 Task: Search one way flight ticket for 1 adult, 6 children, 1 infant in seat and 1 infant on lap in business from Albuquerque: Albuquerque International Sunport to Gillette: Gillette Campbell County Airport on 5-1-2023. Choice of flights is Westjet. Number of bags: 2 checked bags. Price is upto 45000. Outbound departure time preference is 14:00.
Action: Mouse moved to (226, 263)
Screenshot: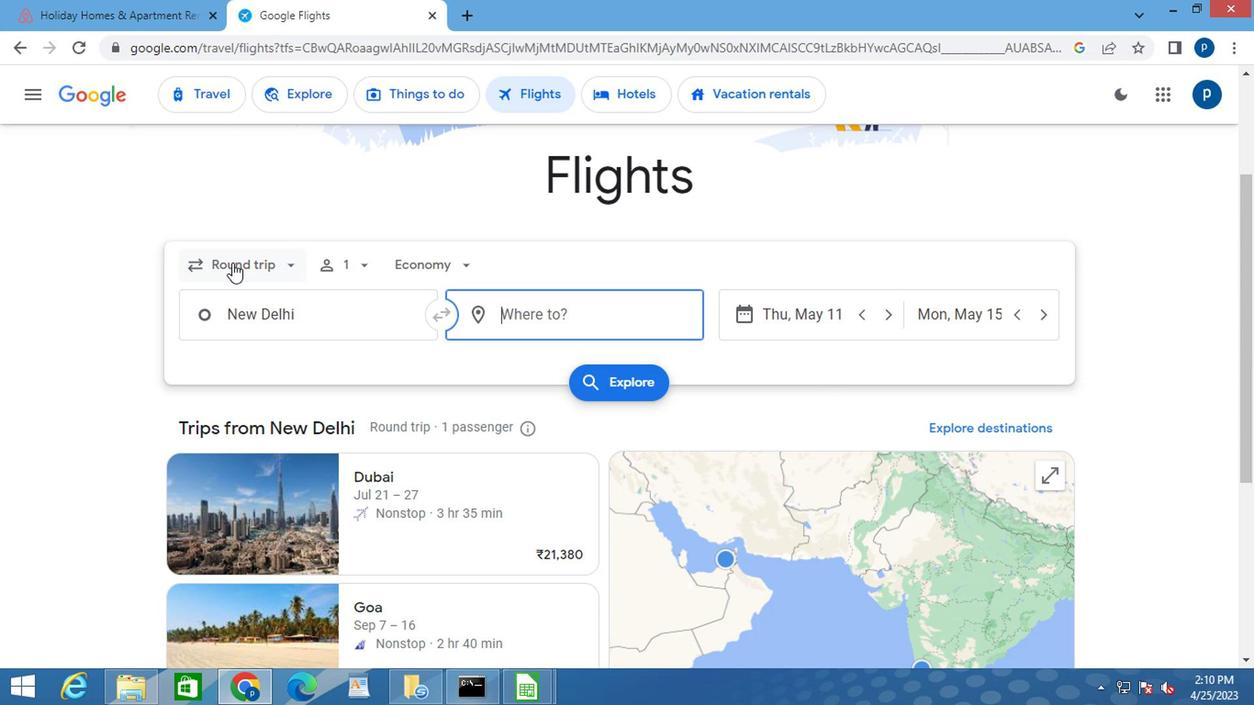 
Action: Mouse pressed left at (226, 263)
Screenshot: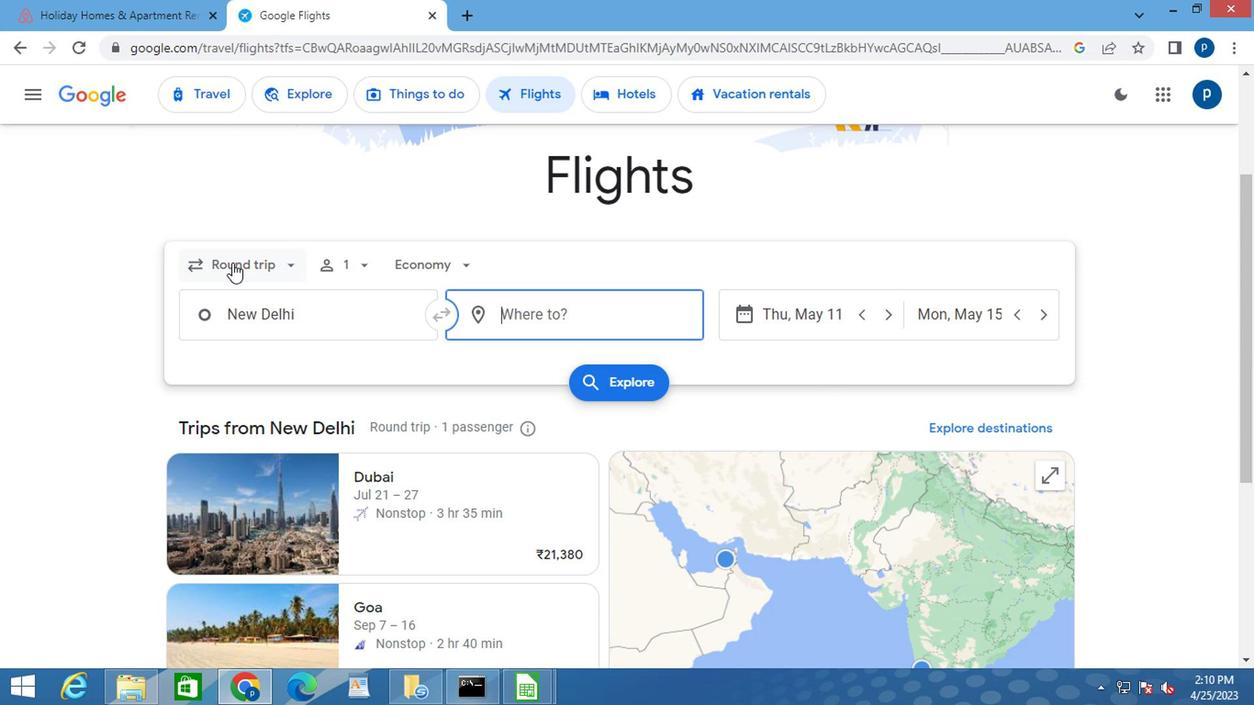 
Action: Mouse moved to (258, 344)
Screenshot: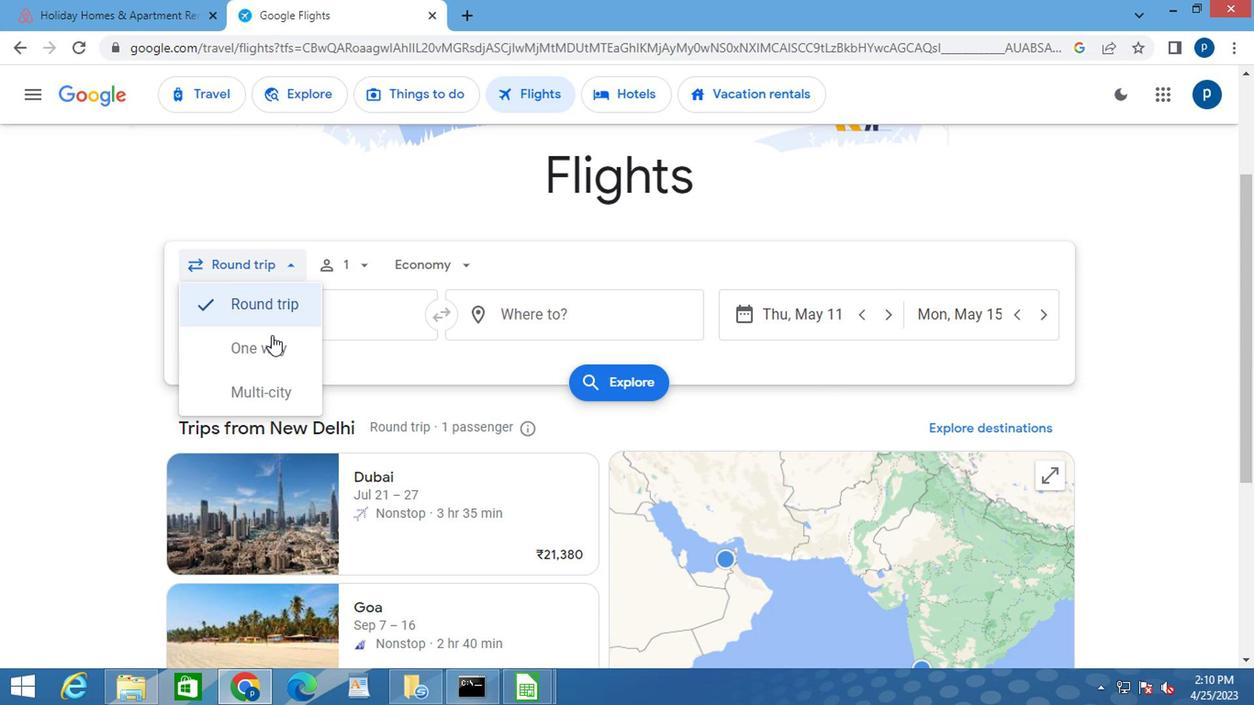 
Action: Mouse pressed left at (258, 344)
Screenshot: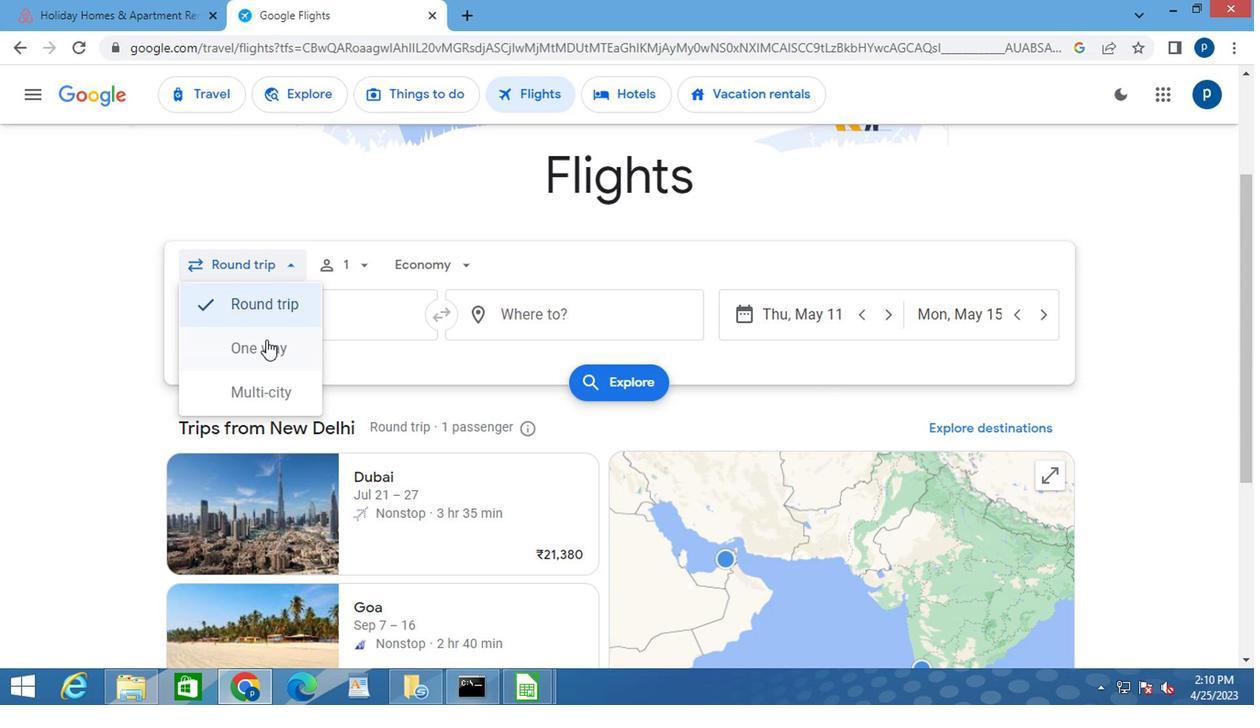 
Action: Mouse moved to (352, 269)
Screenshot: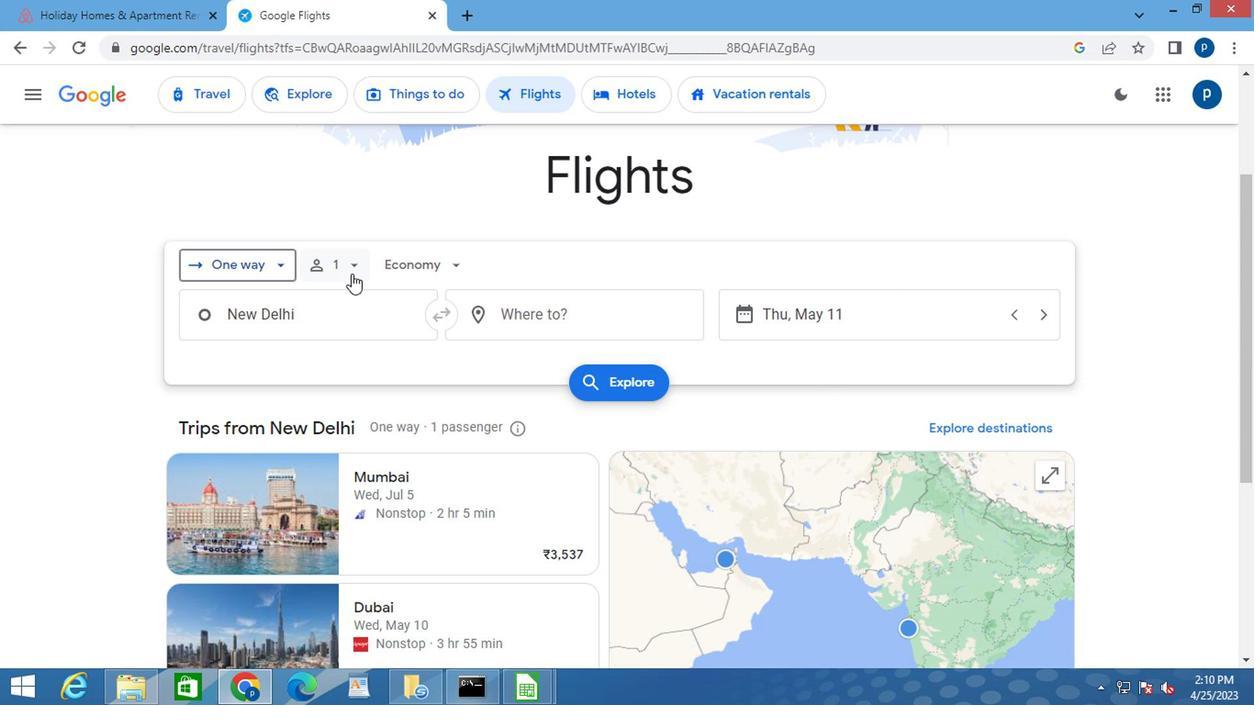
Action: Mouse pressed left at (352, 269)
Screenshot: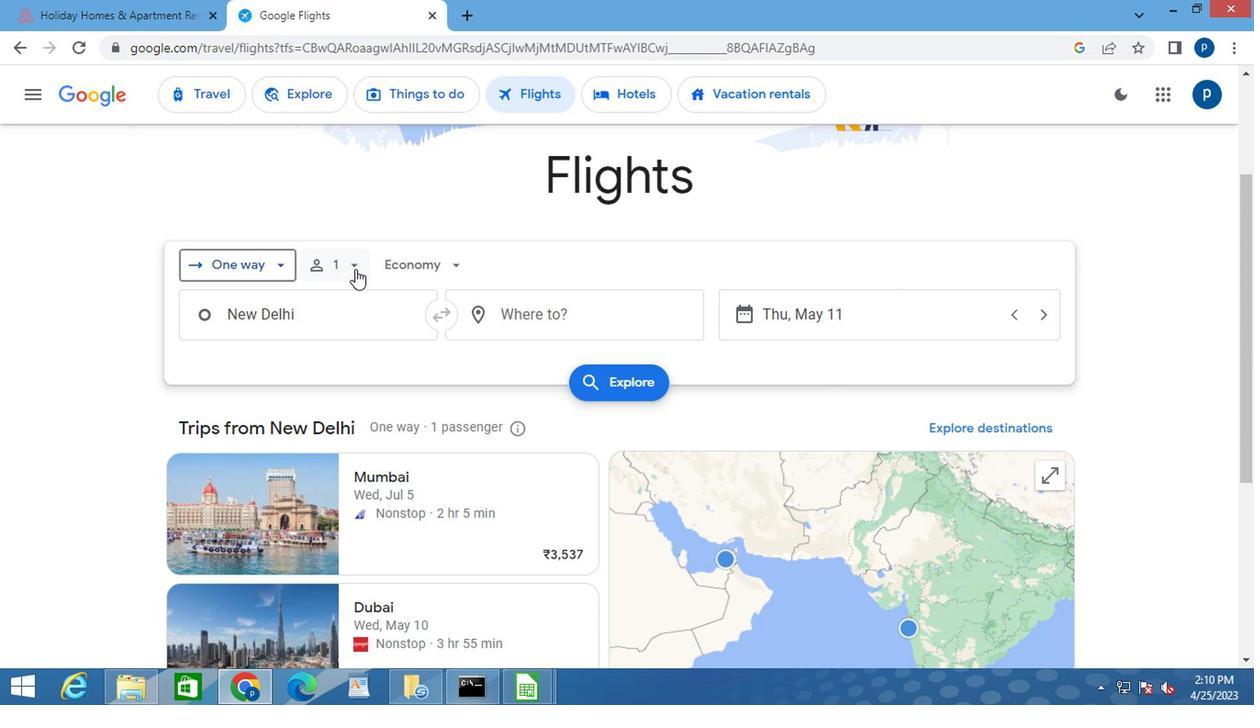 
Action: Mouse moved to (488, 361)
Screenshot: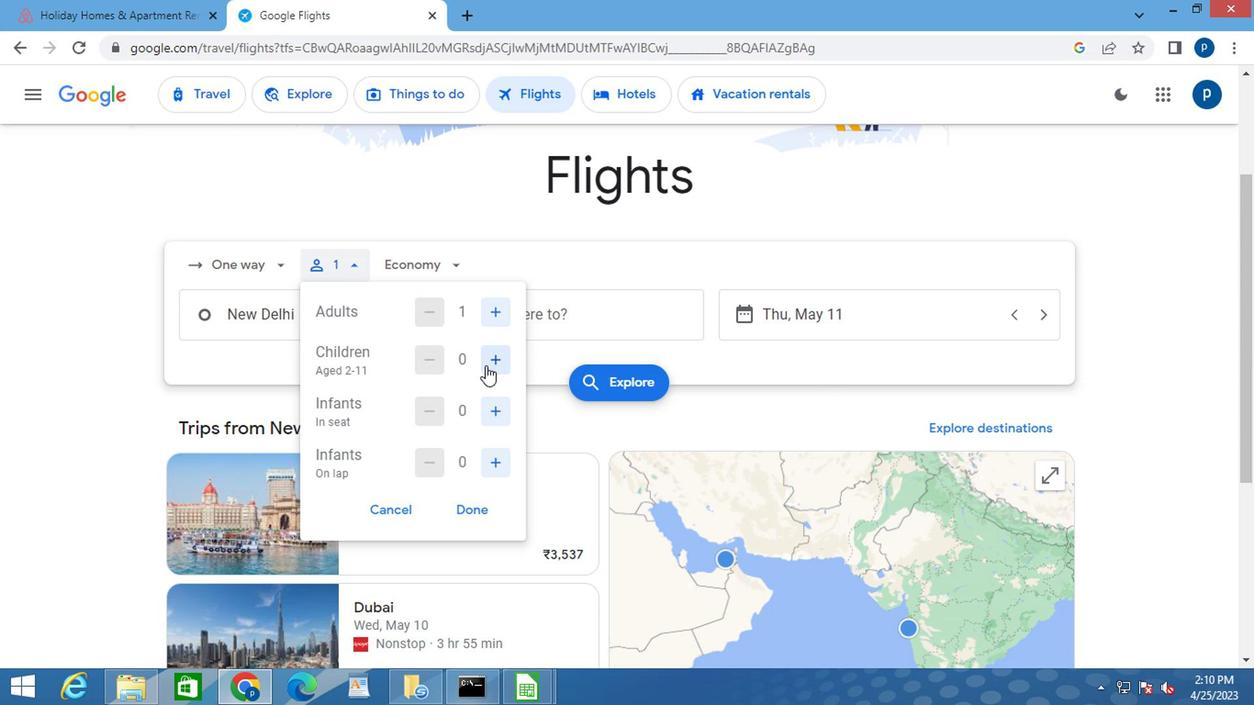 
Action: Mouse pressed left at (488, 361)
Screenshot: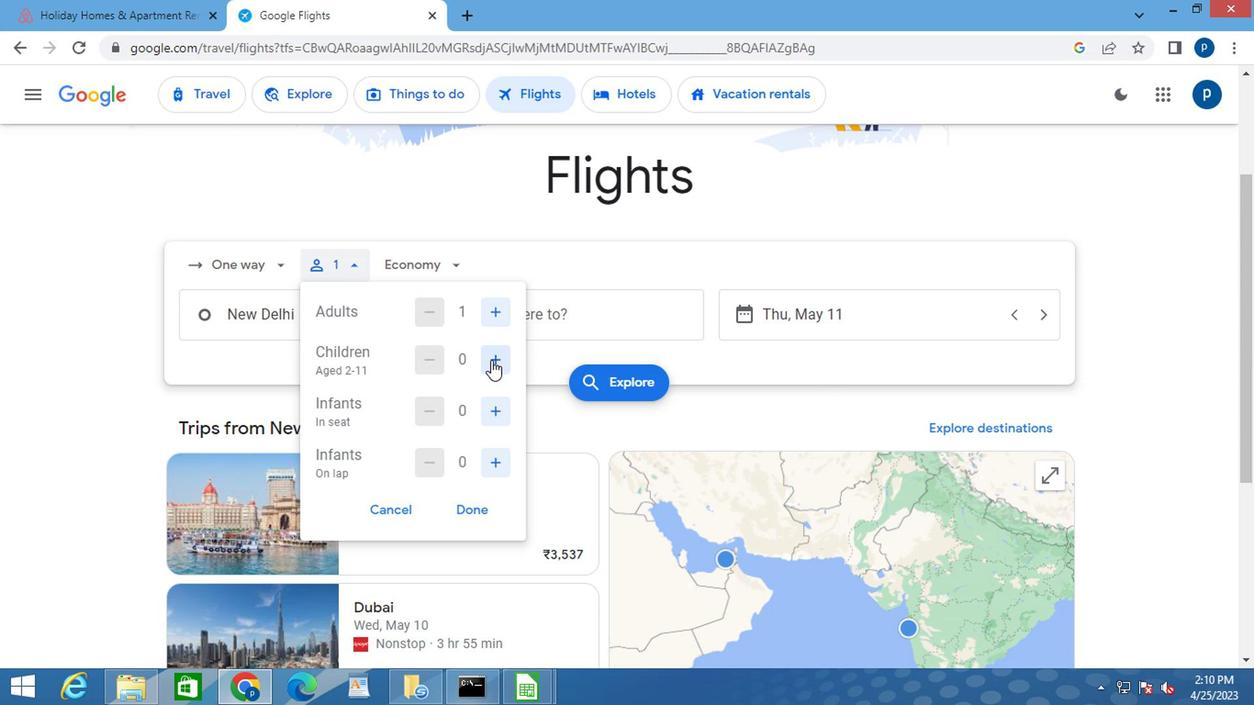 
Action: Mouse pressed left at (488, 361)
Screenshot: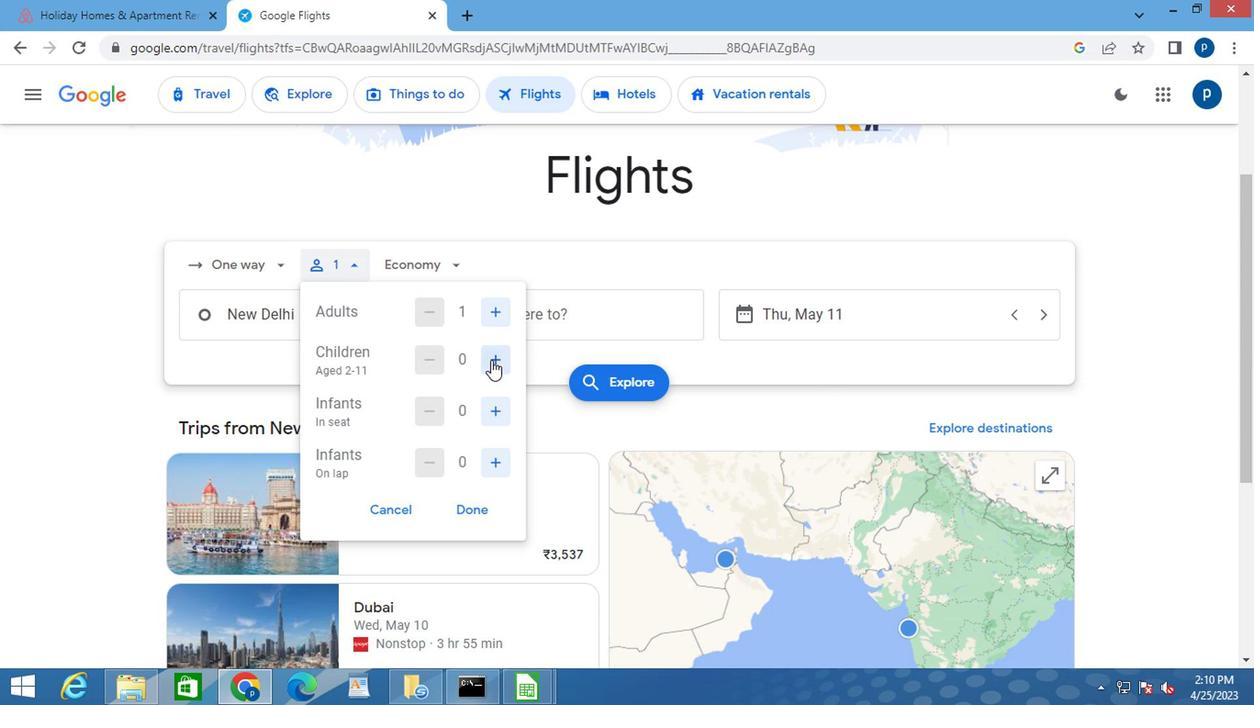 
Action: Mouse moved to (490, 361)
Screenshot: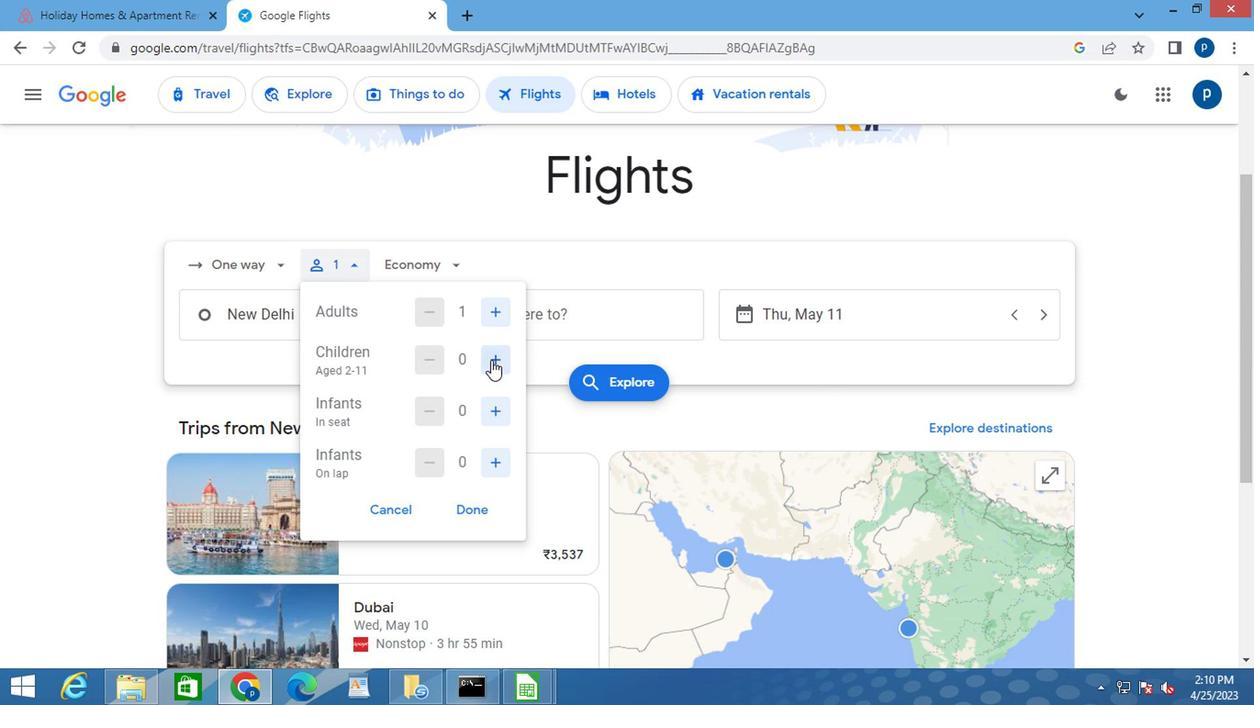 
Action: Mouse pressed left at (490, 361)
Screenshot: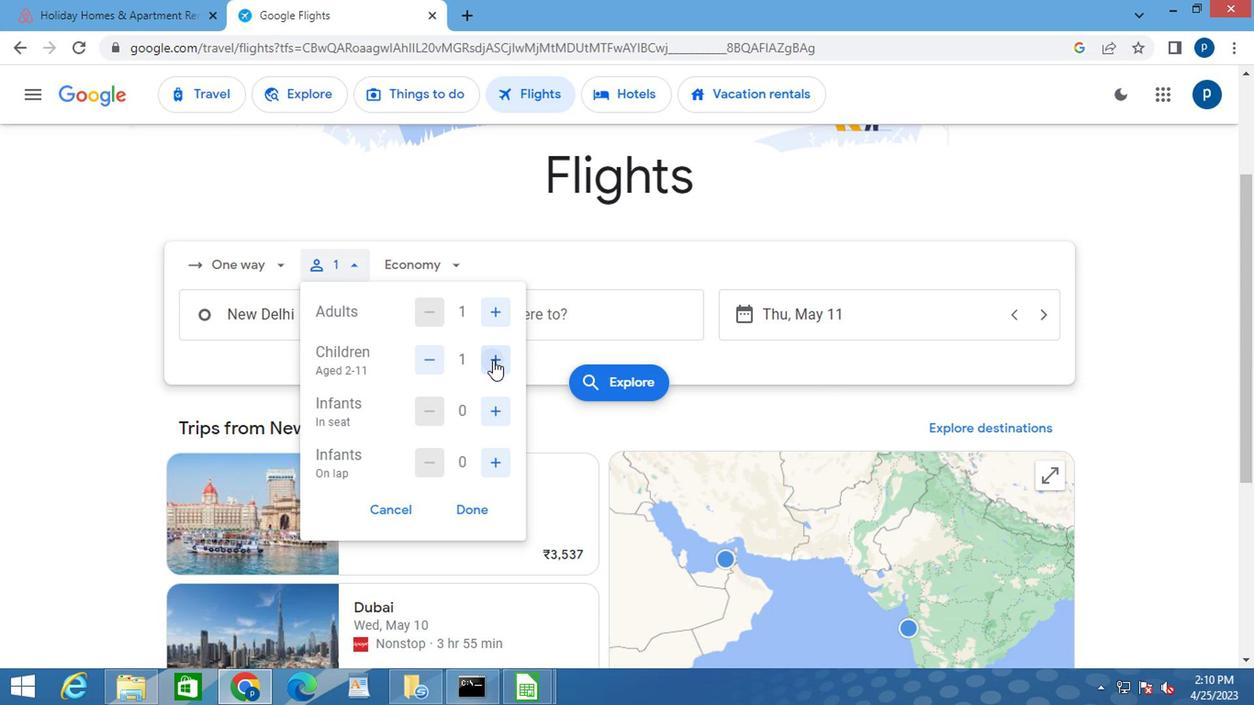
Action: Mouse pressed left at (490, 361)
Screenshot: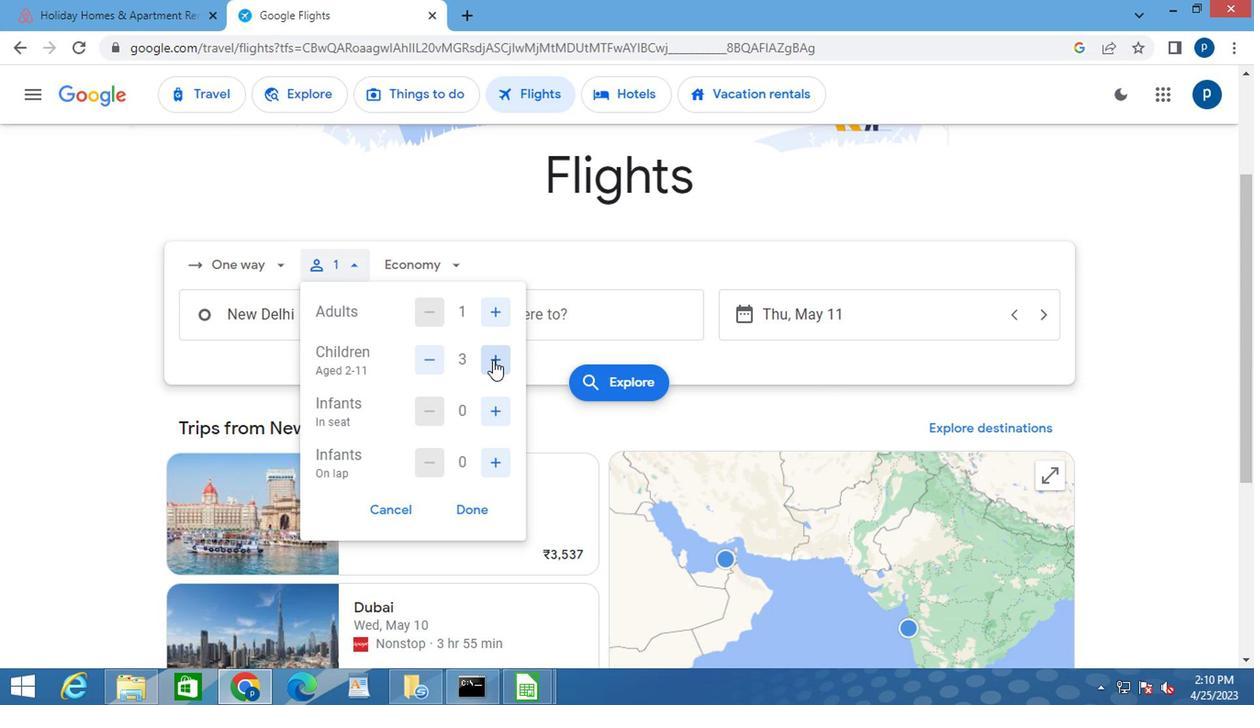 
Action: Mouse pressed left at (490, 361)
Screenshot: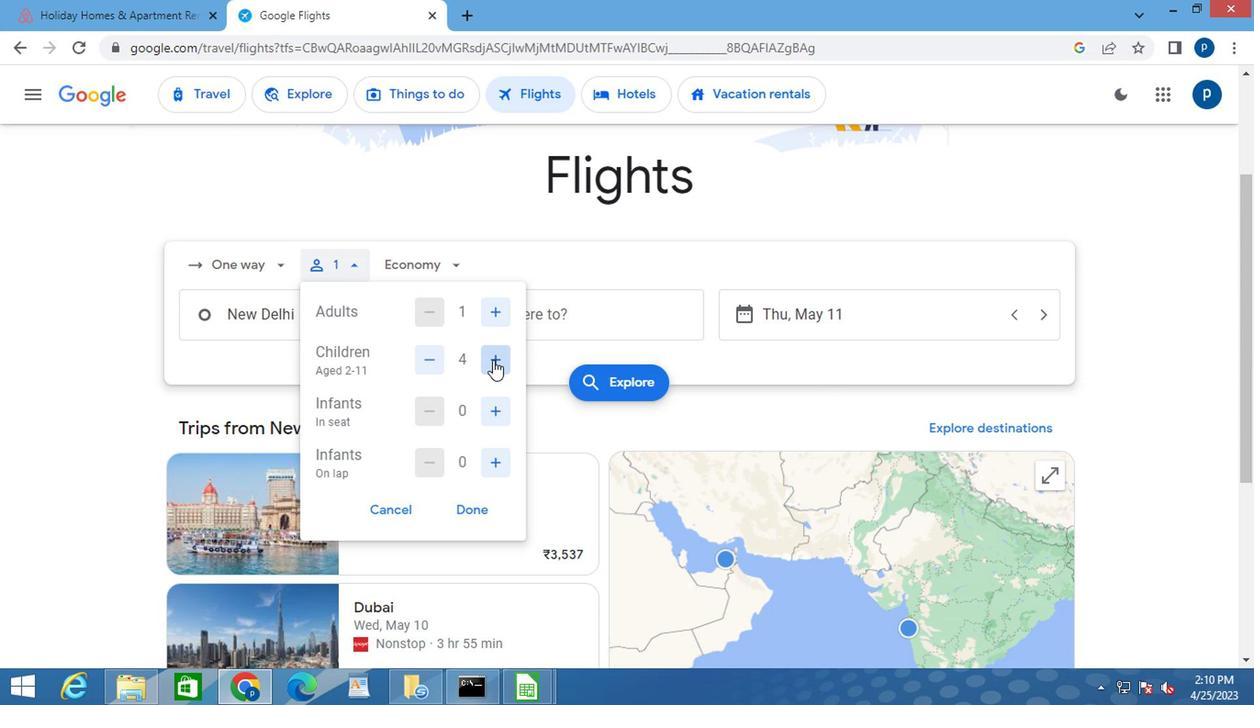 
Action: Mouse pressed left at (490, 361)
Screenshot: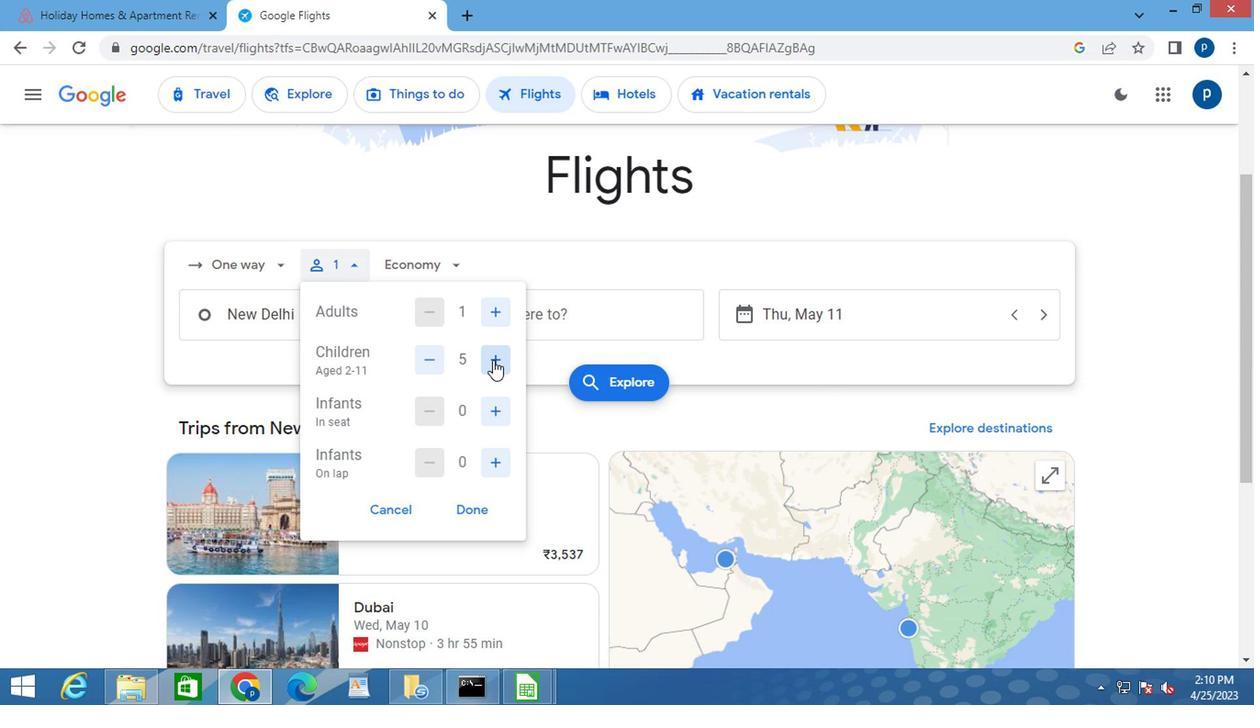 
Action: Mouse moved to (491, 410)
Screenshot: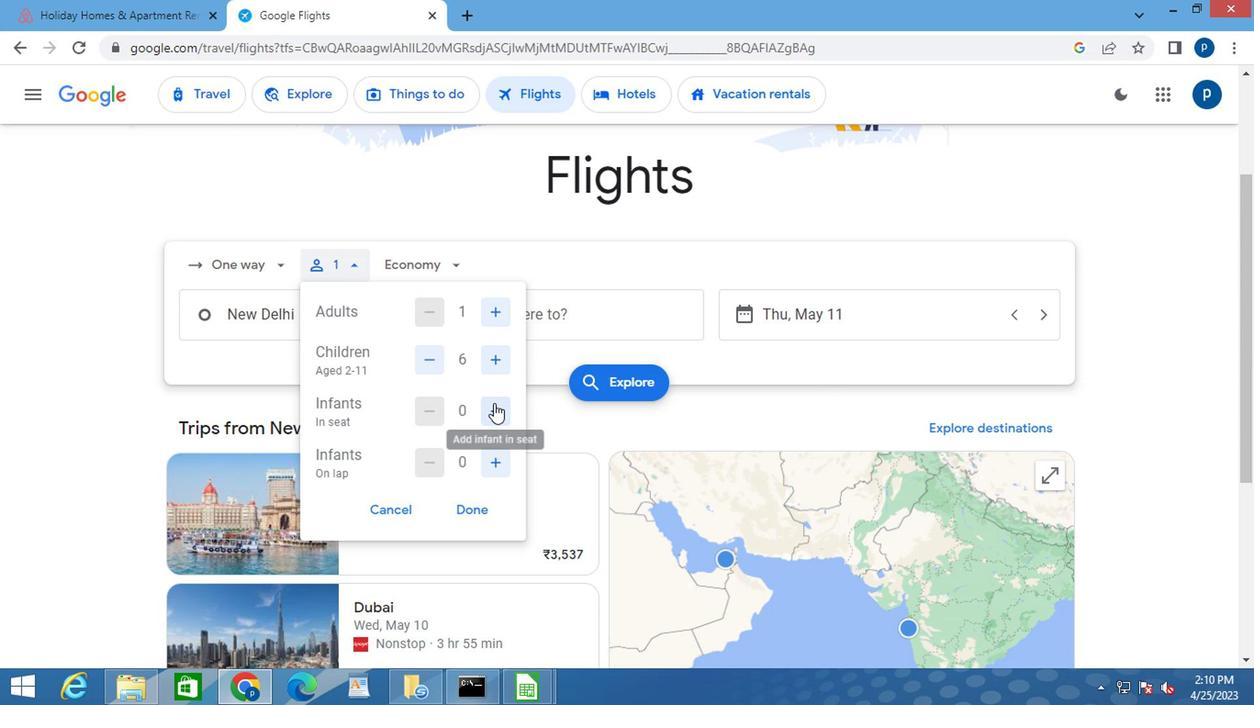 
Action: Mouse pressed left at (491, 410)
Screenshot: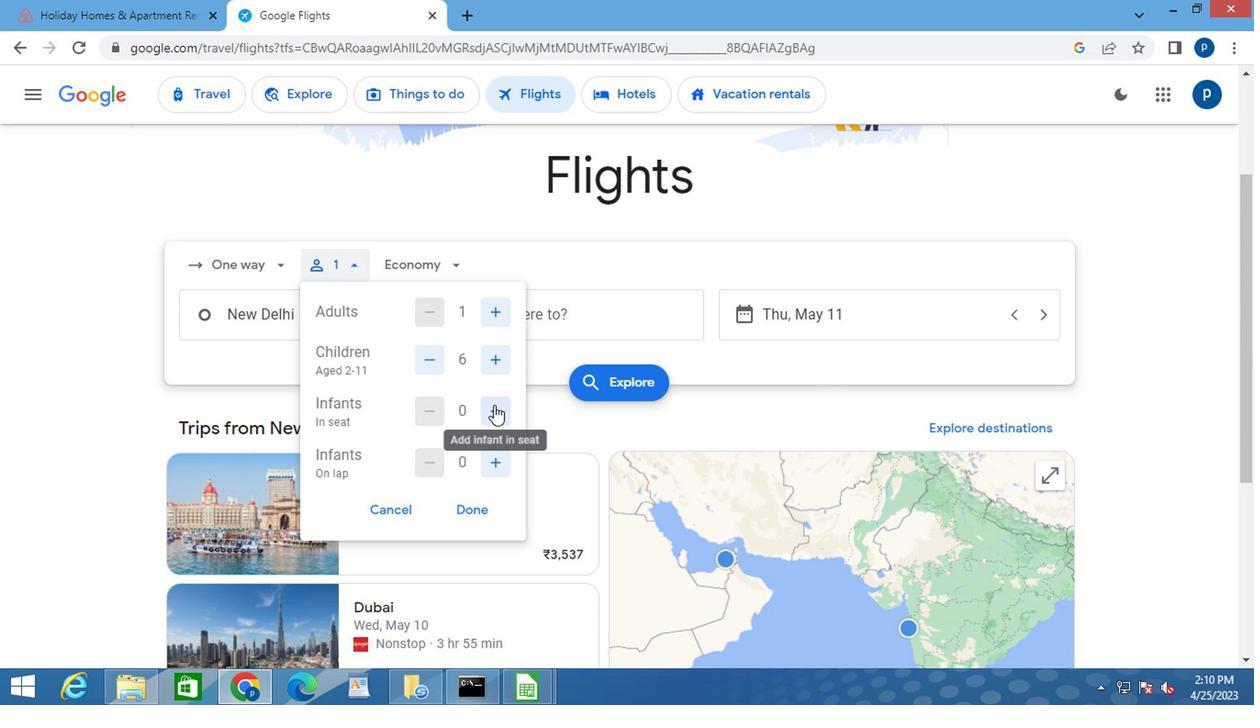
Action: Mouse moved to (491, 464)
Screenshot: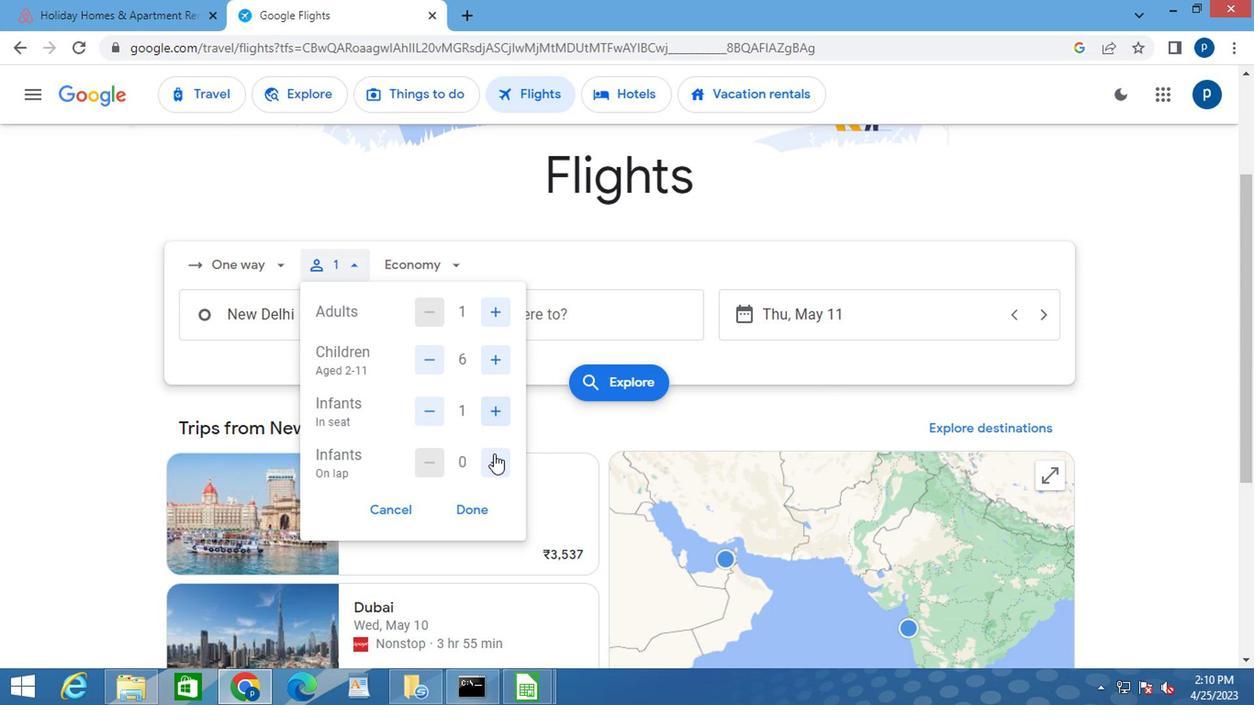 
Action: Mouse pressed left at (491, 464)
Screenshot: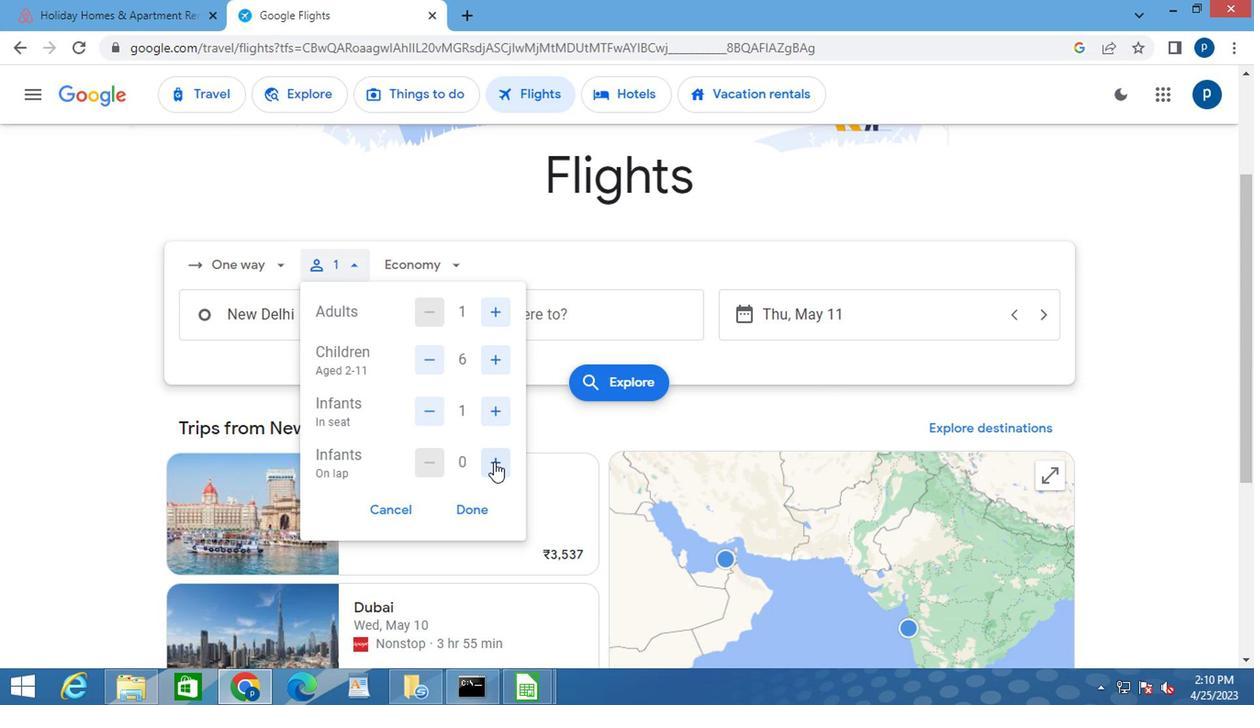 
Action: Mouse moved to (471, 508)
Screenshot: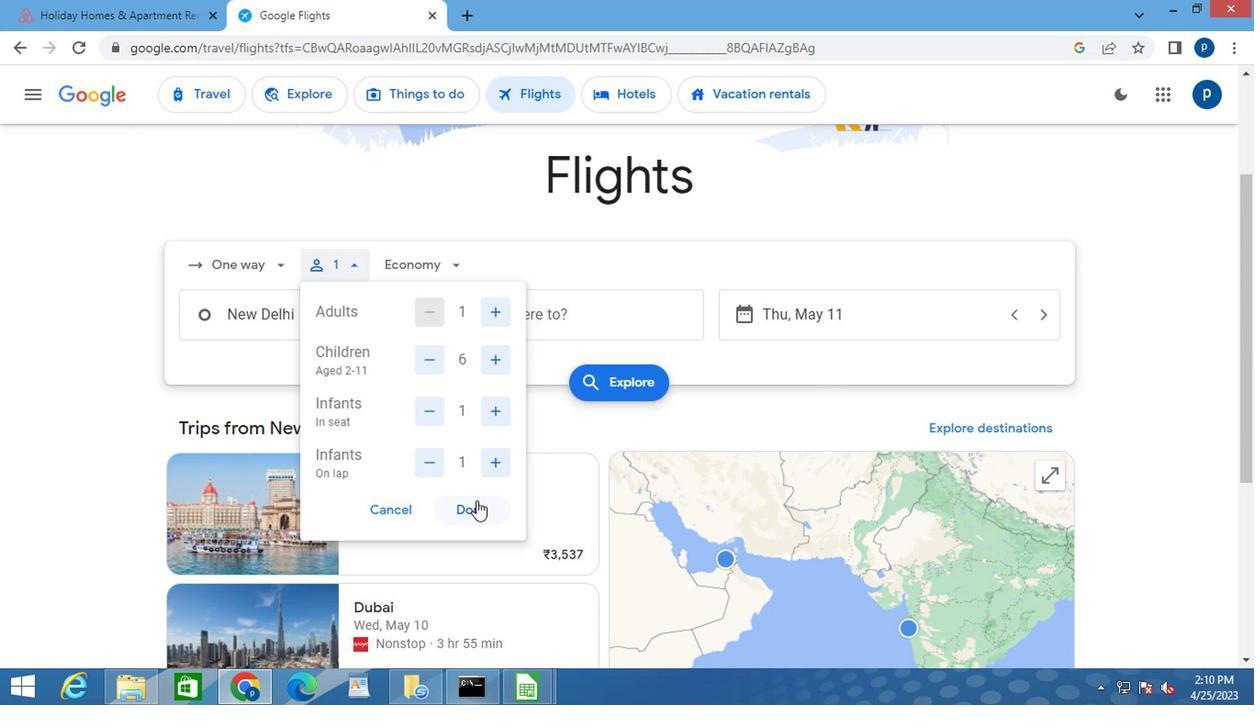 
Action: Mouse pressed left at (471, 508)
Screenshot: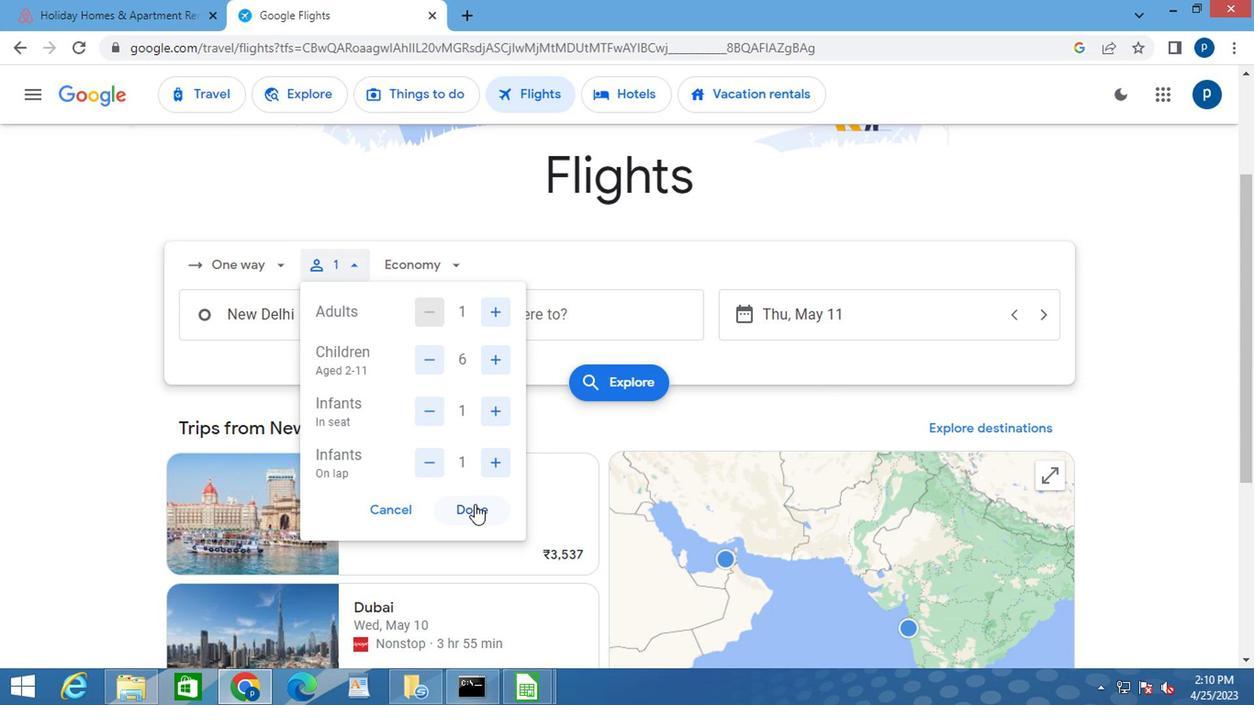 
Action: Mouse moved to (428, 265)
Screenshot: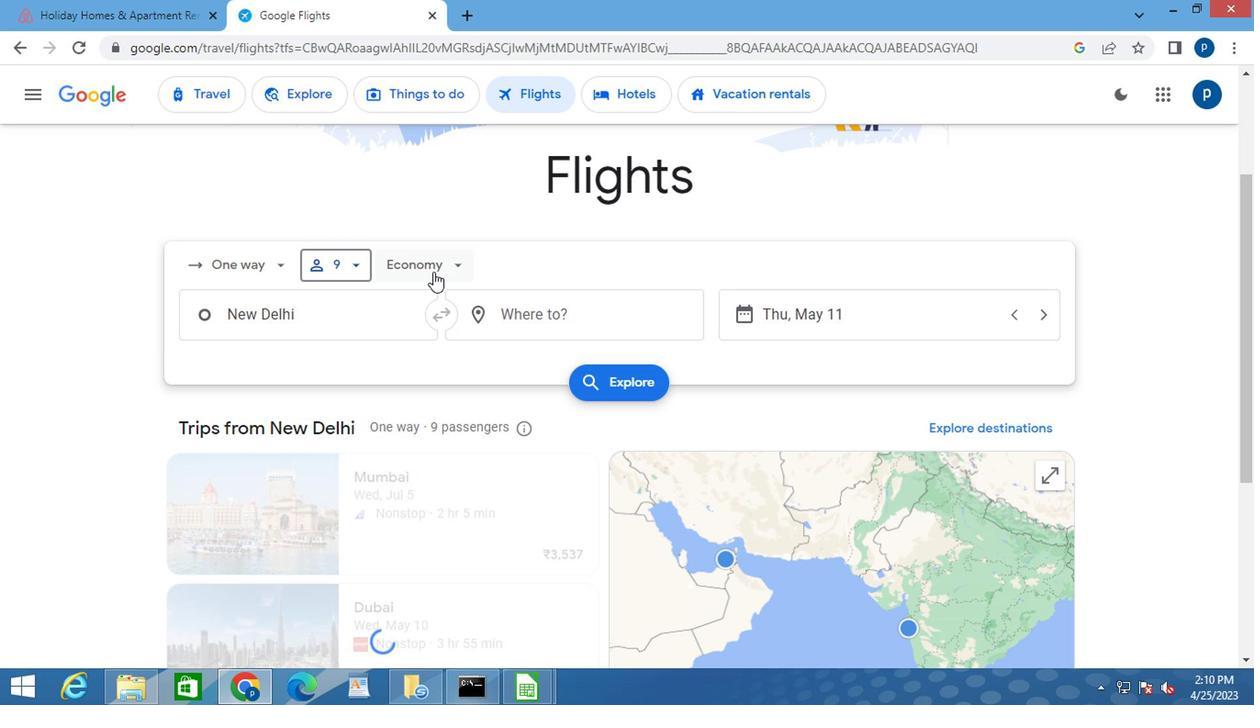 
Action: Mouse pressed left at (428, 265)
Screenshot: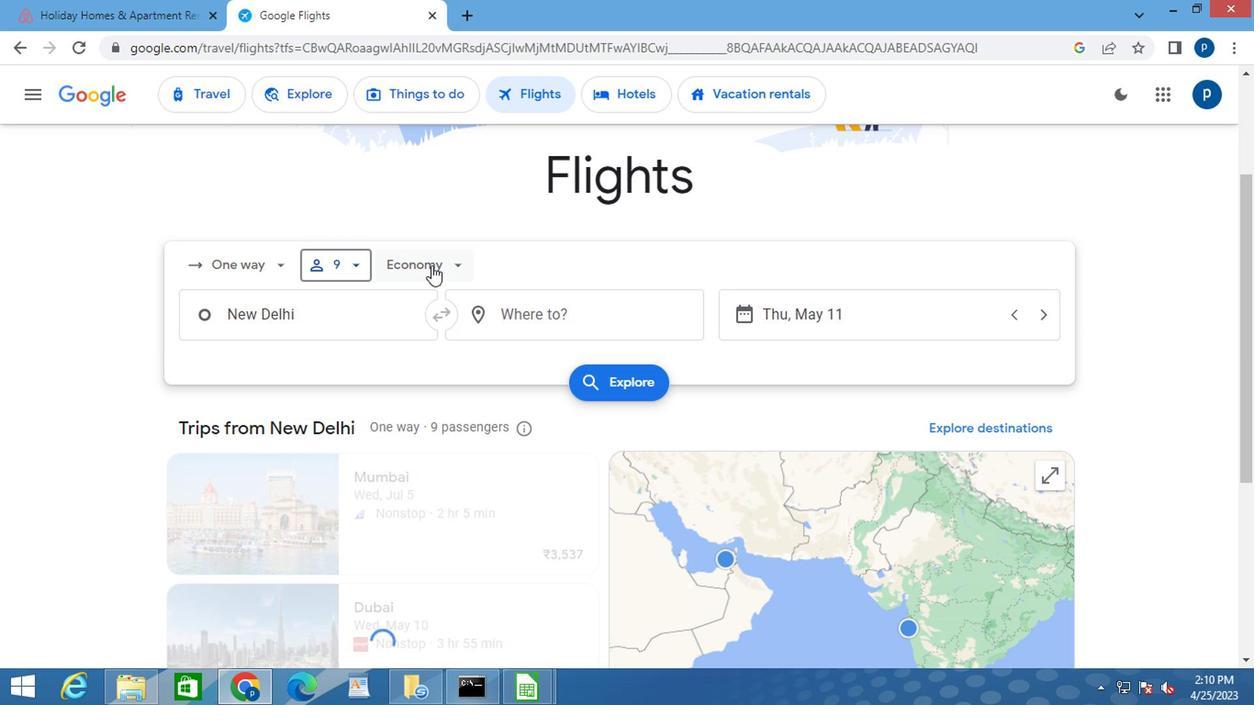 
Action: Mouse moved to (469, 392)
Screenshot: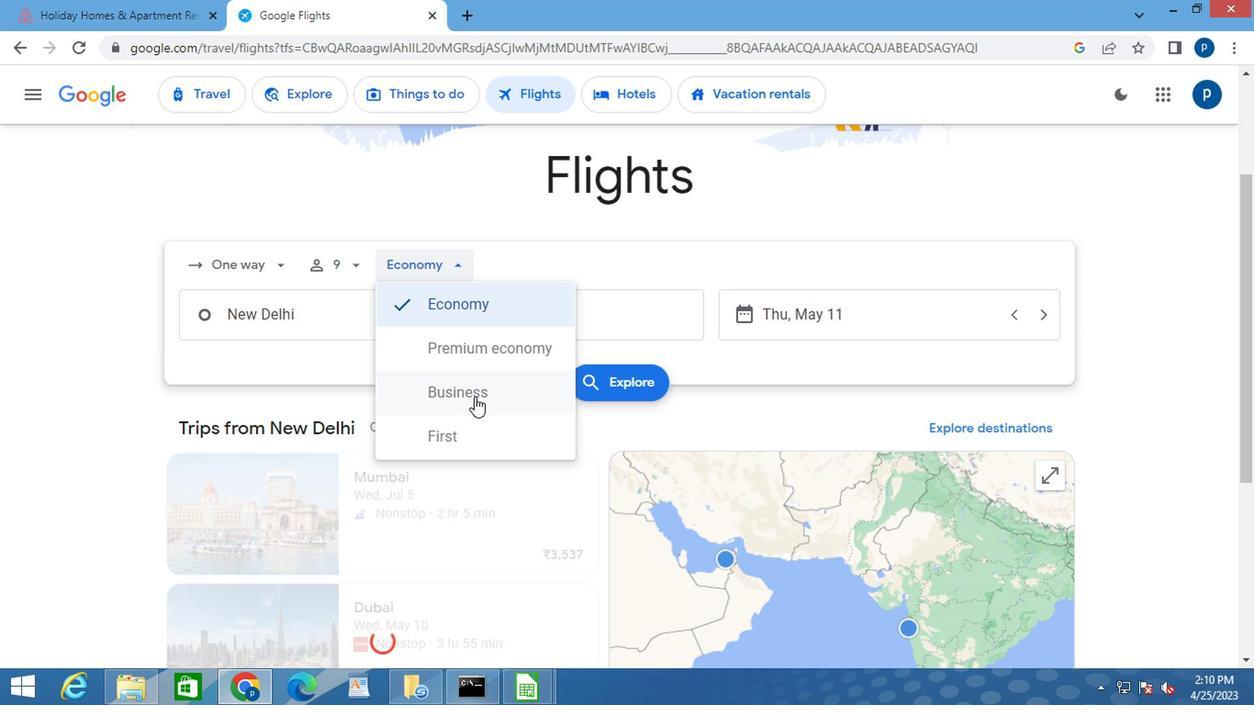 
Action: Mouse pressed left at (469, 392)
Screenshot: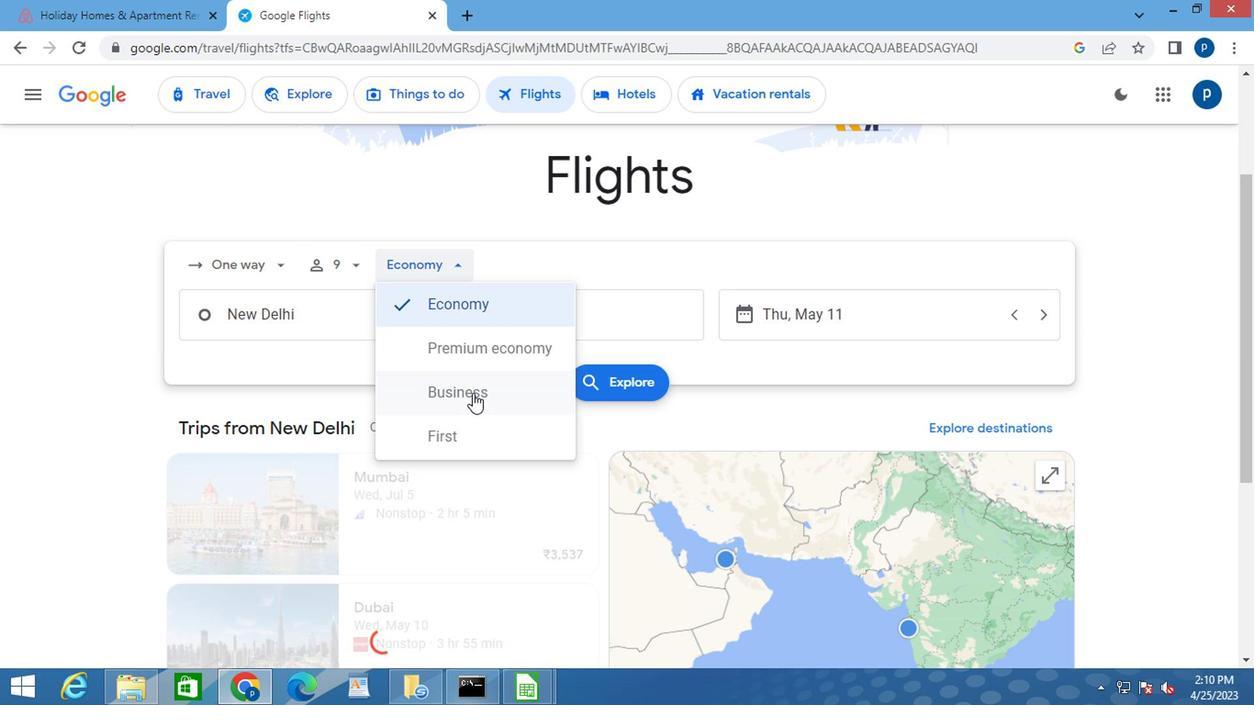 
Action: Mouse moved to (278, 316)
Screenshot: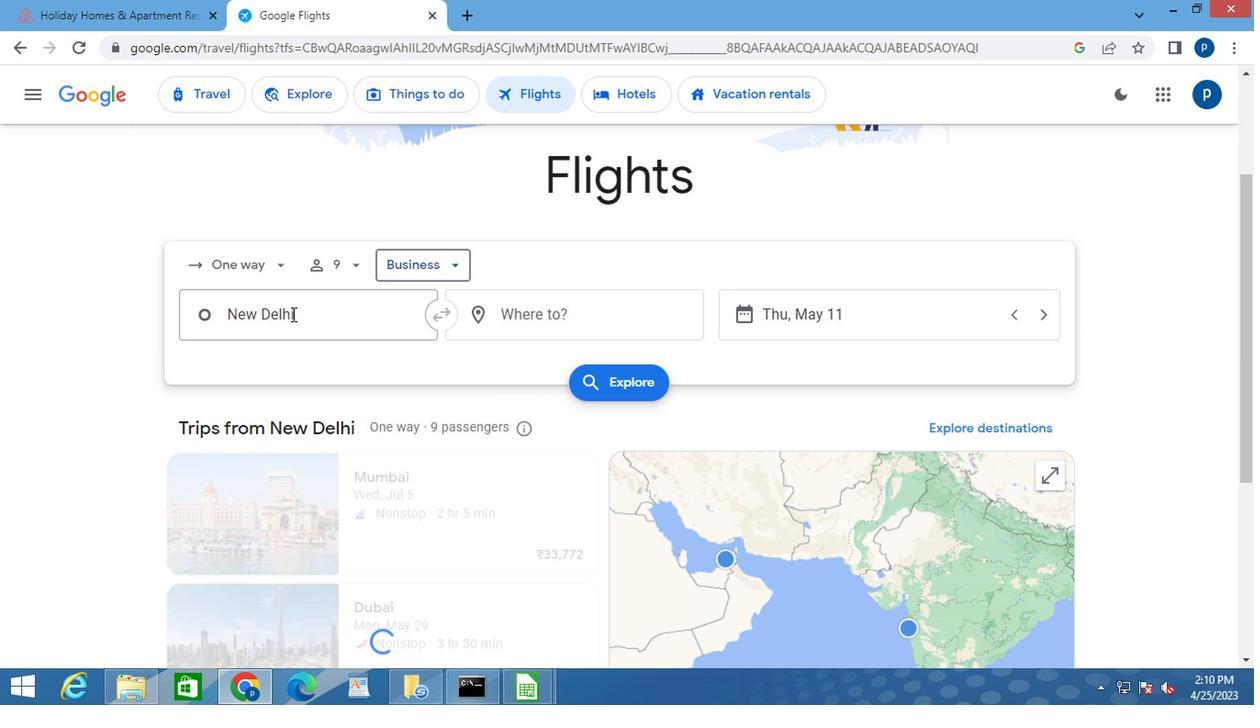 
Action: Mouse pressed left at (278, 316)
Screenshot: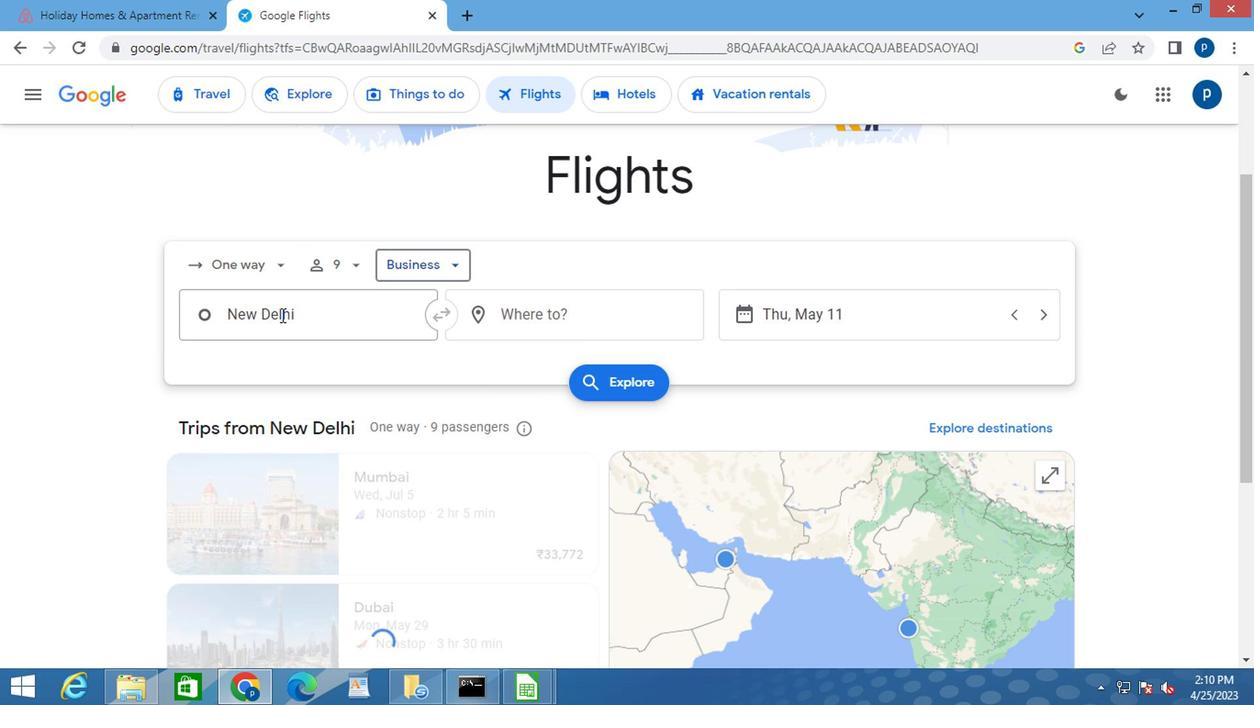 
Action: Mouse pressed left at (278, 316)
Screenshot: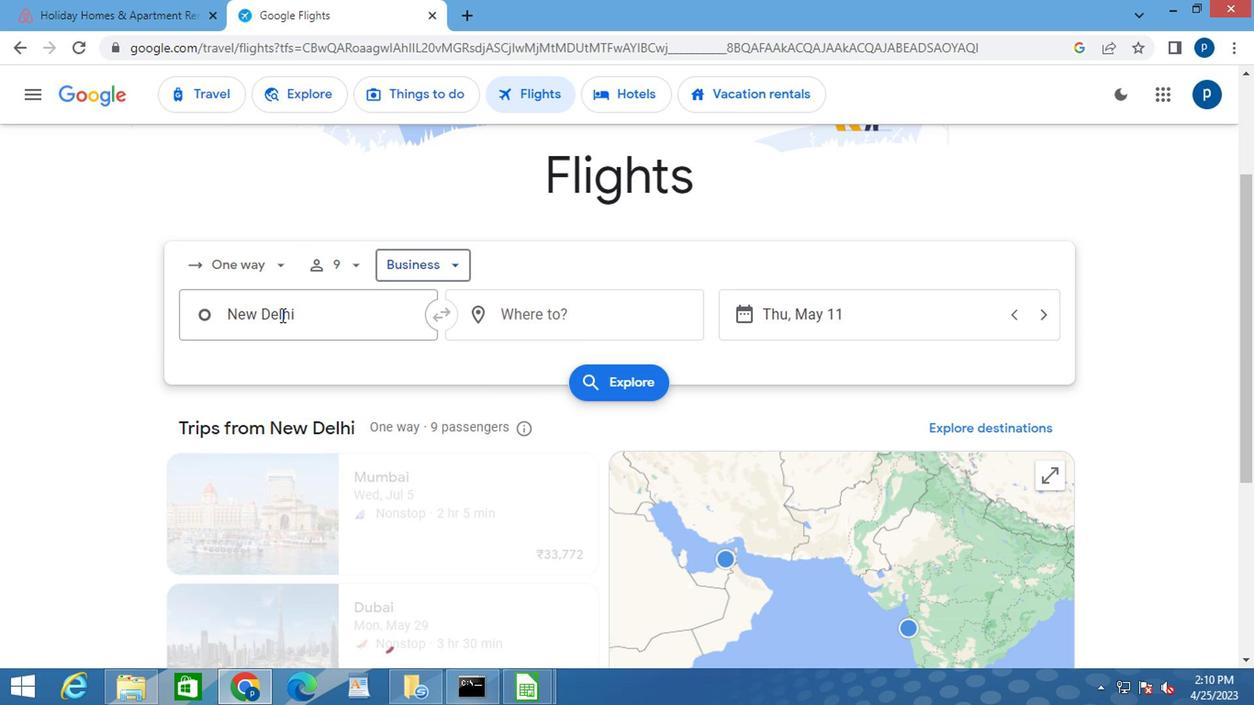 
Action: Key pressed <Key.delete>a<Key.caps_lock>lbuquerque
Screenshot: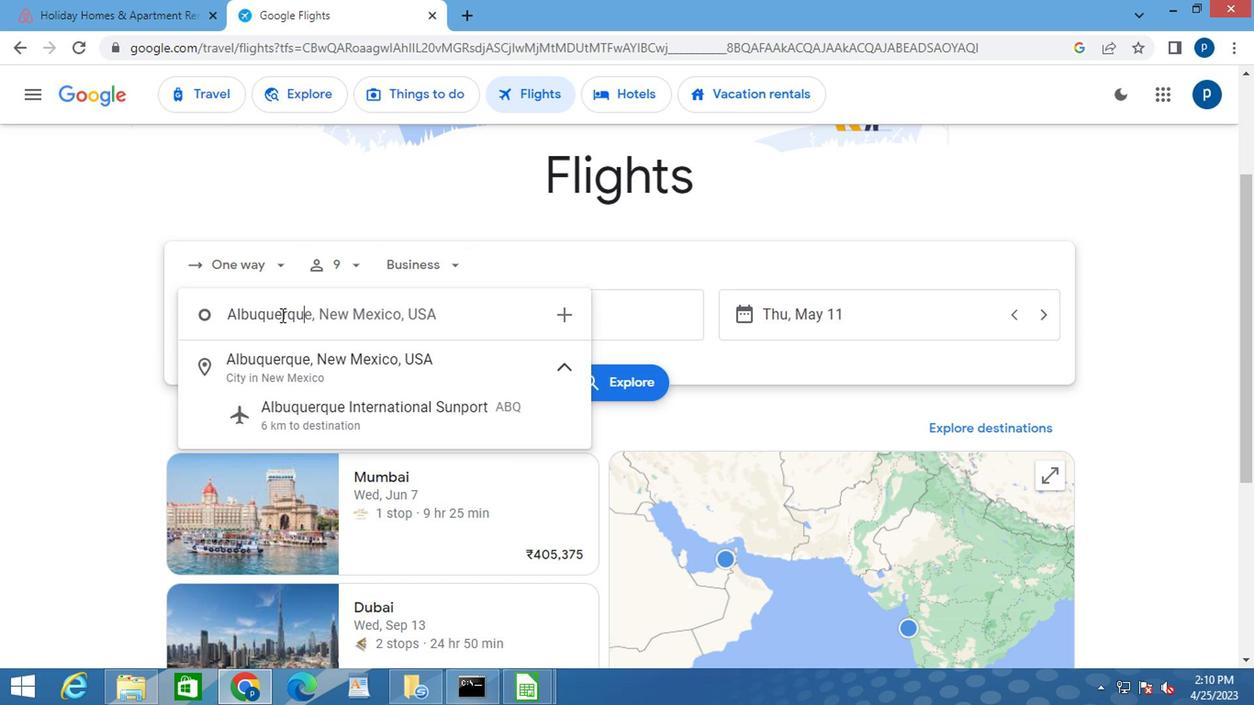 
Action: Mouse moved to (318, 413)
Screenshot: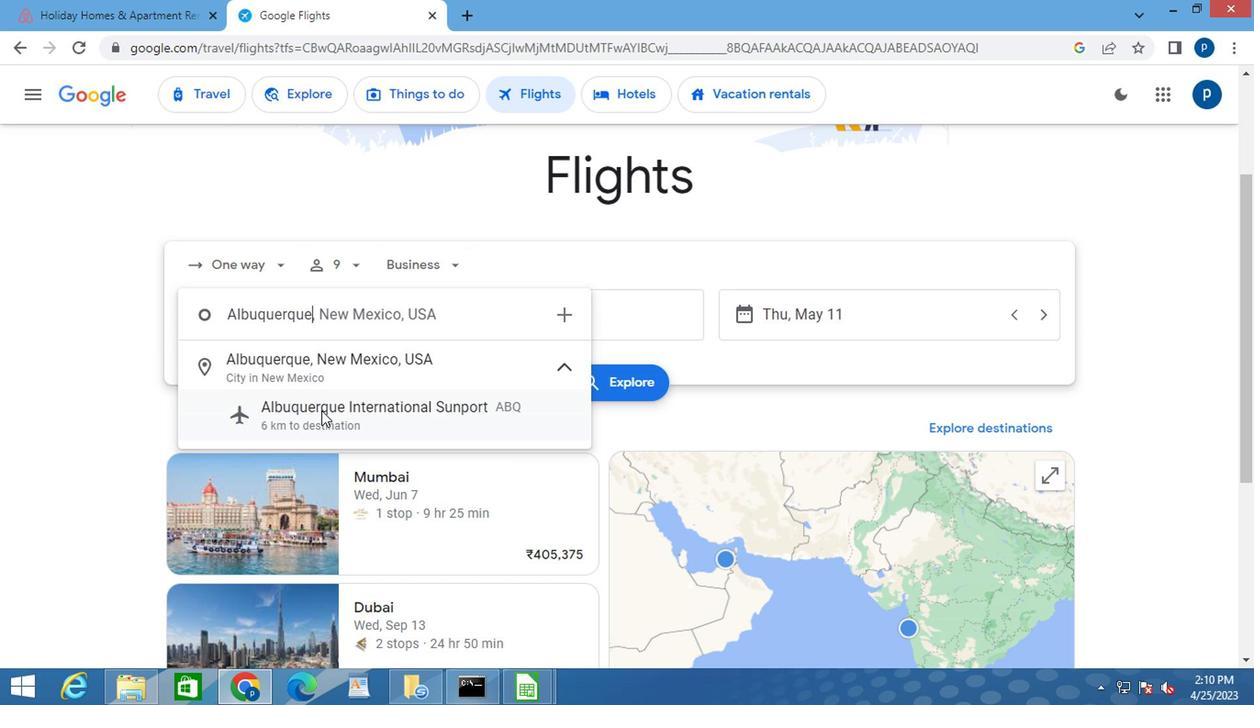 
Action: Mouse pressed left at (318, 413)
Screenshot: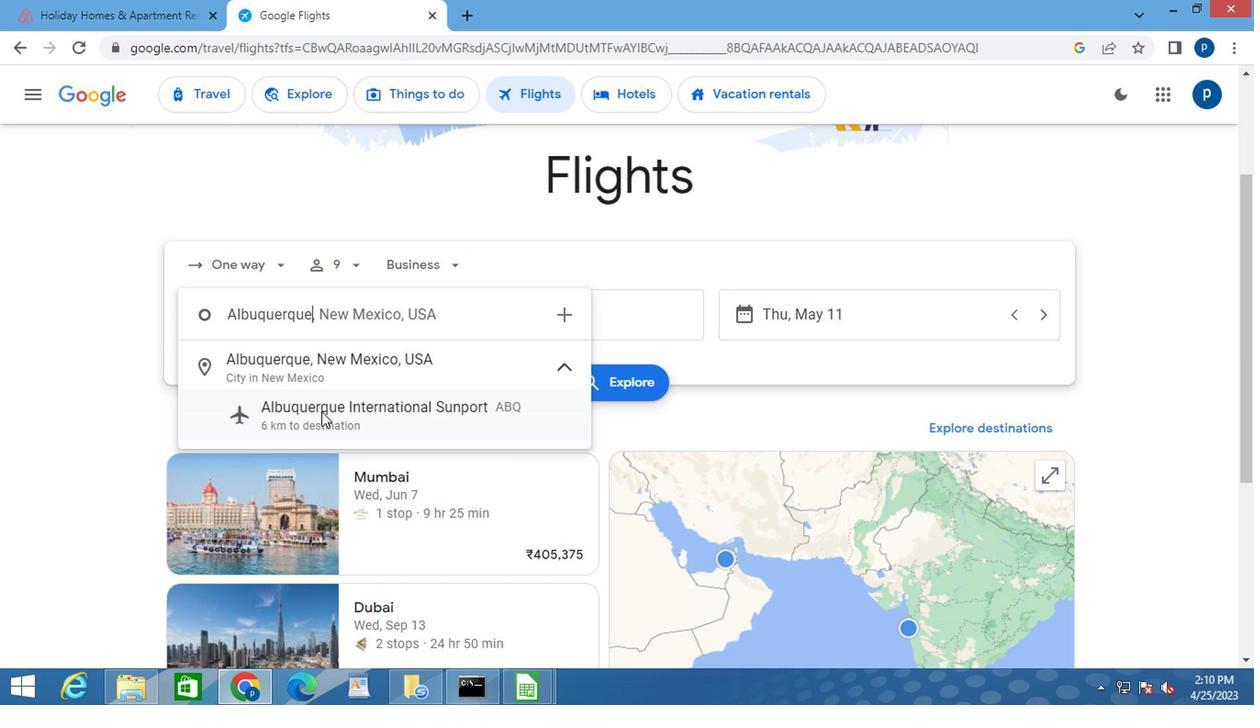 
Action: Mouse moved to (480, 298)
Screenshot: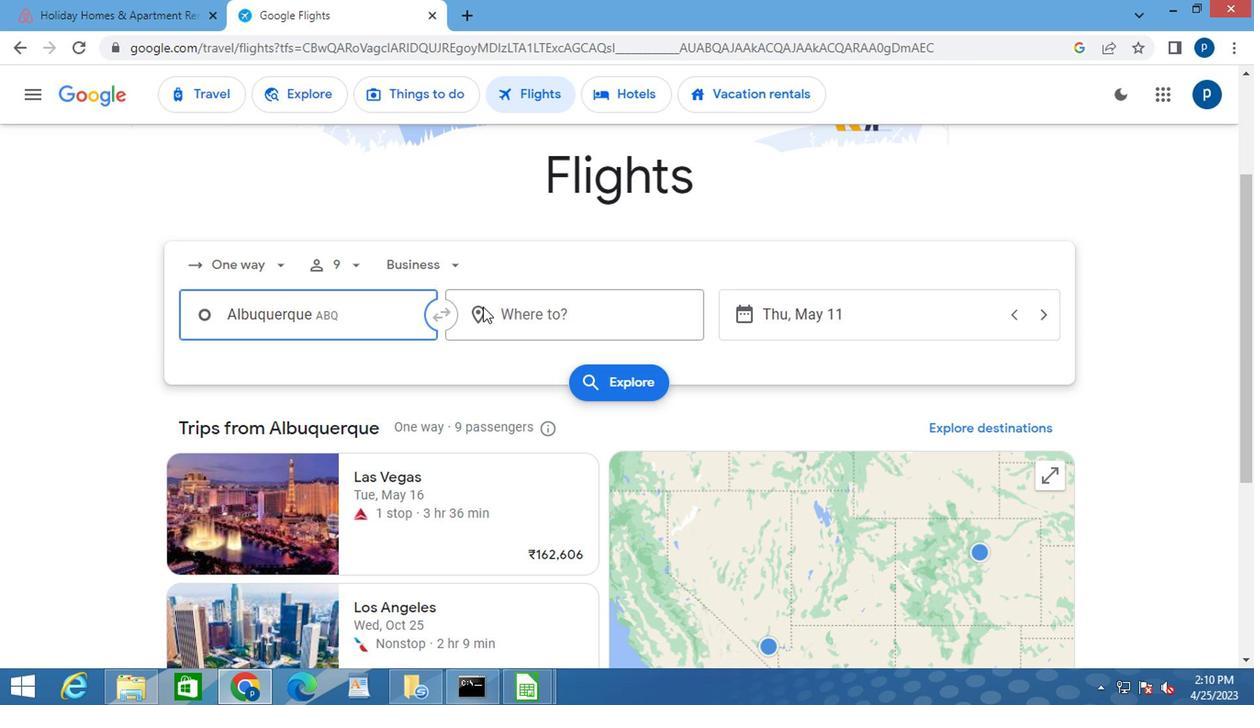 
Action: Mouse pressed left at (480, 298)
Screenshot: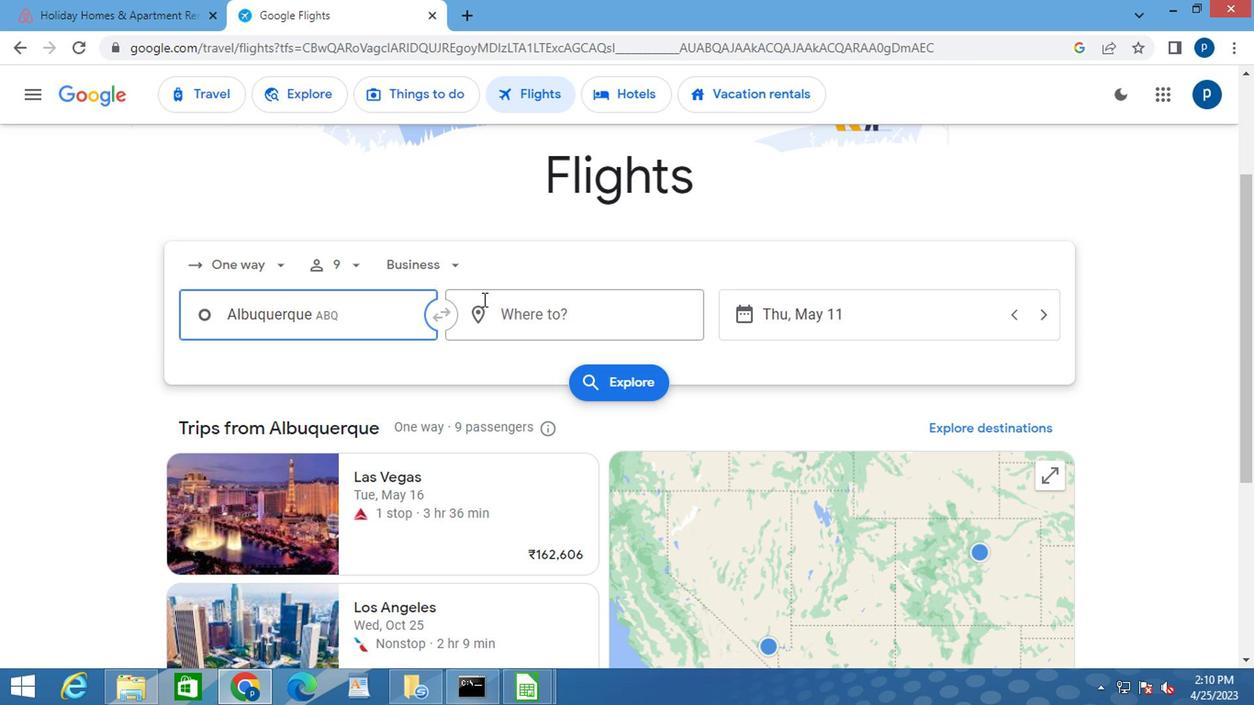 
Action: Mouse moved to (487, 298)
Screenshot: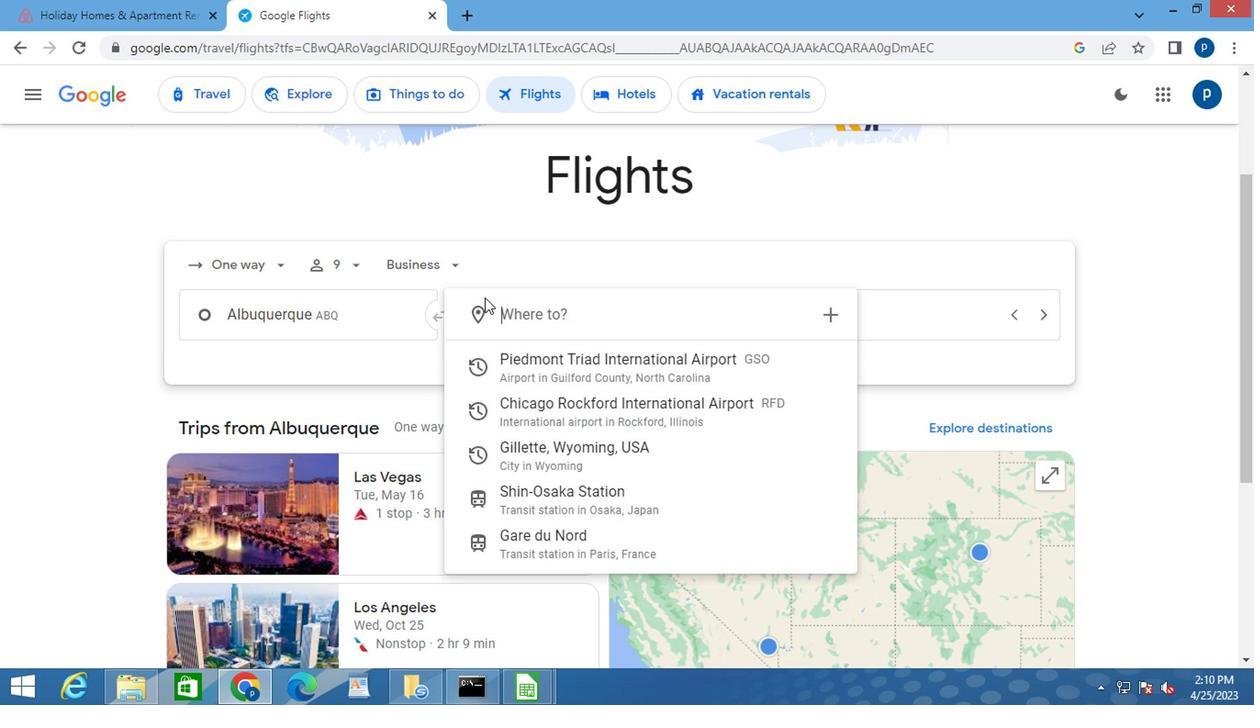 
Action: Key pressed <Key.caps_lock>g<Key.caps_lock>illette
Screenshot: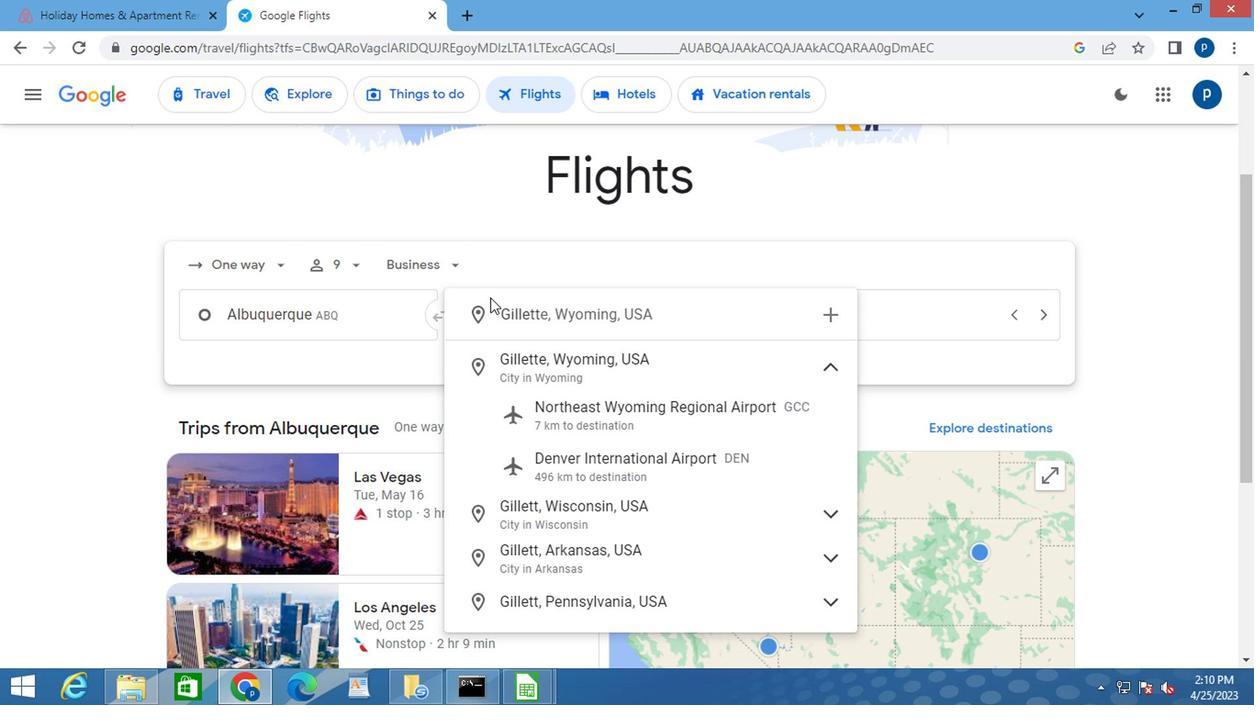 
Action: Mouse moved to (579, 371)
Screenshot: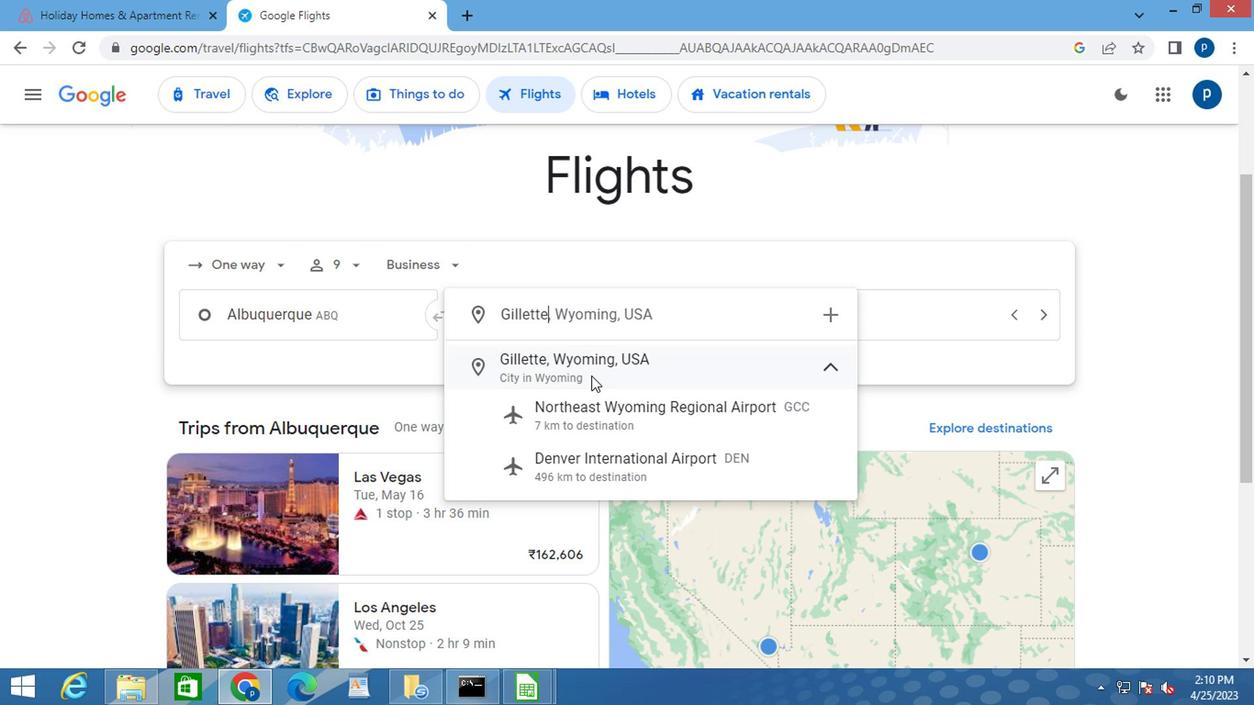 
Action: Mouse pressed left at (579, 371)
Screenshot: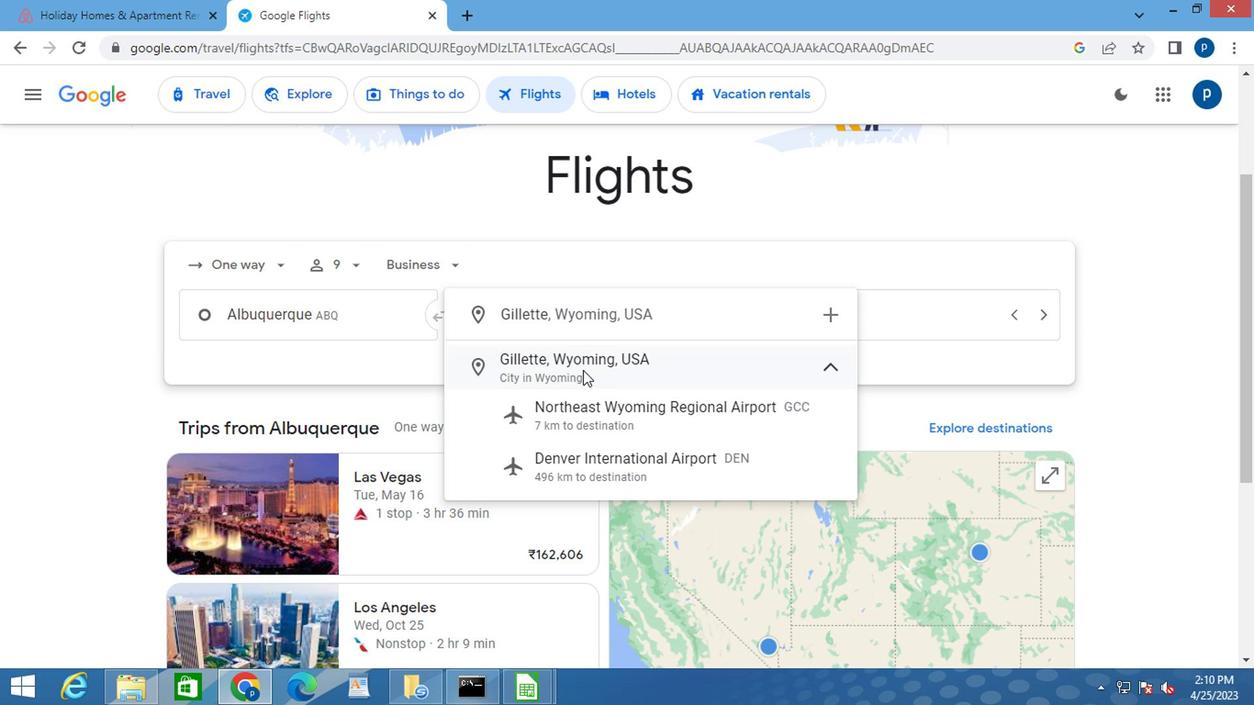 
Action: Mouse moved to (740, 321)
Screenshot: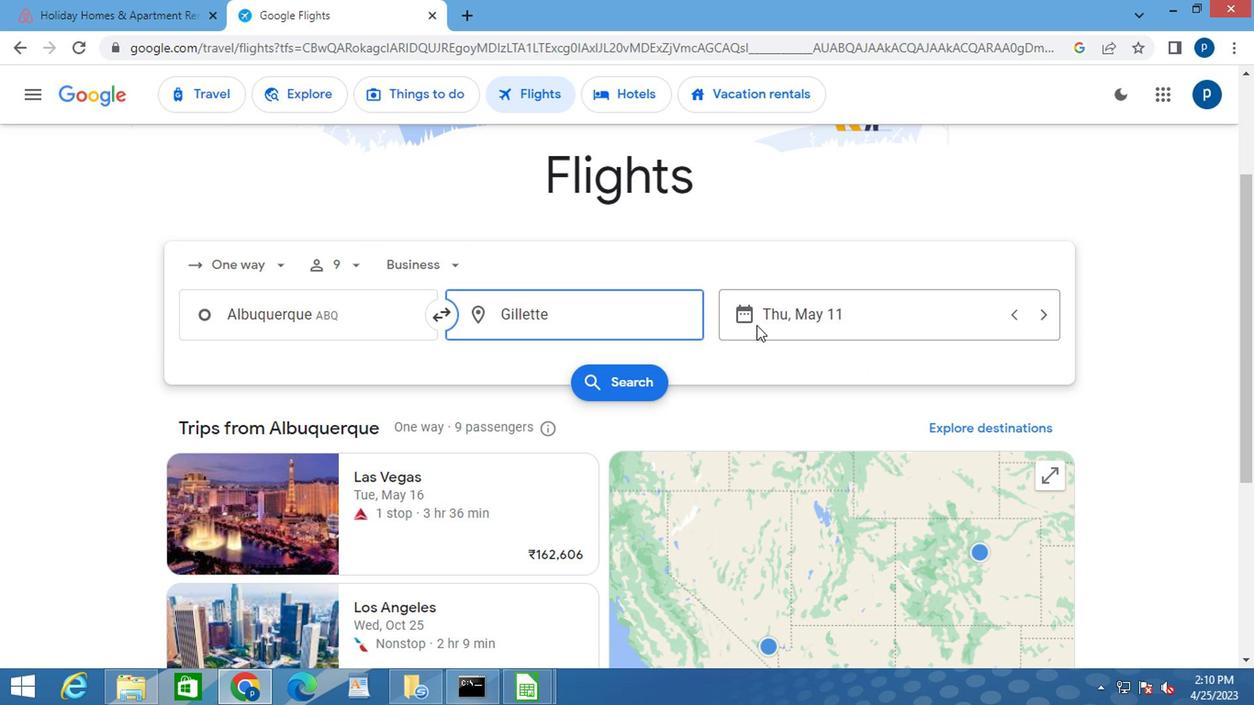 
Action: Mouse pressed left at (740, 321)
Screenshot: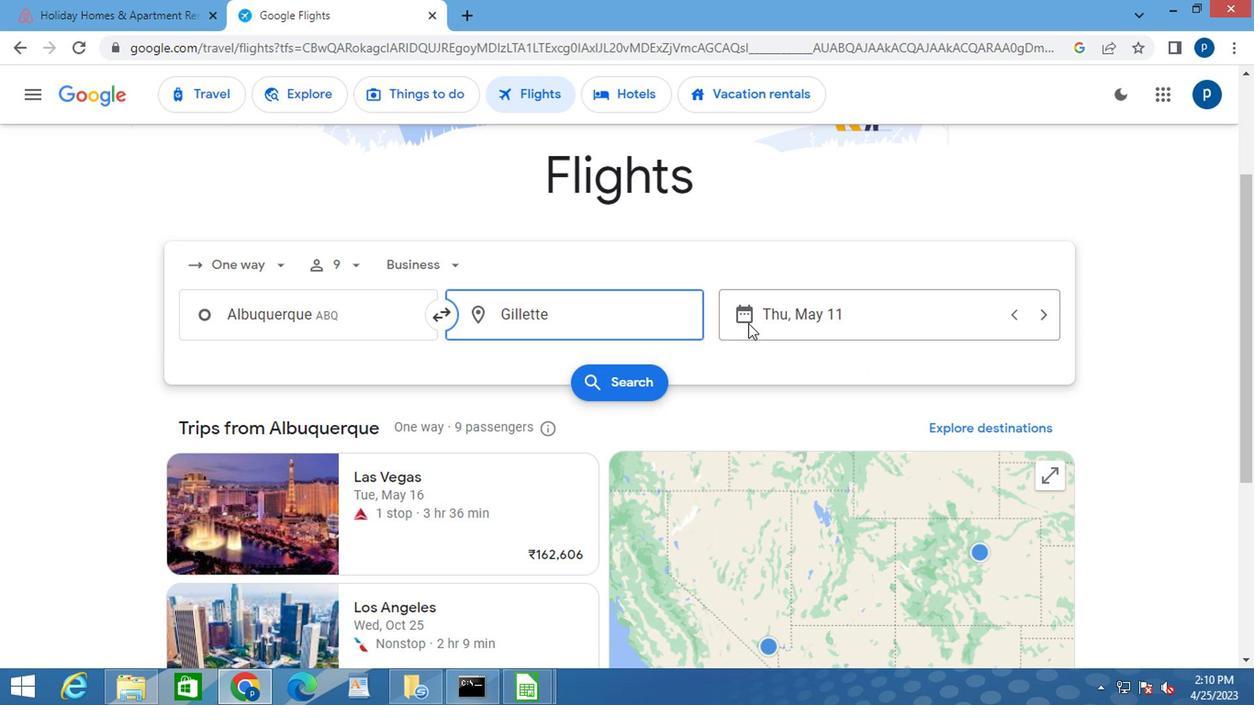 
Action: Mouse moved to (802, 336)
Screenshot: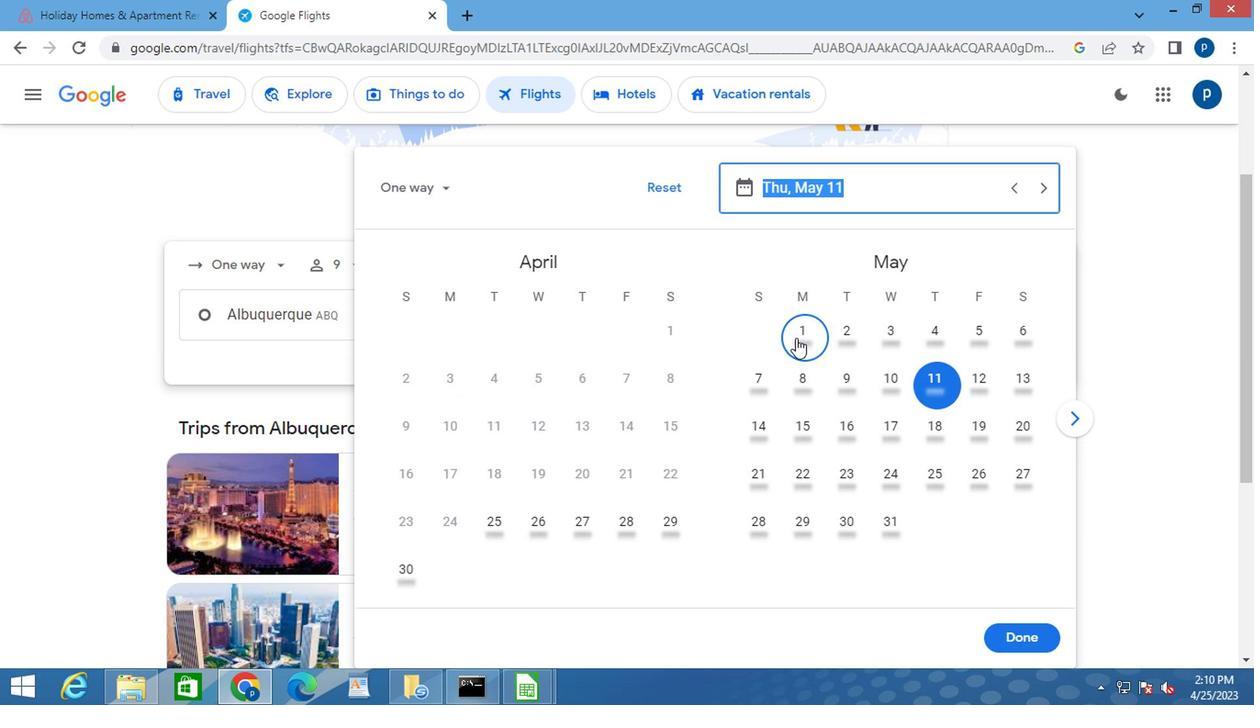 
Action: Mouse pressed left at (802, 336)
Screenshot: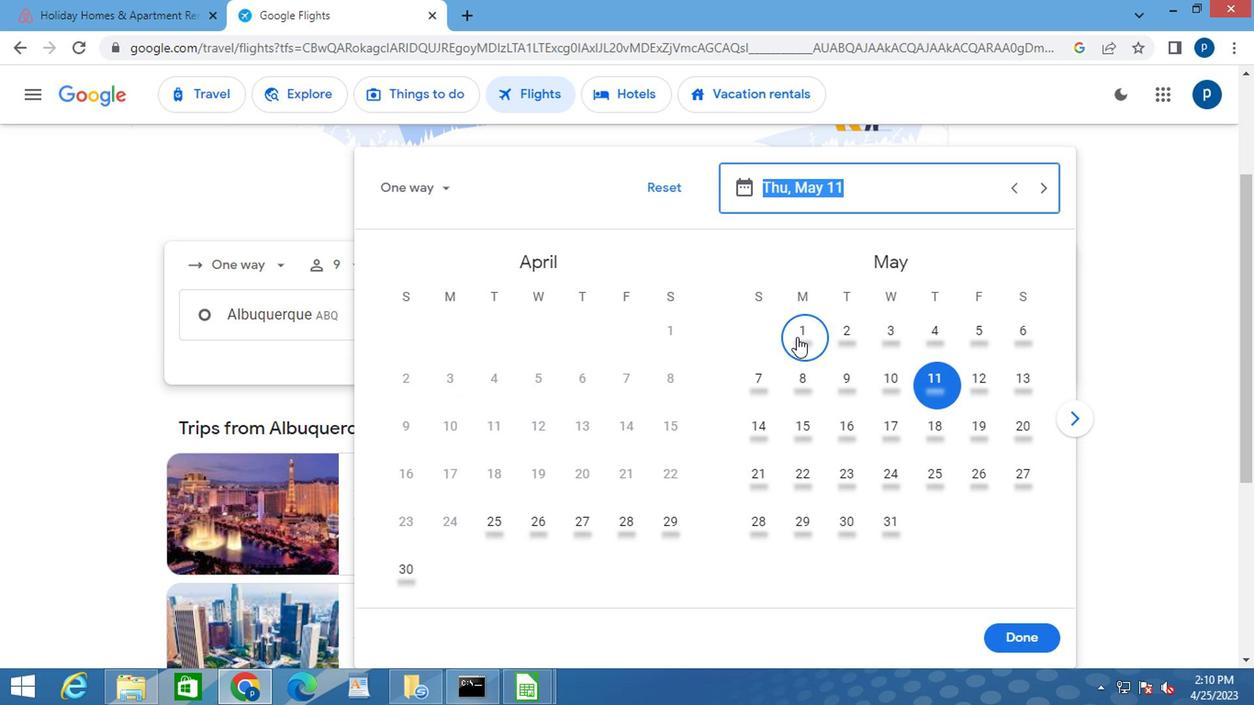 
Action: Mouse moved to (1020, 634)
Screenshot: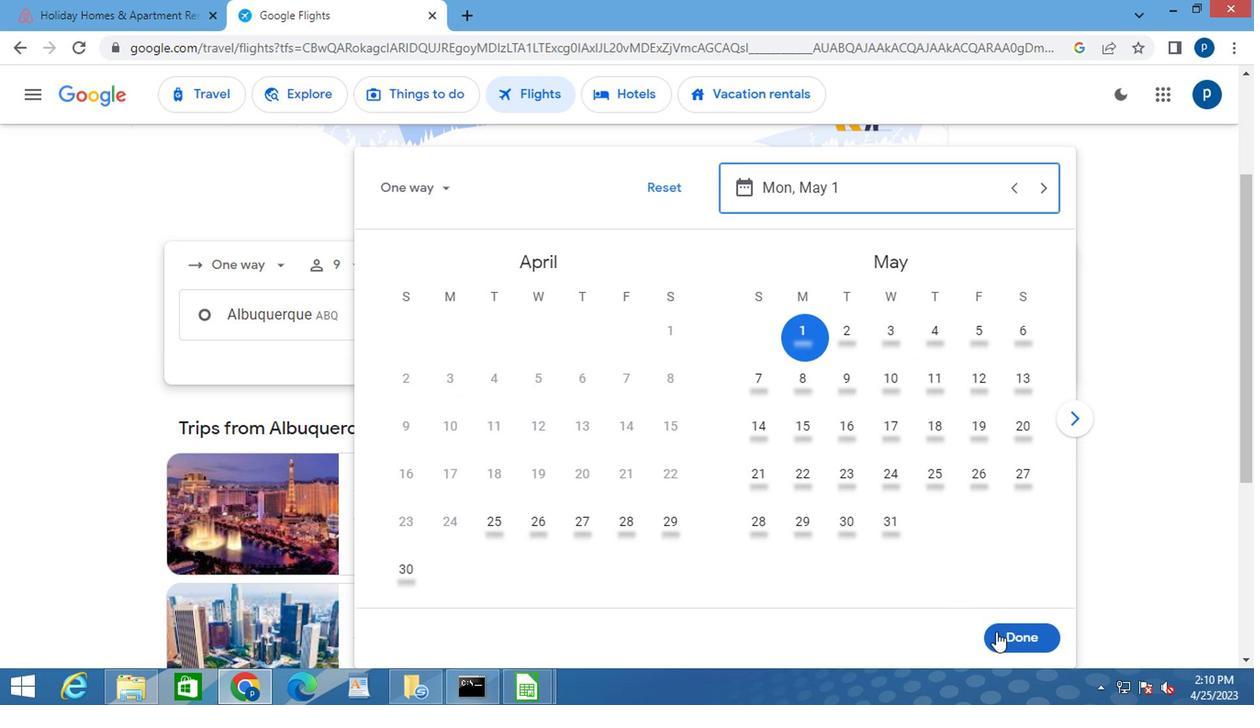 
Action: Mouse pressed left at (1020, 634)
Screenshot: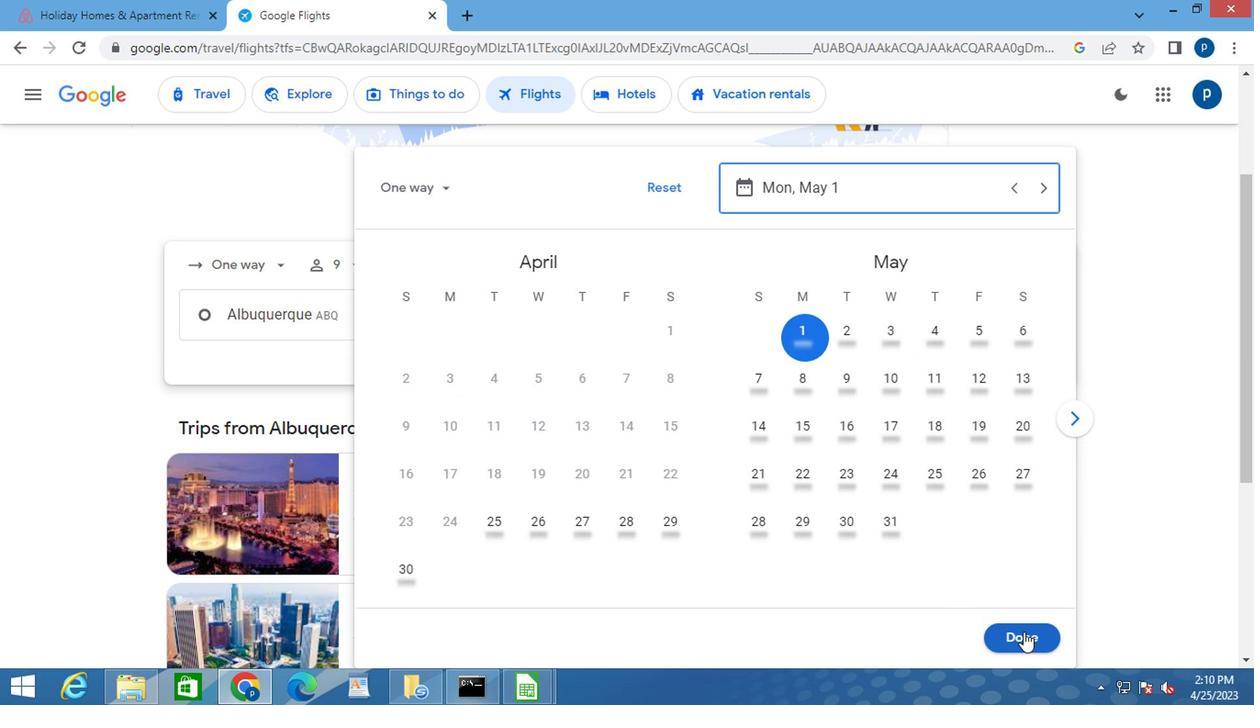 
Action: Mouse moved to (612, 375)
Screenshot: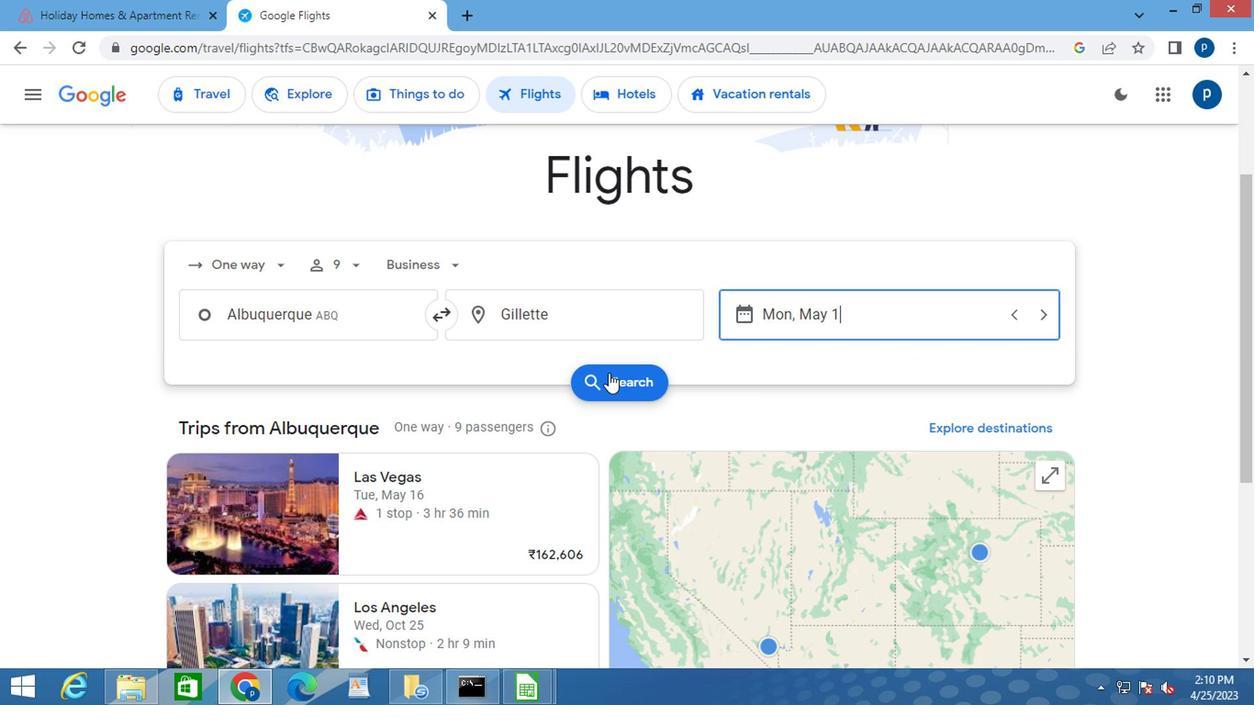 
Action: Mouse pressed left at (612, 375)
Screenshot: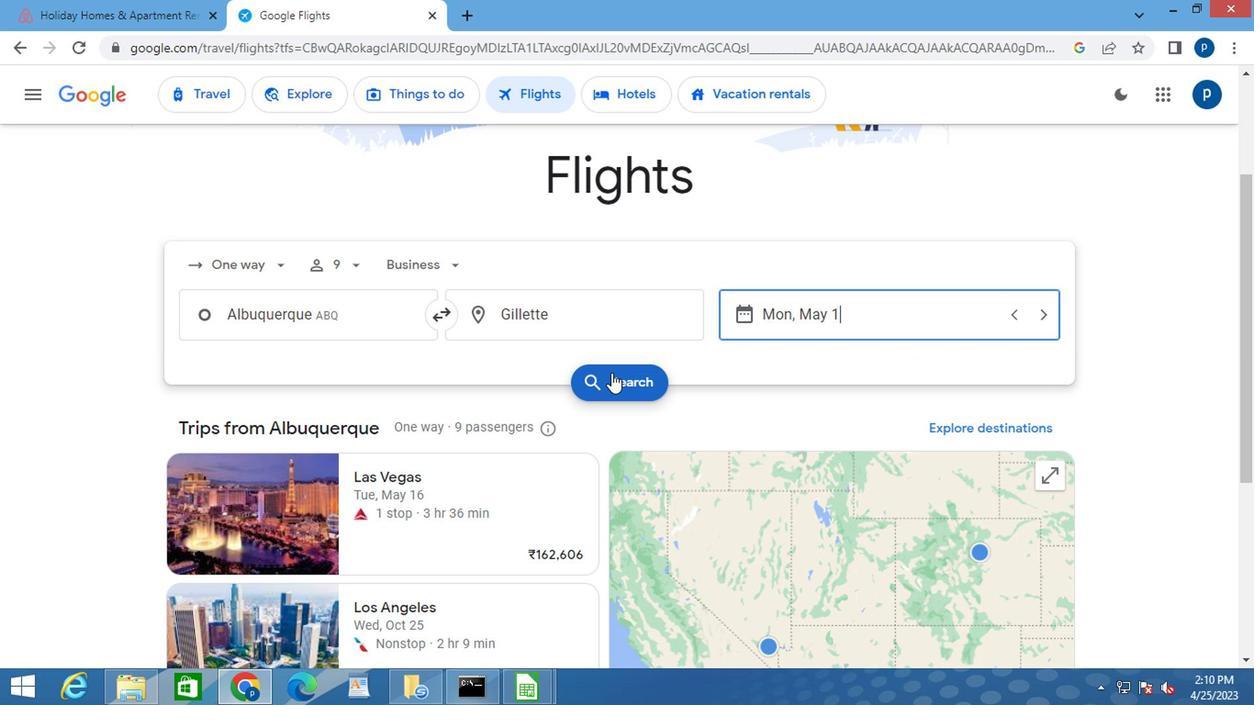 
Action: Mouse moved to (188, 263)
Screenshot: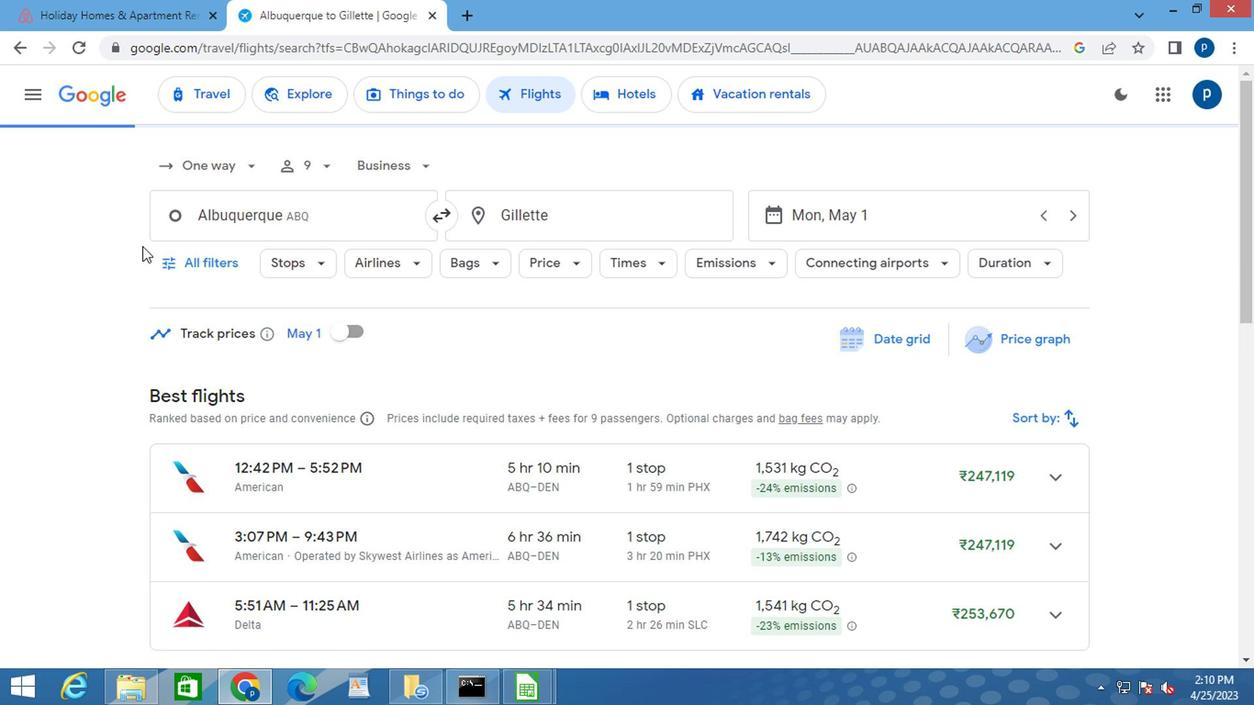 
Action: Mouse pressed left at (188, 263)
Screenshot: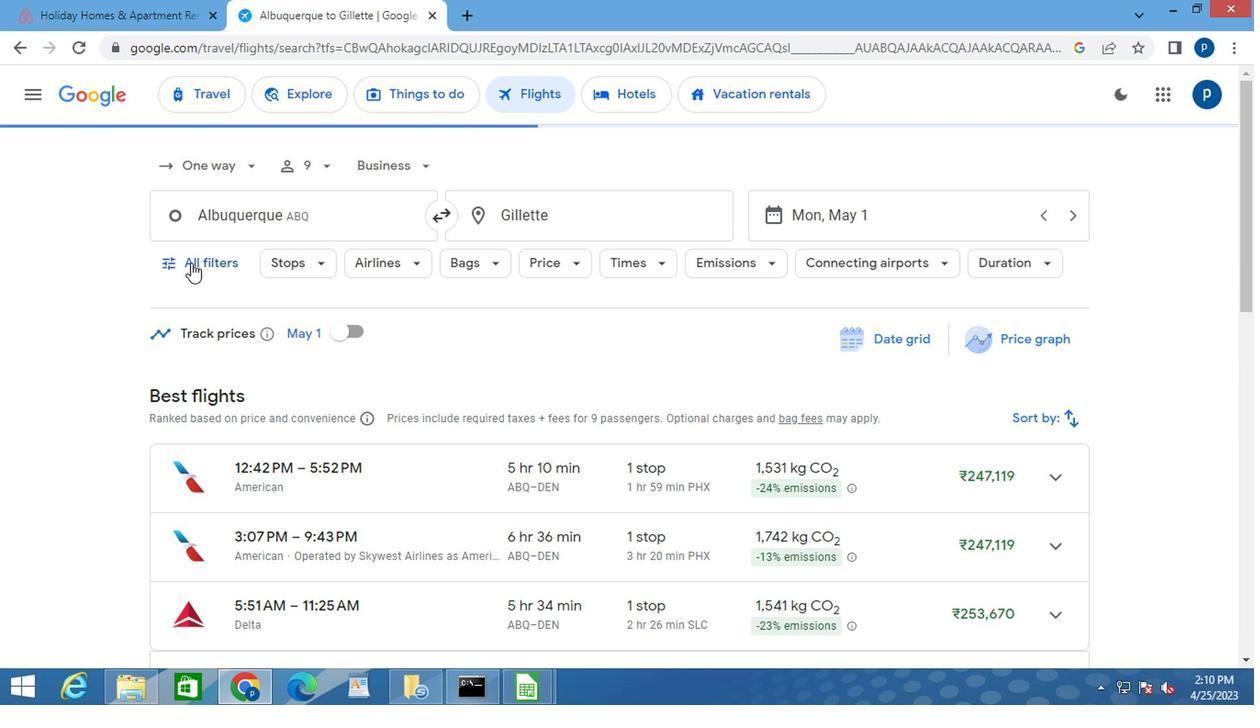 
Action: Mouse moved to (233, 350)
Screenshot: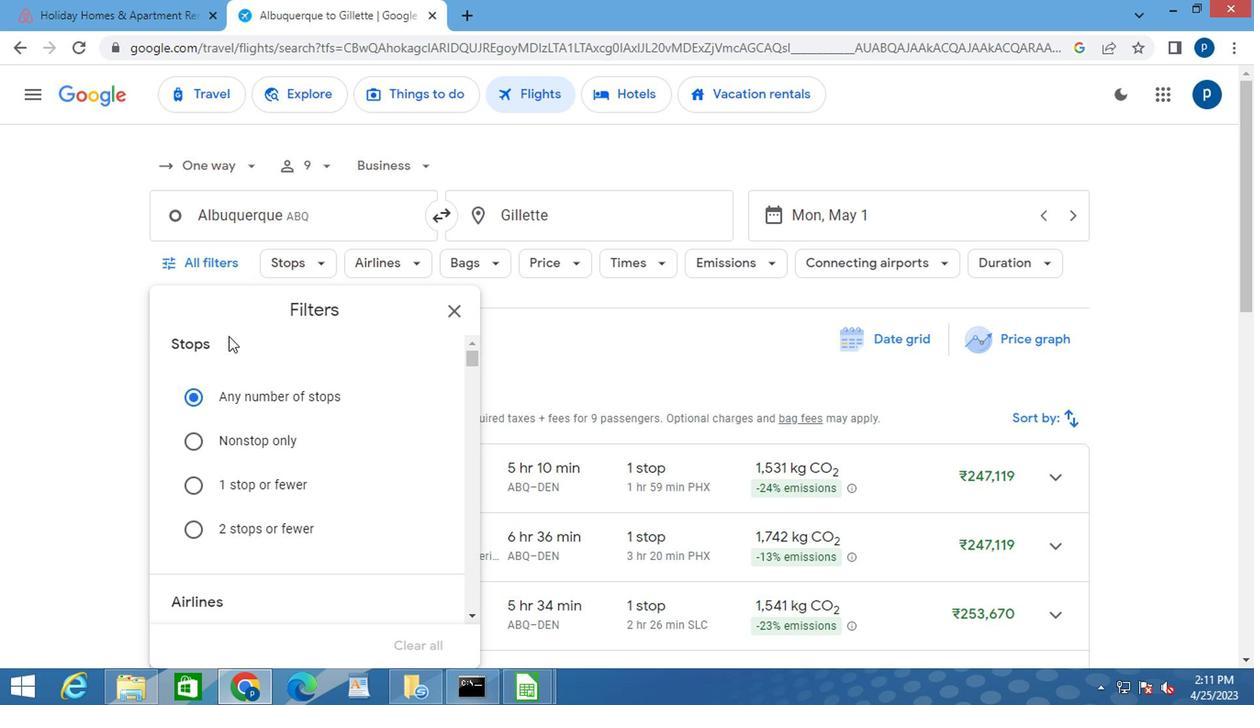 
Action: Mouse scrolled (233, 350) with delta (0, 0)
Screenshot: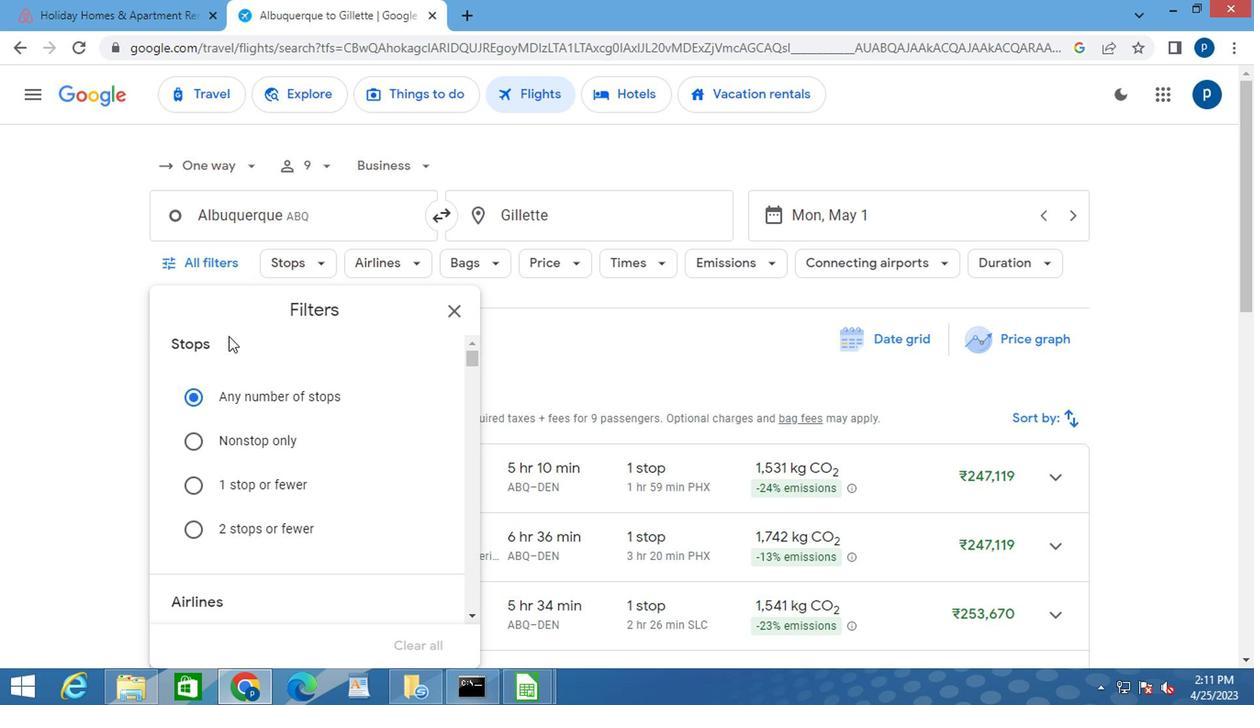 
Action: Mouse moved to (233, 352)
Screenshot: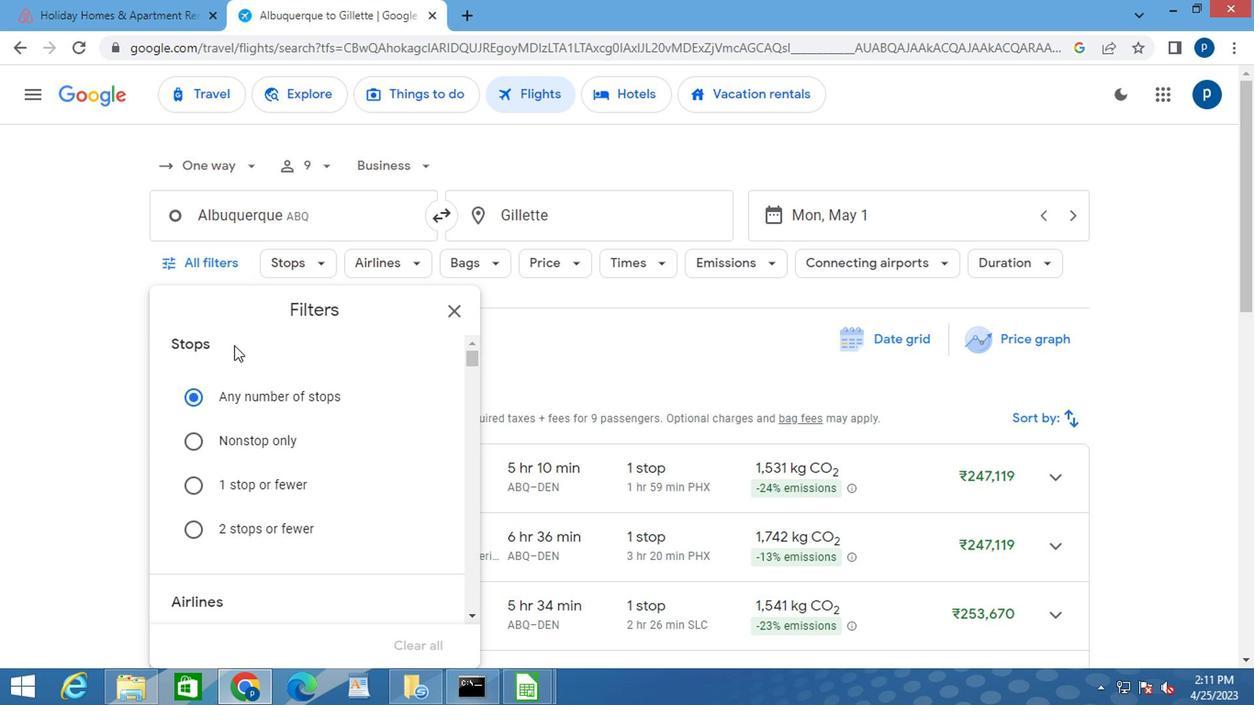
Action: Mouse scrolled (233, 352) with delta (0, 0)
Screenshot: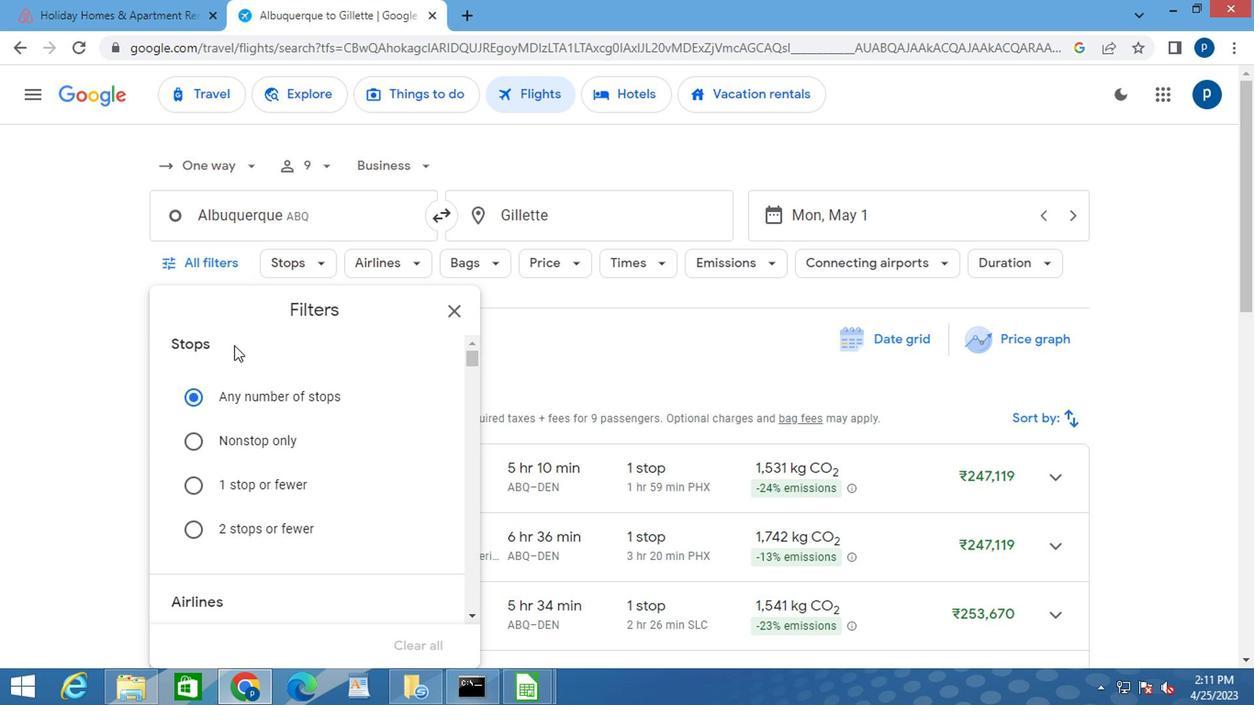 
Action: Mouse moved to (340, 448)
Screenshot: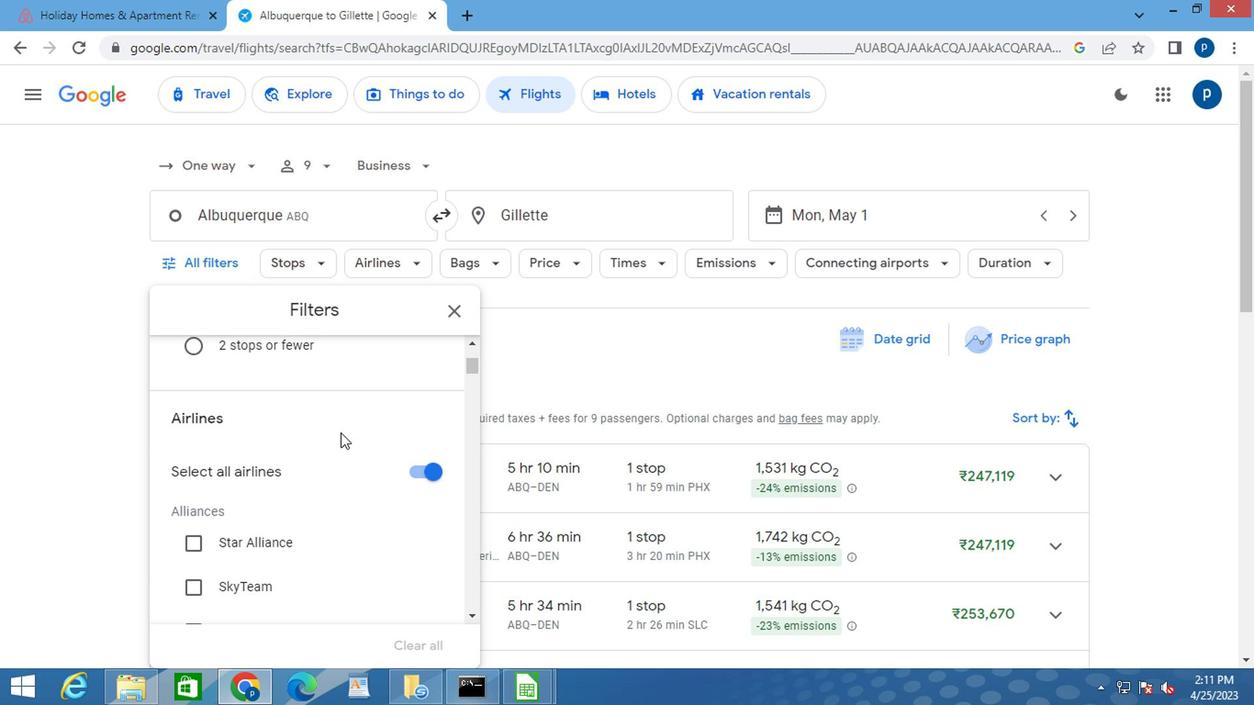 
Action: Mouse scrolled (340, 448) with delta (0, 0)
Screenshot: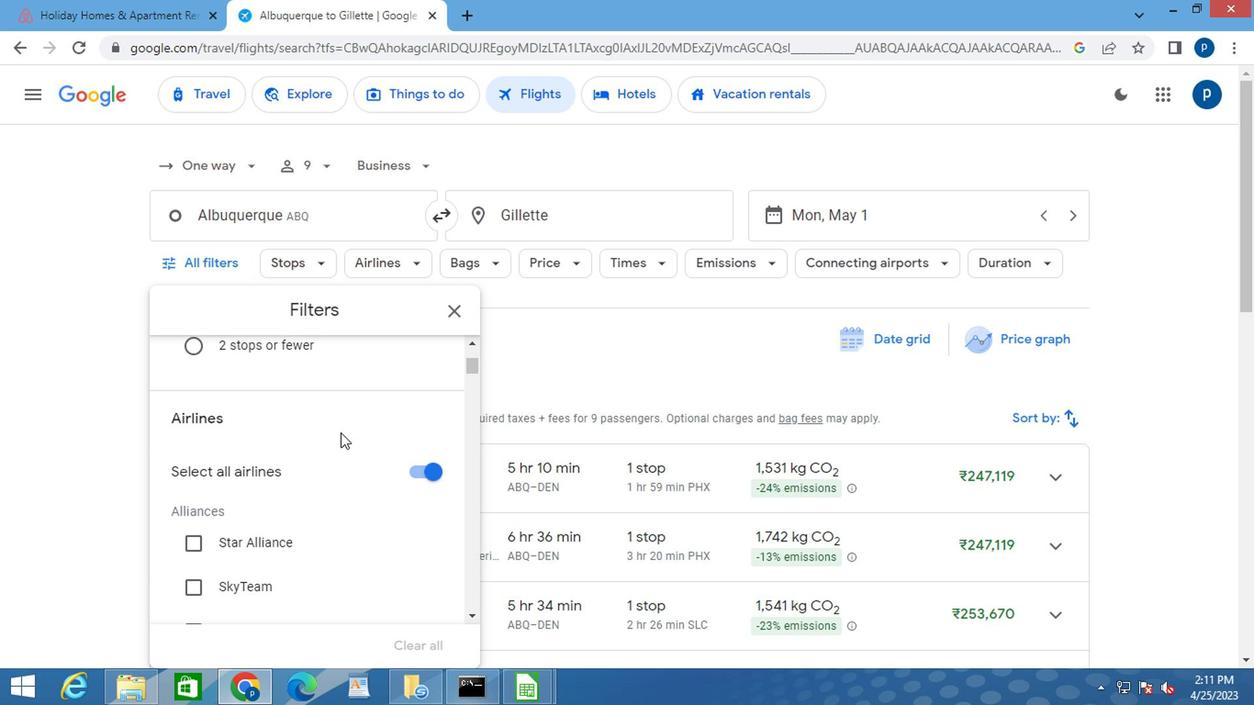 
Action: Mouse moved to (340, 450)
Screenshot: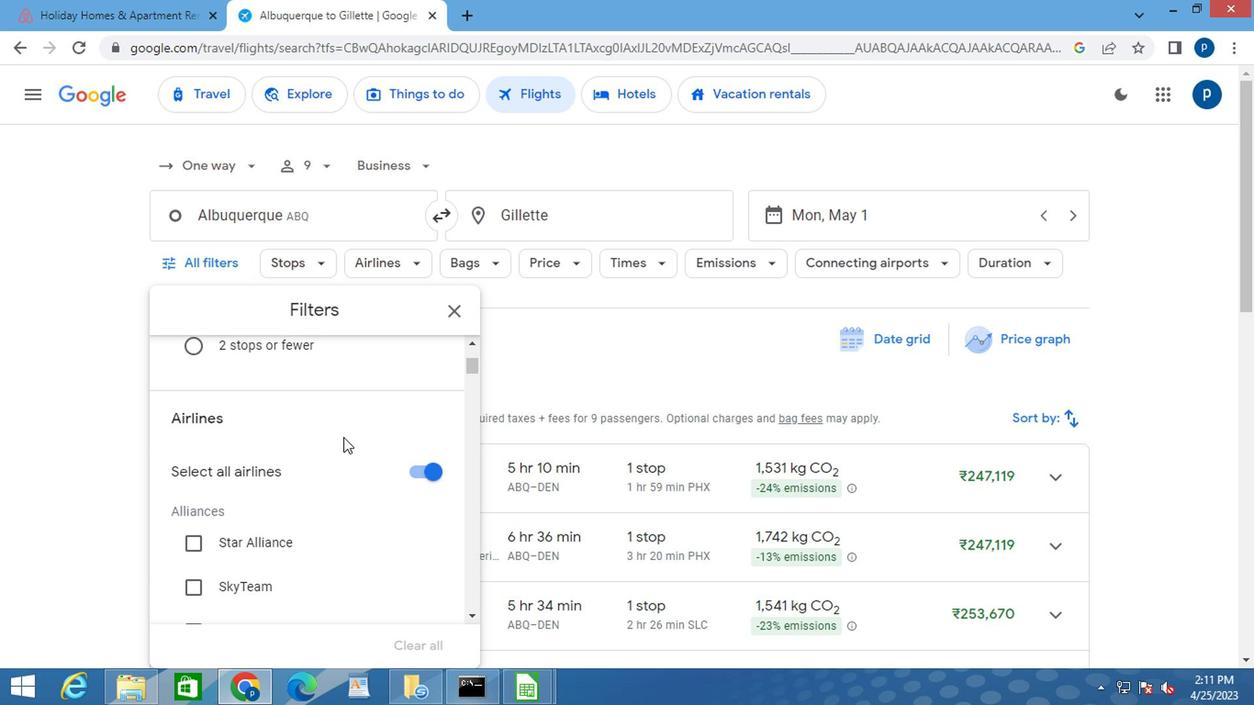 
Action: Mouse scrolled (340, 448) with delta (0, -1)
Screenshot: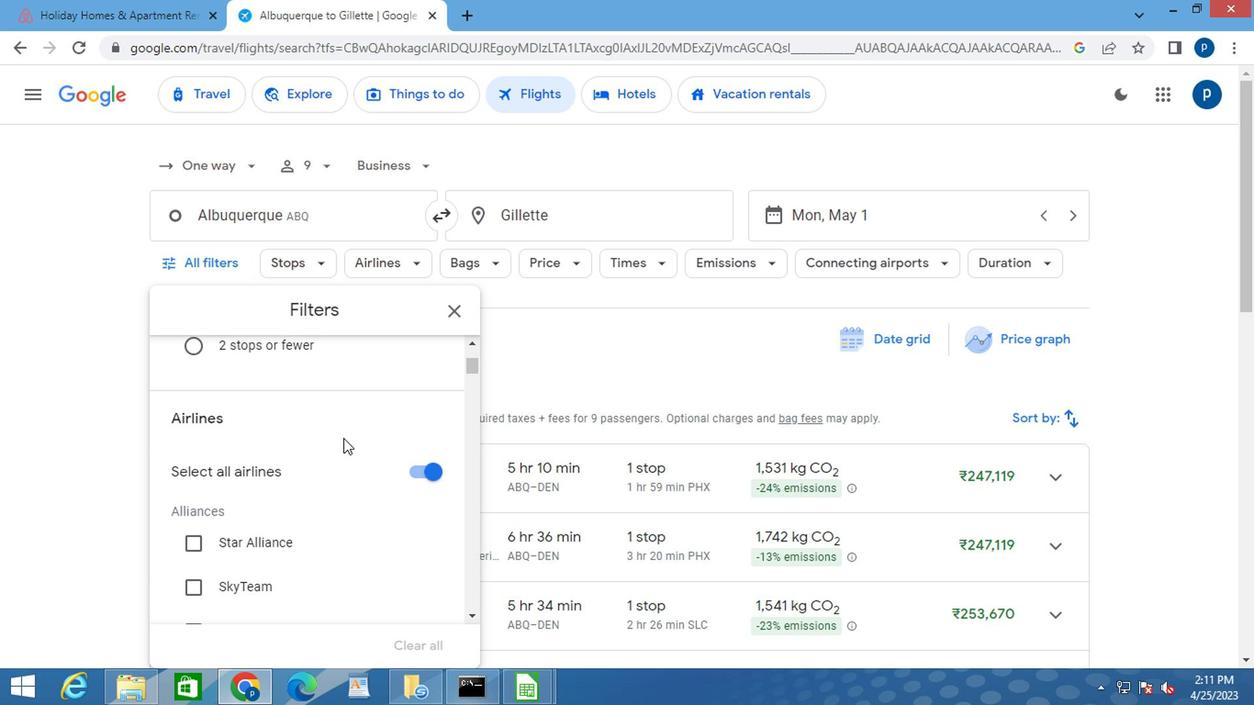 
Action: Mouse moved to (342, 451)
Screenshot: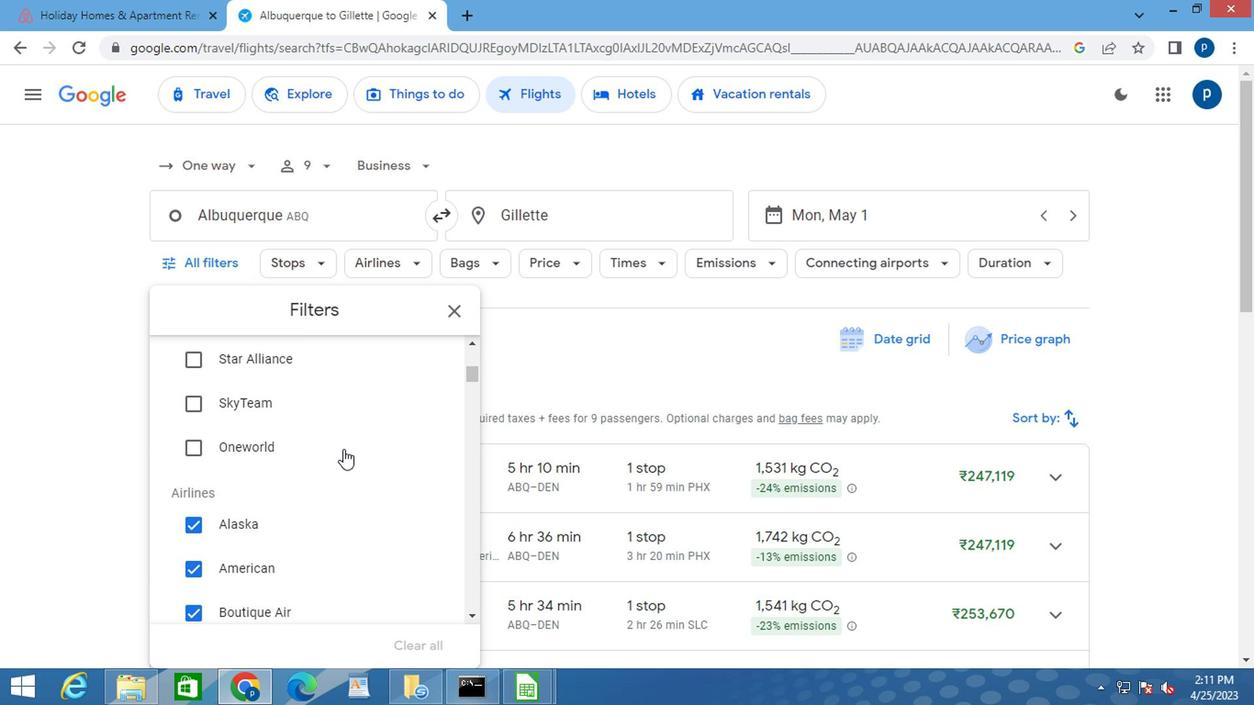 
Action: Mouse scrolled (342, 450) with delta (0, 0)
Screenshot: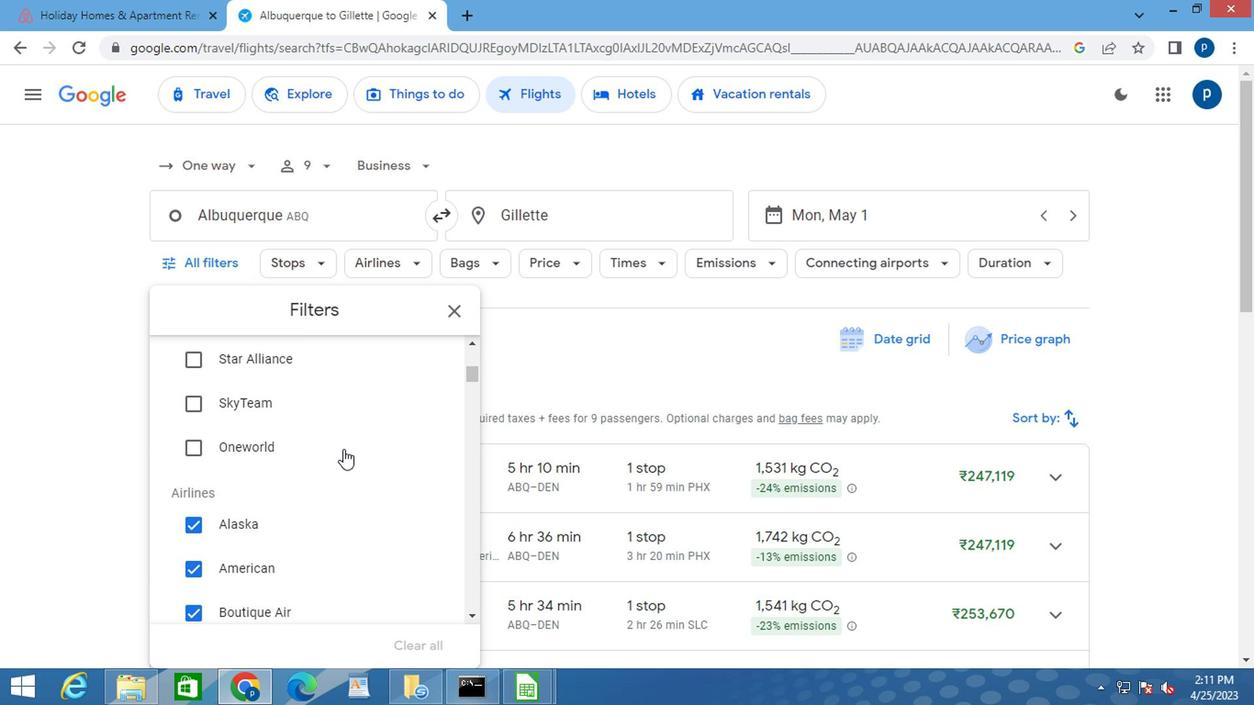 
Action: Mouse moved to (343, 452)
Screenshot: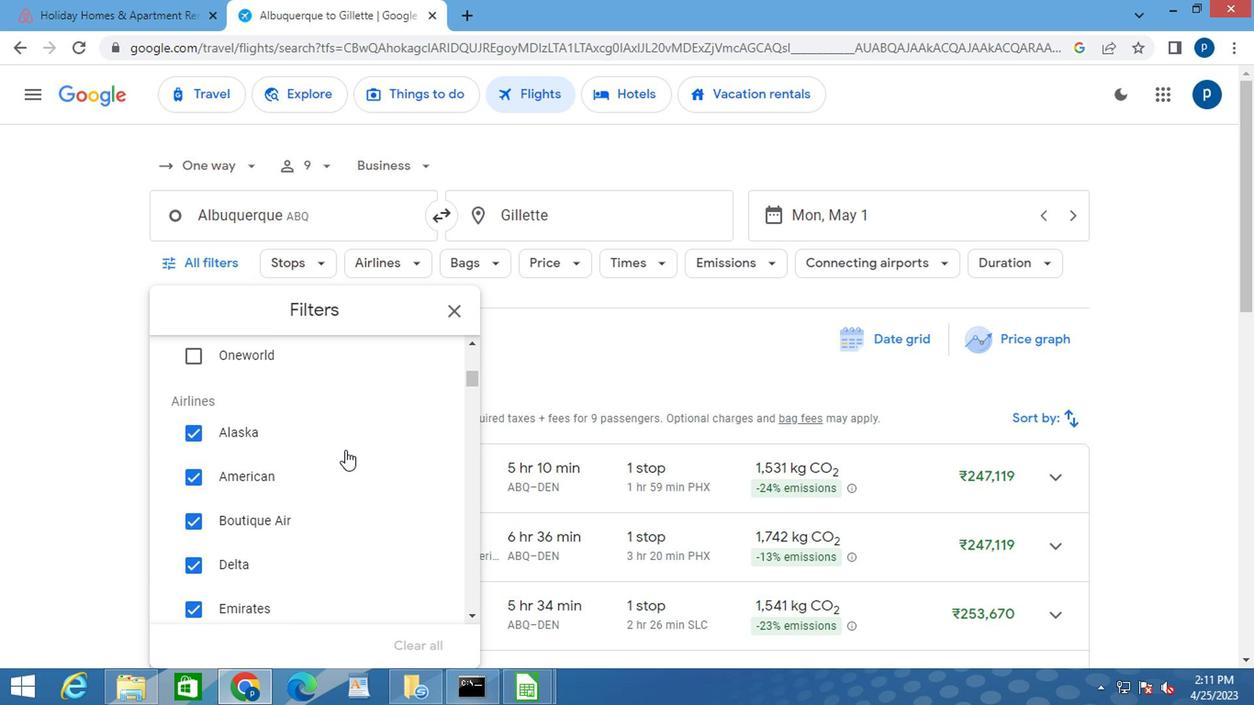 
Action: Mouse scrolled (343, 451) with delta (0, -1)
Screenshot: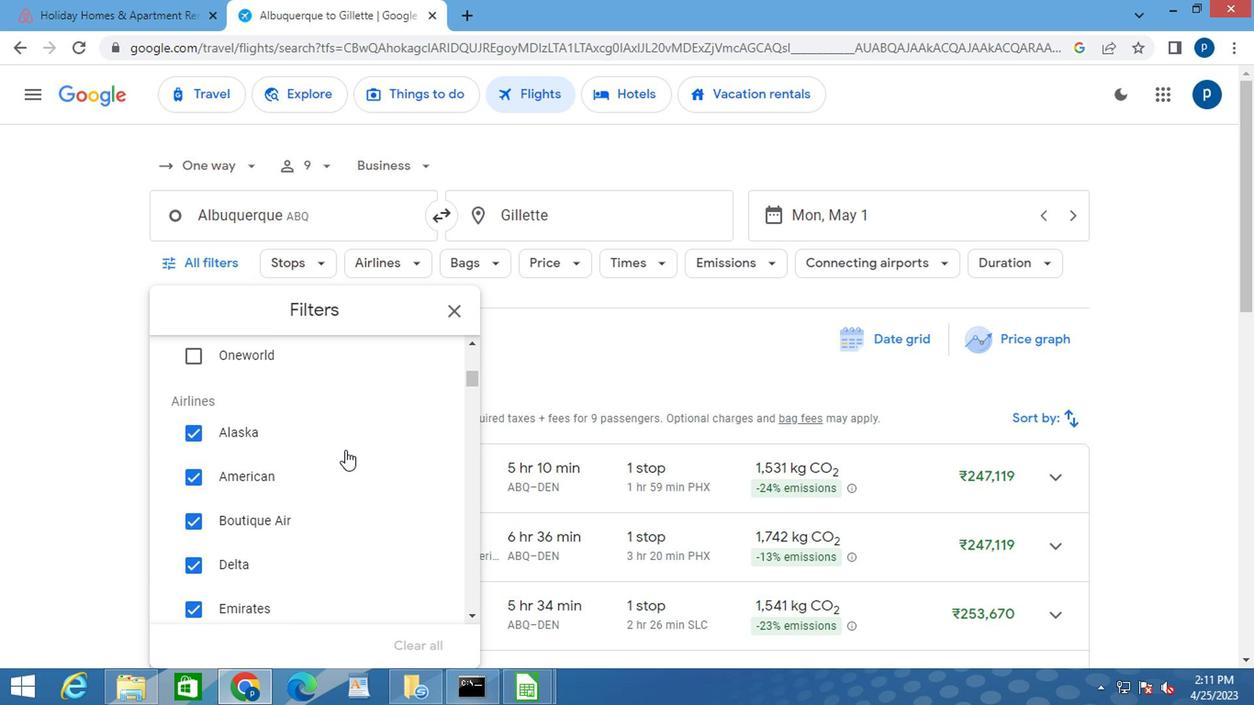 
Action: Mouse moved to (400, 559)
Screenshot: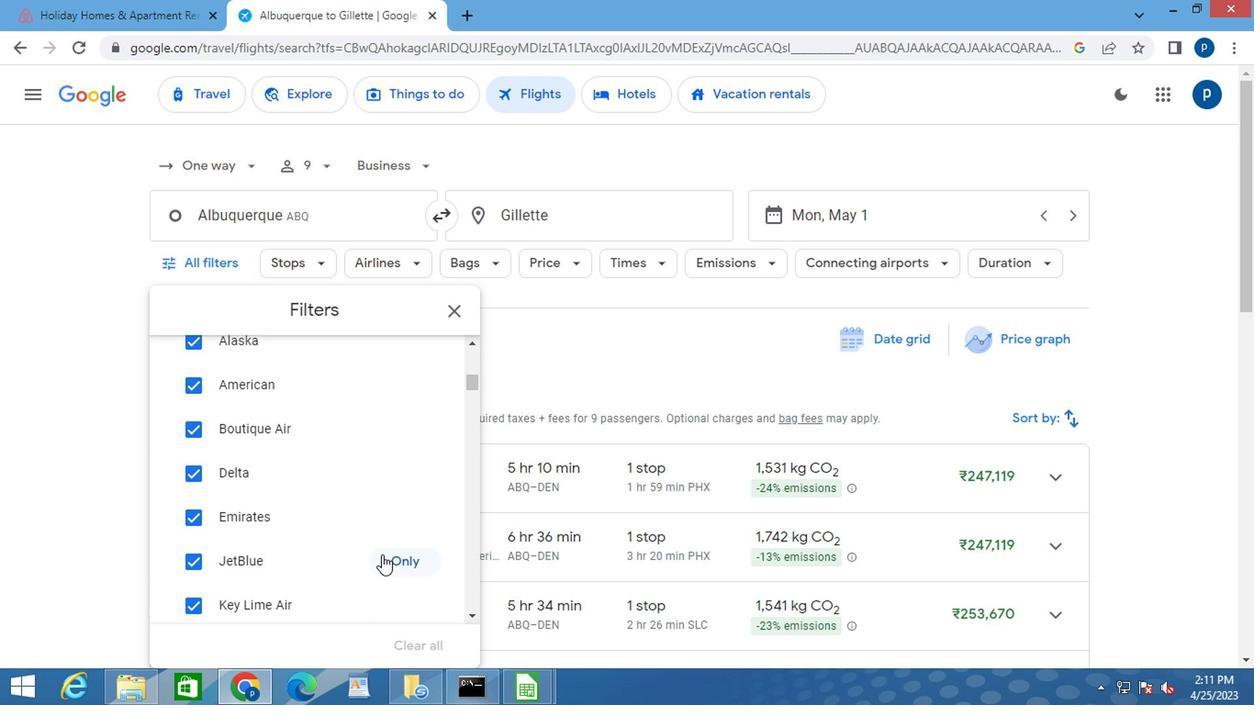 
Action: Mouse pressed left at (400, 559)
Screenshot: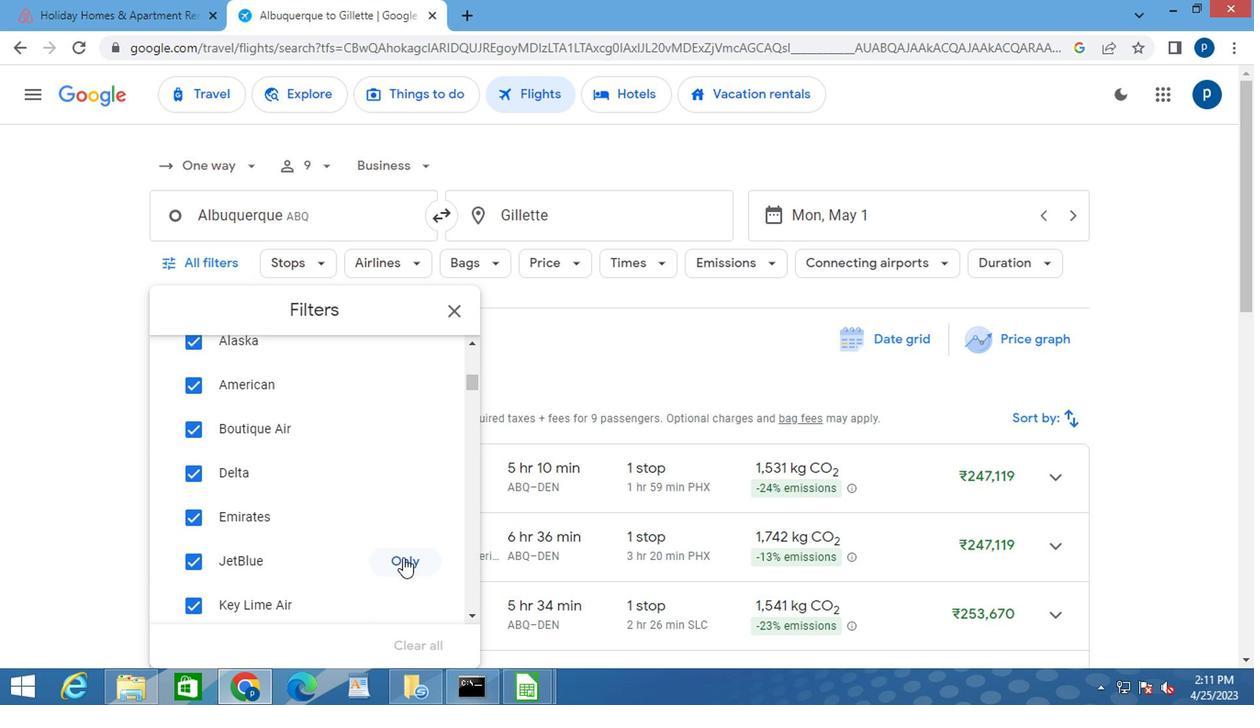 
Action: Mouse moved to (339, 547)
Screenshot: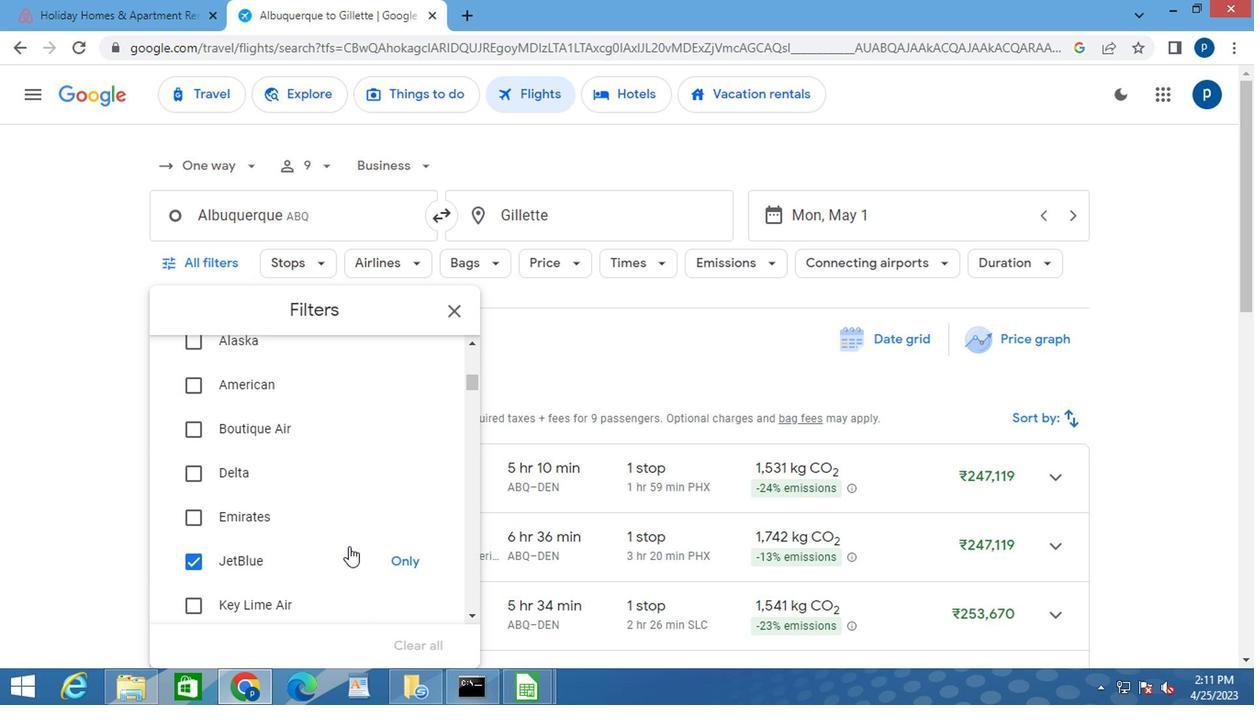 
Action: Mouse scrolled (339, 546) with delta (0, 0)
Screenshot: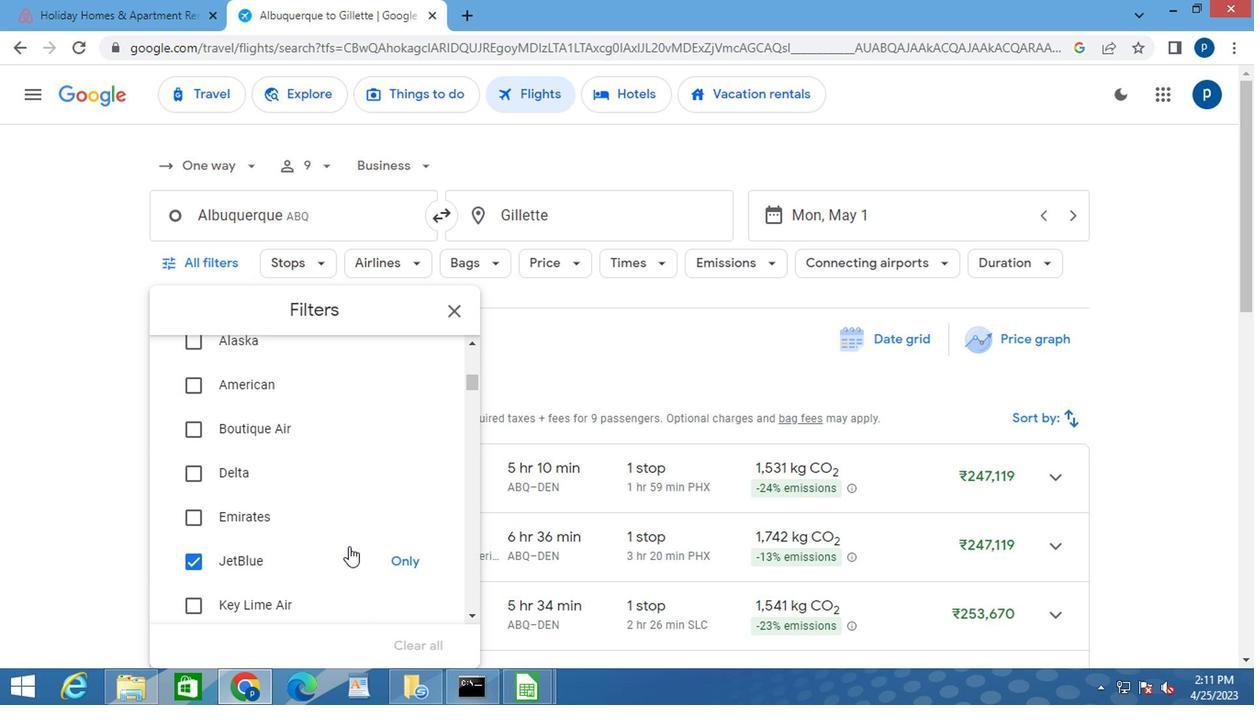 
Action: Mouse moved to (339, 547)
Screenshot: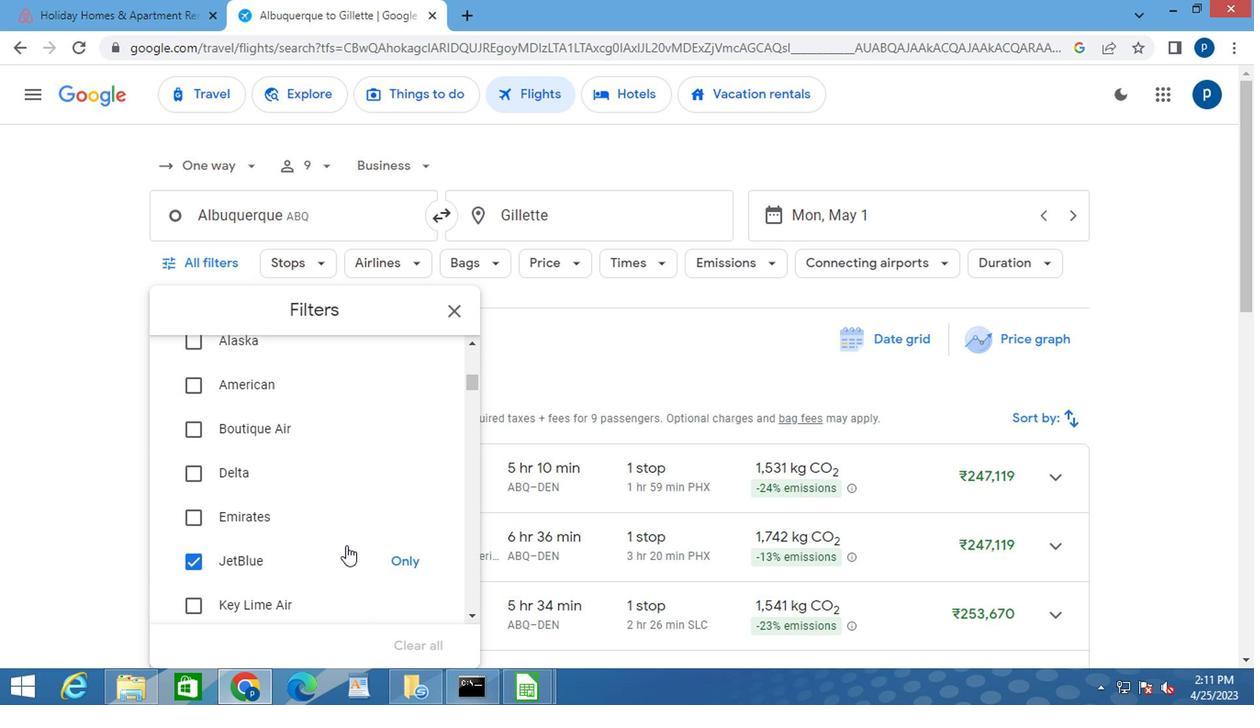 
Action: Mouse scrolled (339, 546) with delta (0, 0)
Screenshot: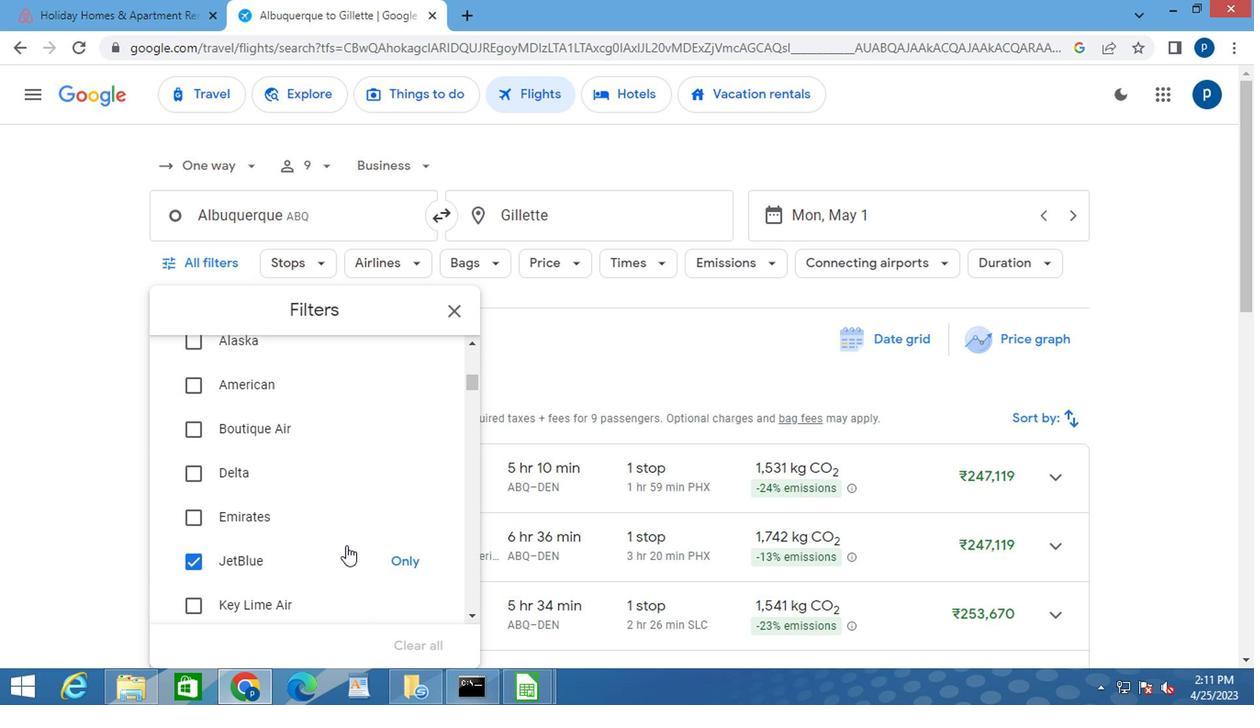 
Action: Mouse moved to (312, 520)
Screenshot: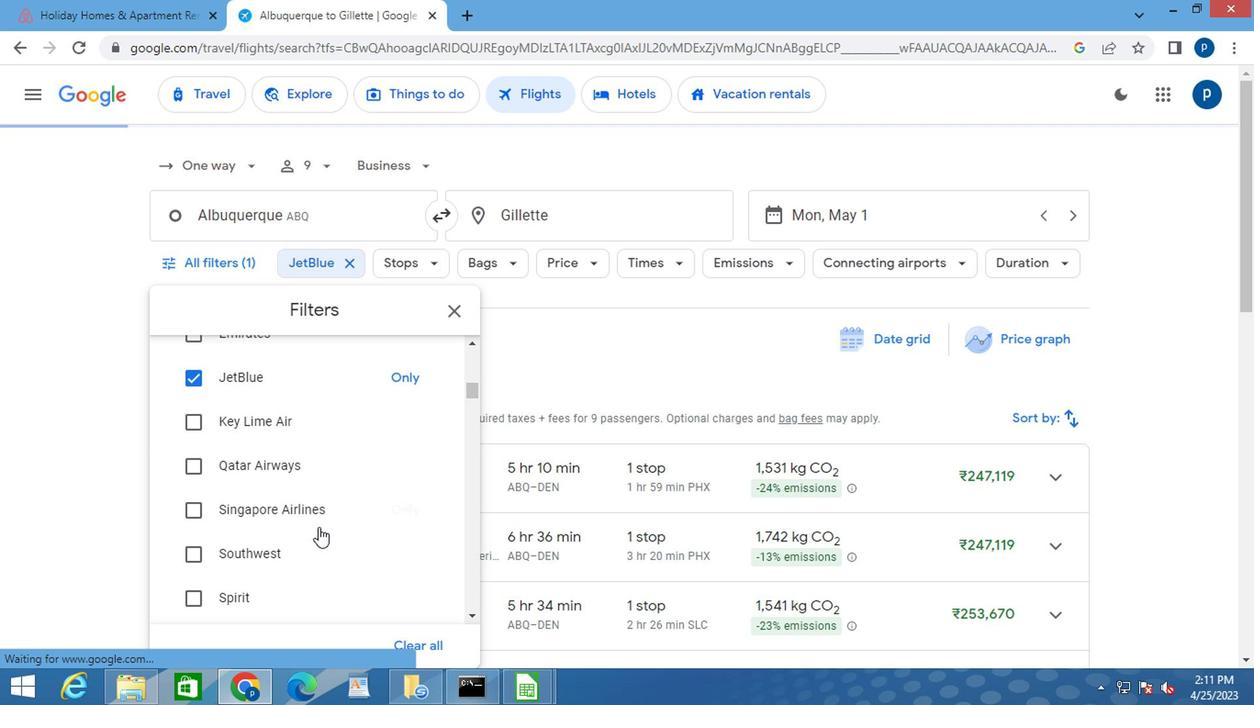 
Action: Mouse scrolled (312, 520) with delta (0, 0)
Screenshot: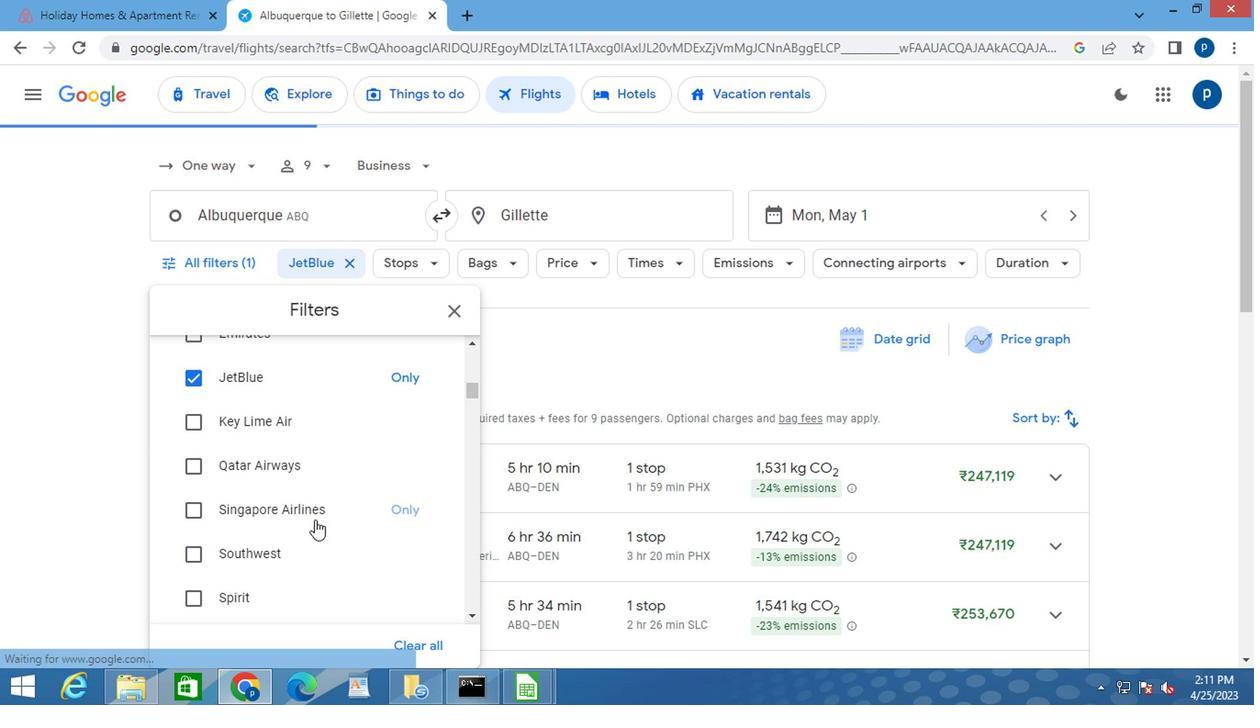 
Action: Mouse moved to (312, 518)
Screenshot: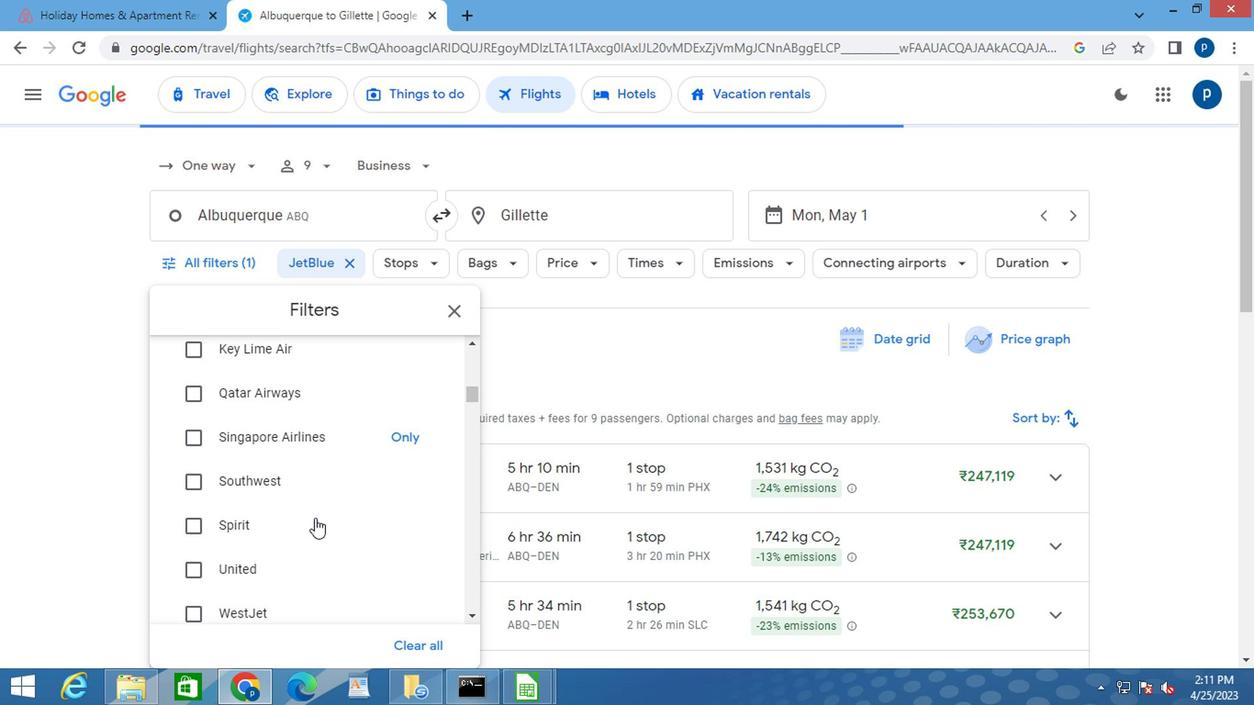 
Action: Mouse scrolled (312, 517) with delta (0, 0)
Screenshot: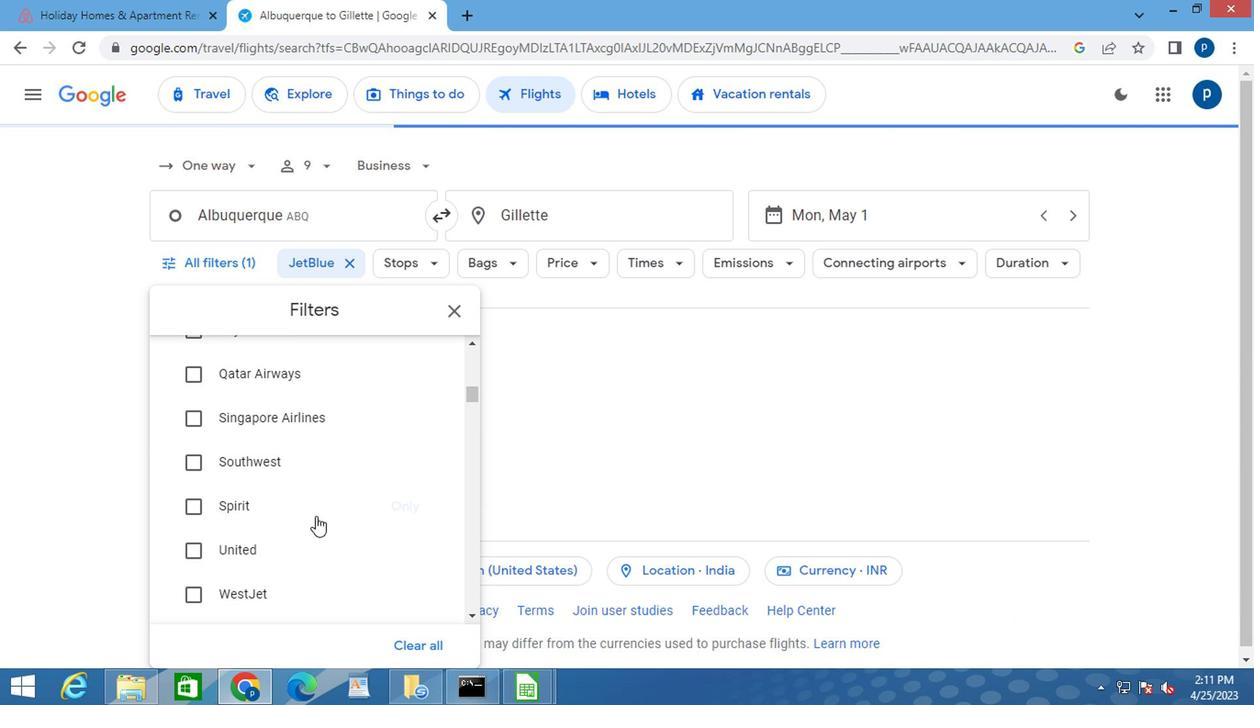 
Action: Mouse moved to (312, 517)
Screenshot: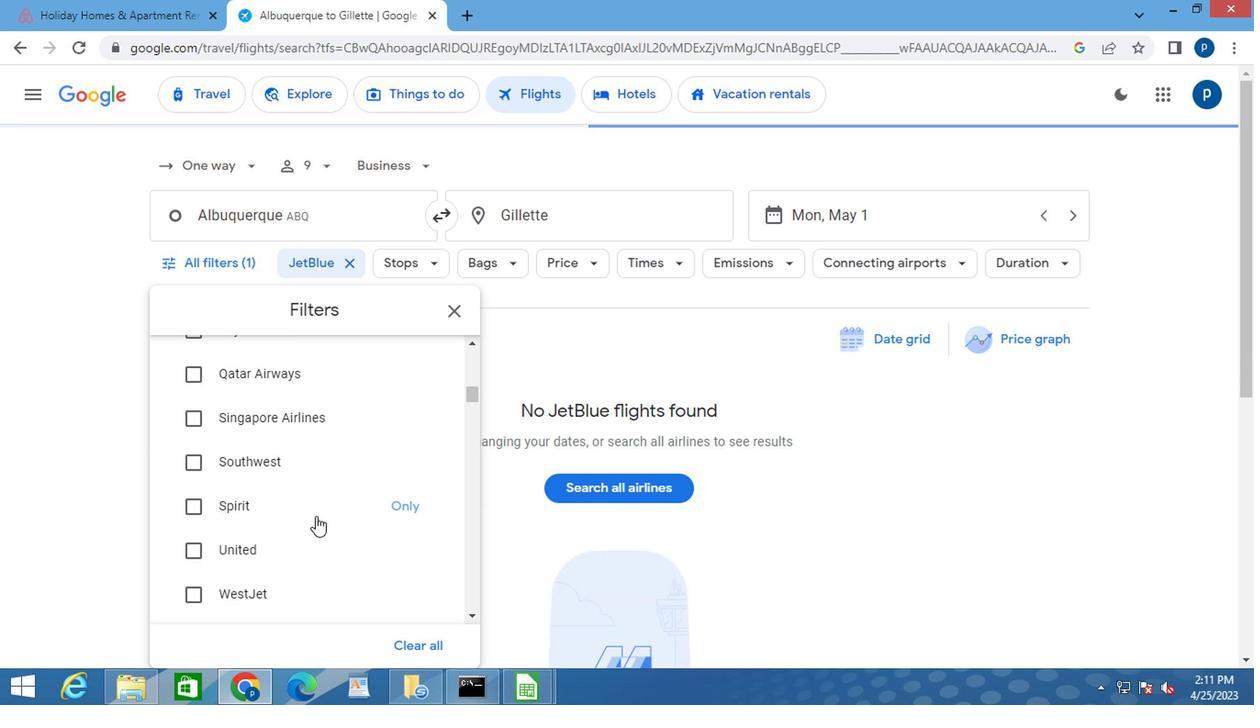 
Action: Mouse scrolled (312, 516) with delta (0, -1)
Screenshot: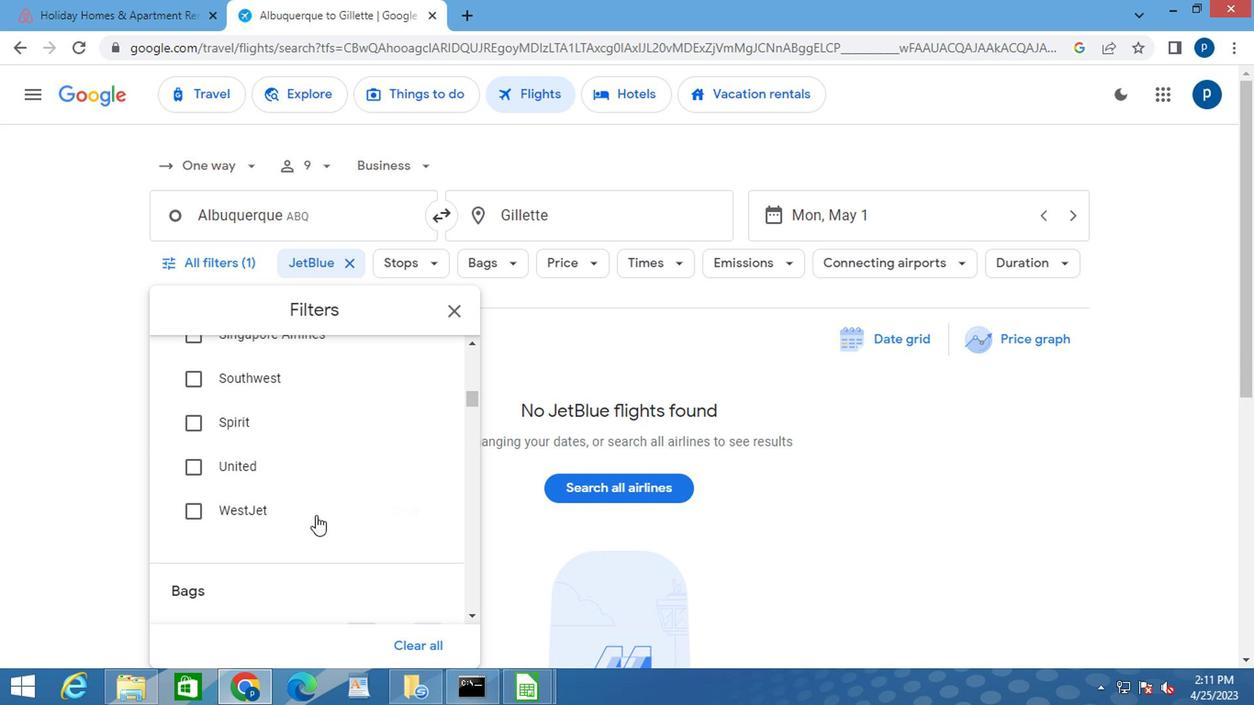 
Action: Mouse scrolled (312, 516) with delta (0, -1)
Screenshot: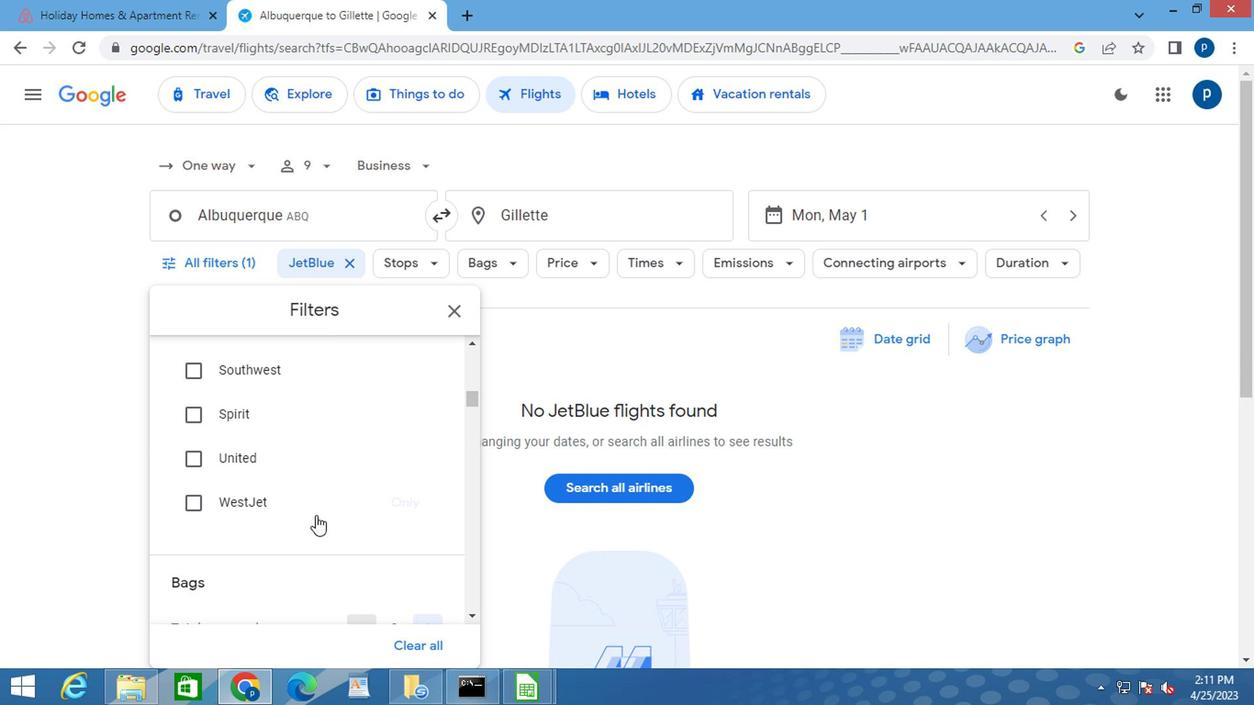 
Action: Mouse moved to (420, 493)
Screenshot: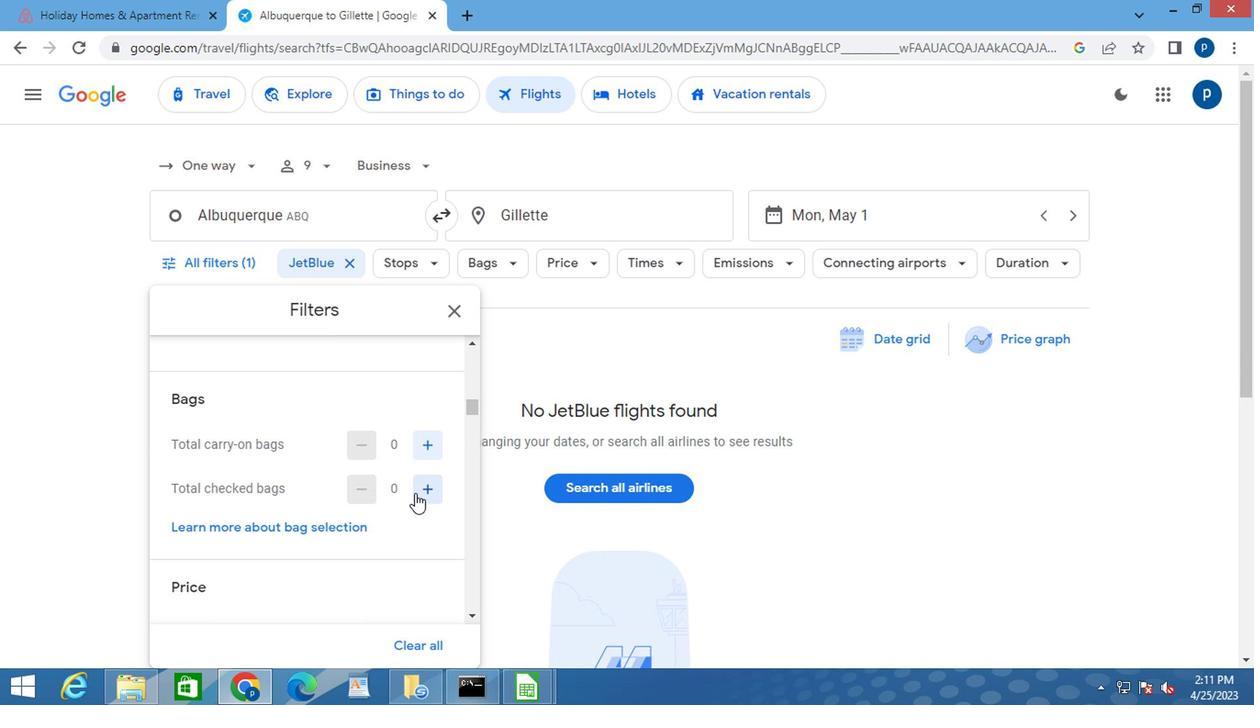 
Action: Mouse pressed left at (420, 493)
Screenshot: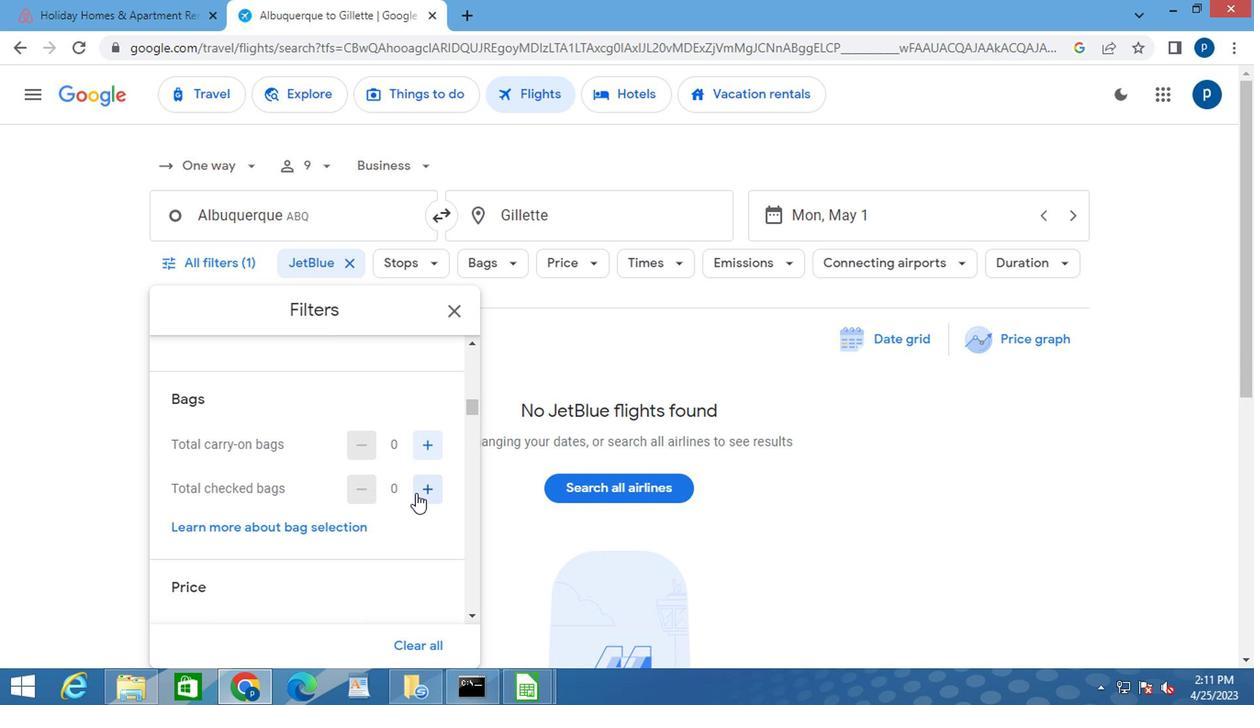 
Action: Mouse pressed left at (420, 493)
Screenshot: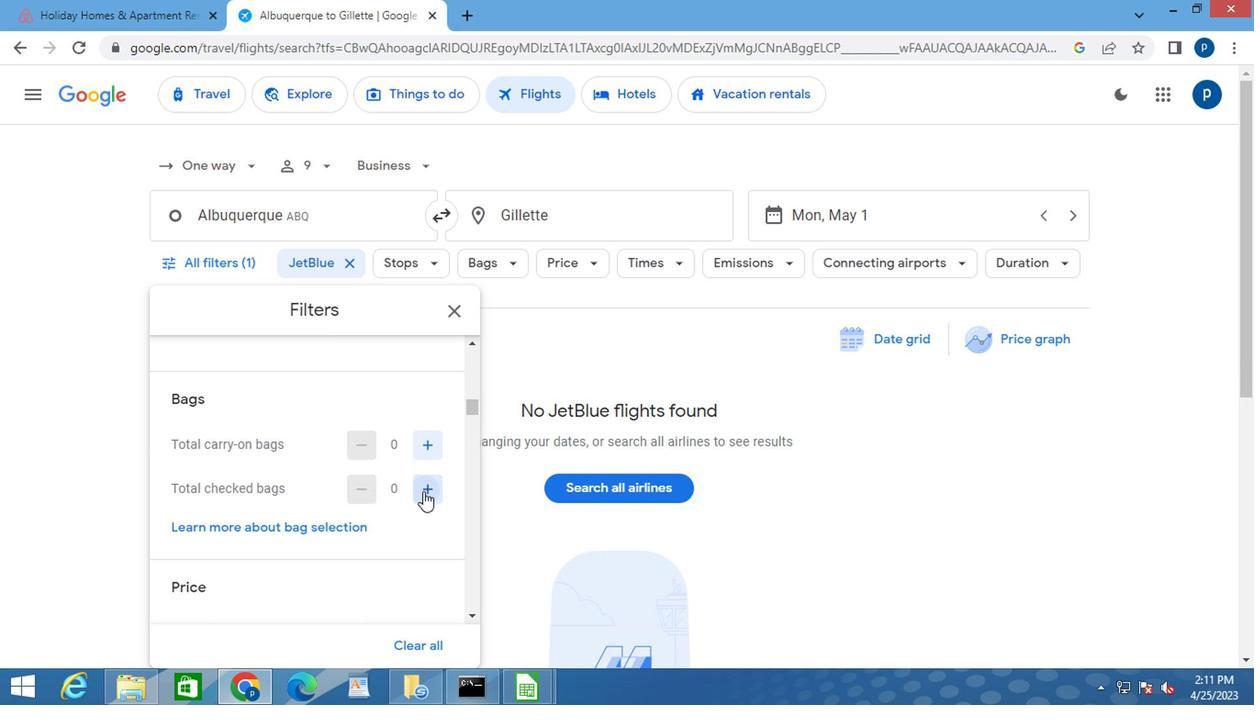 
Action: Mouse moved to (362, 515)
Screenshot: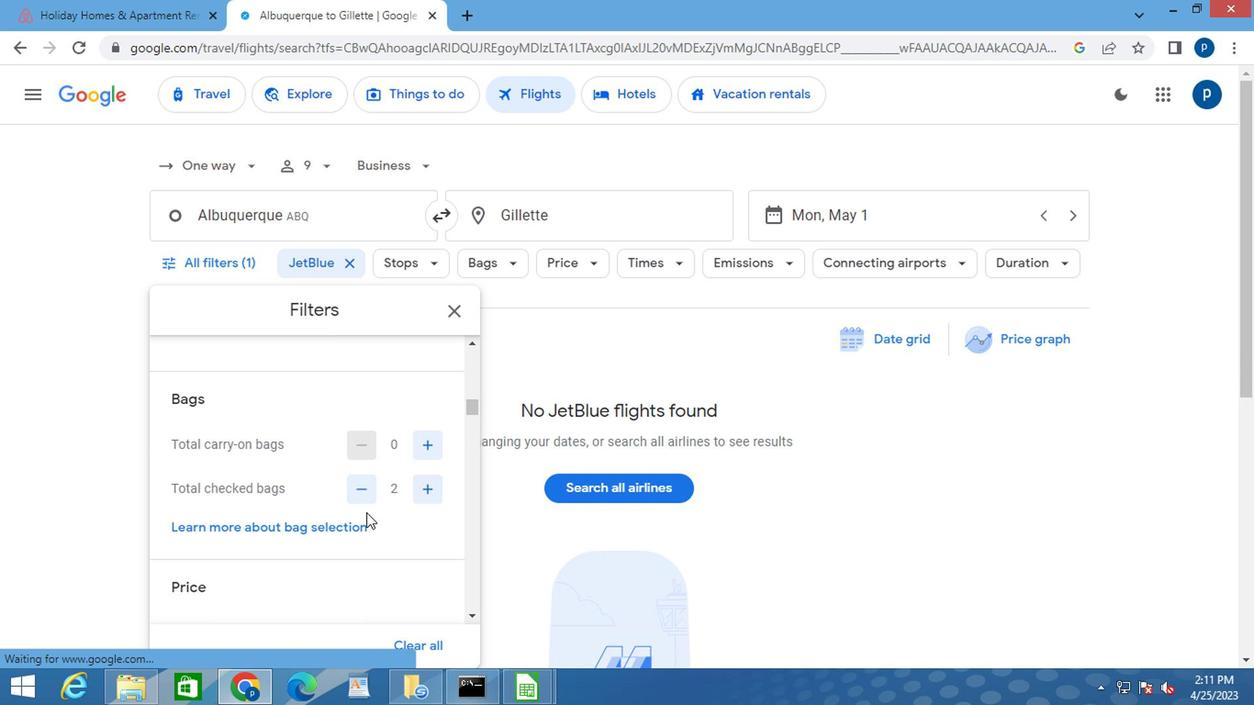 
Action: Mouse scrolled (362, 514) with delta (0, 0)
Screenshot: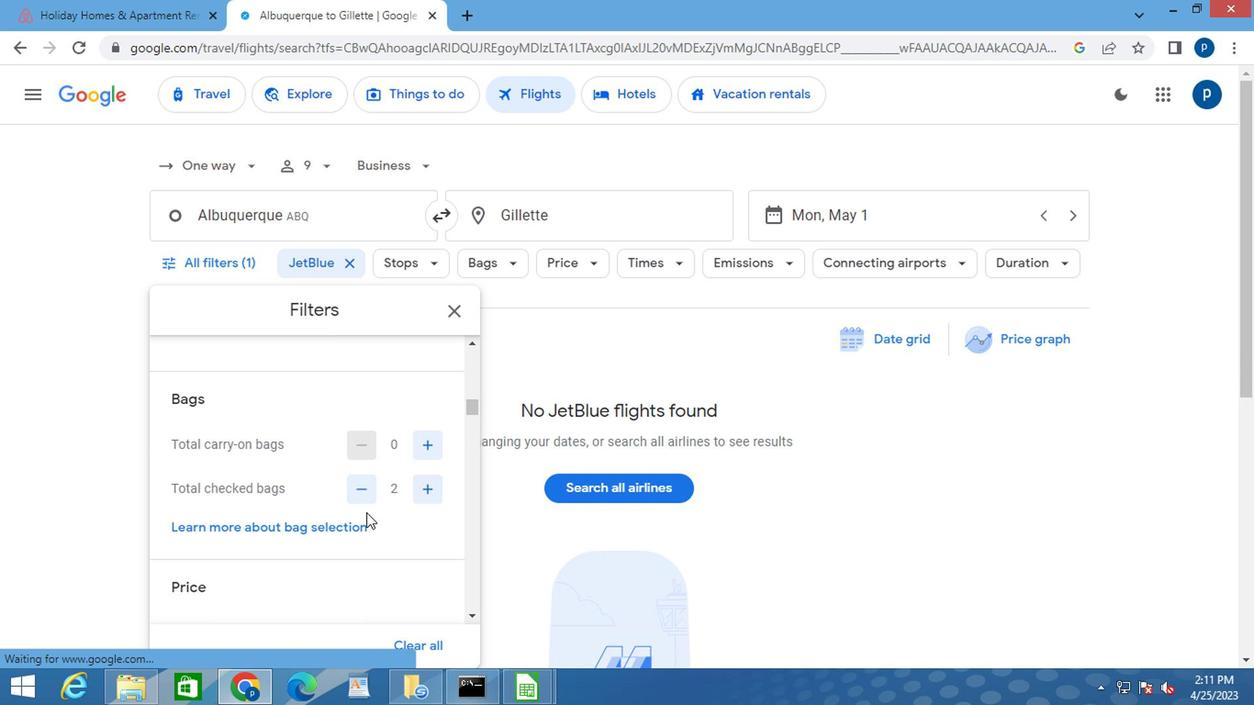 
Action: Mouse moved to (340, 508)
Screenshot: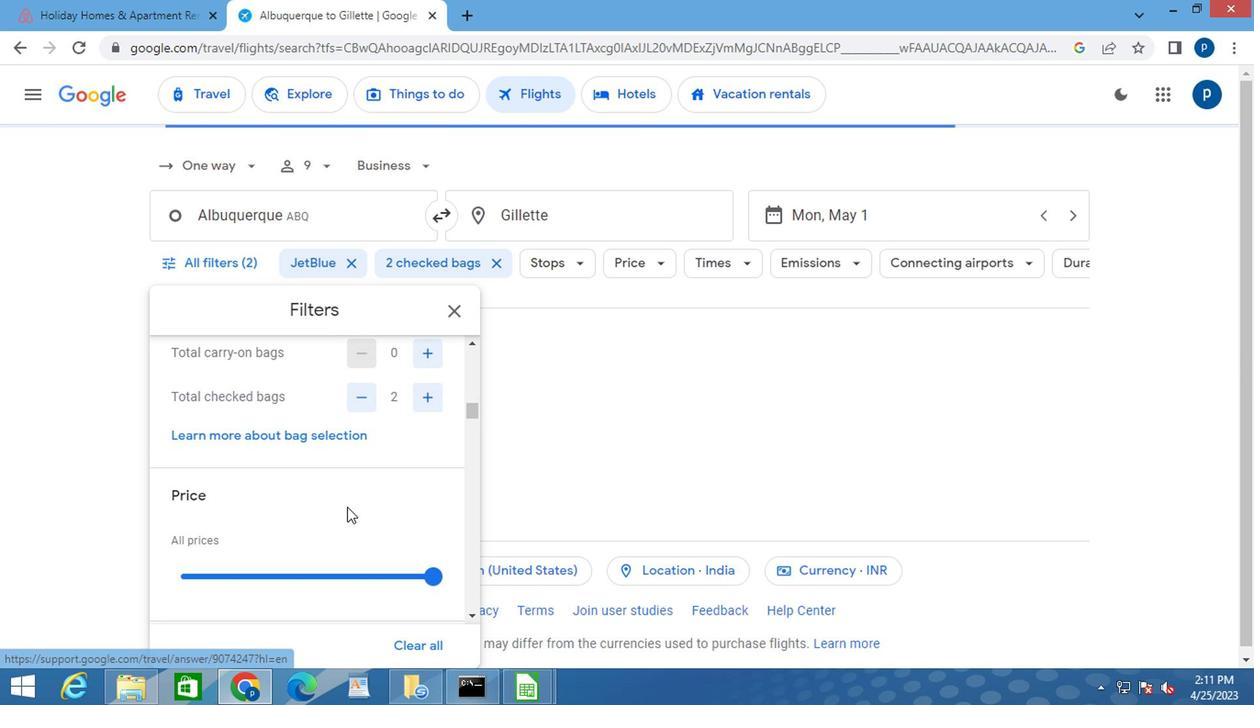 
Action: Mouse scrolled (340, 508) with delta (0, 0)
Screenshot: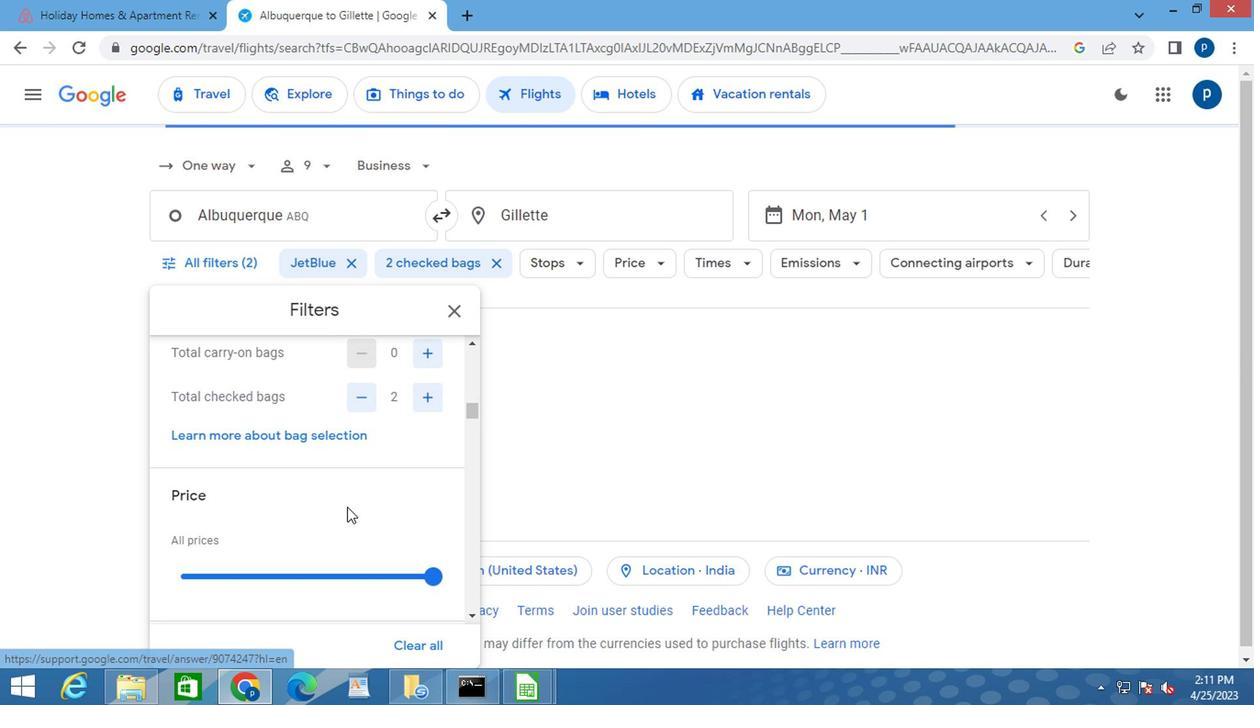 
Action: Mouse moved to (425, 484)
Screenshot: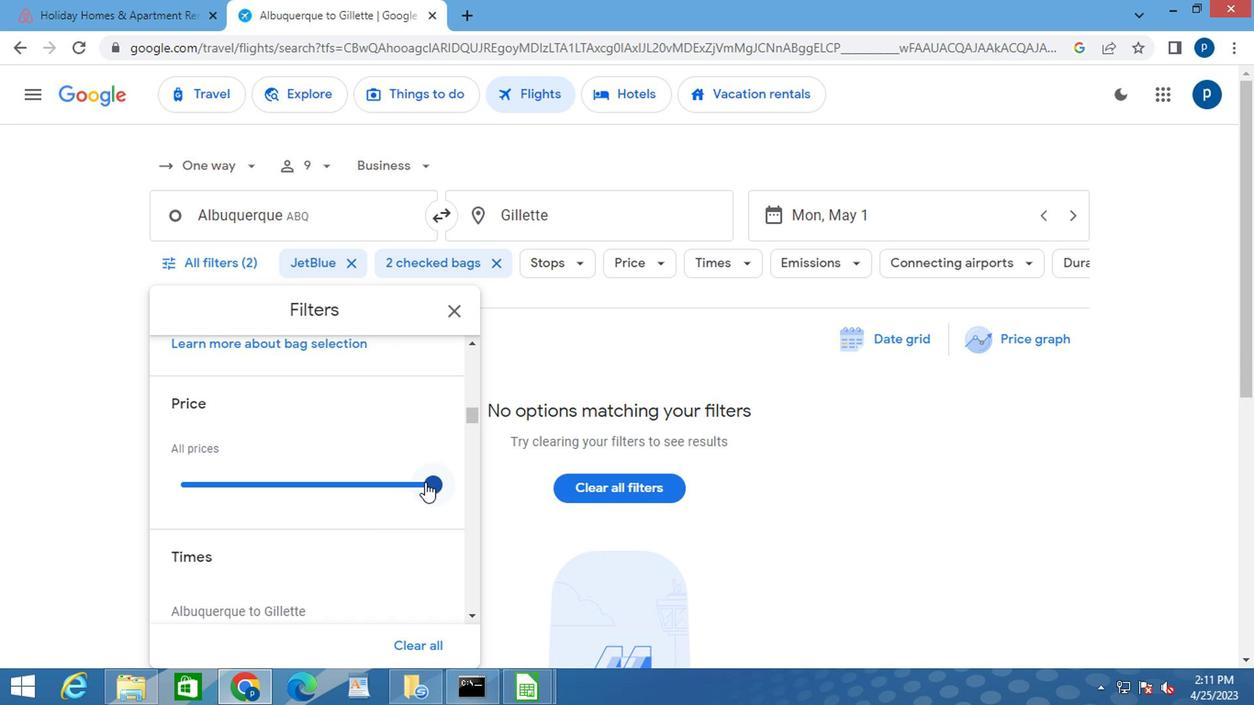 
Action: Mouse pressed left at (425, 484)
Screenshot: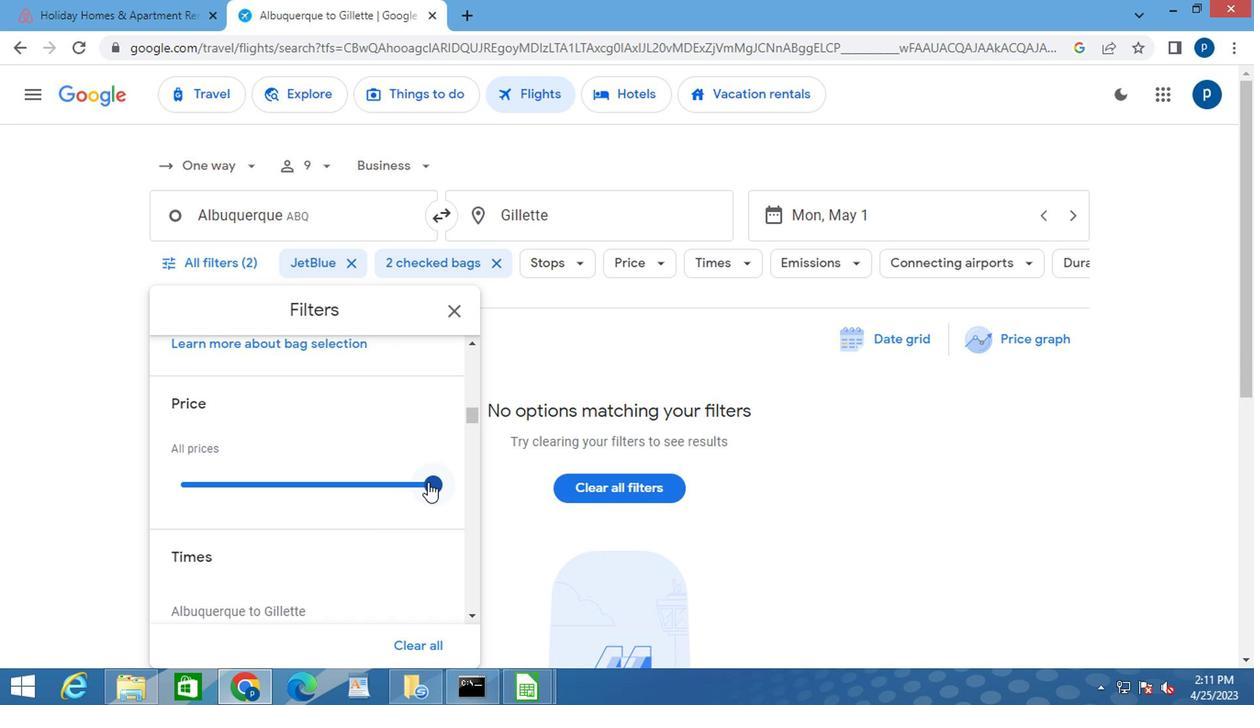 
Action: Mouse moved to (346, 519)
Screenshot: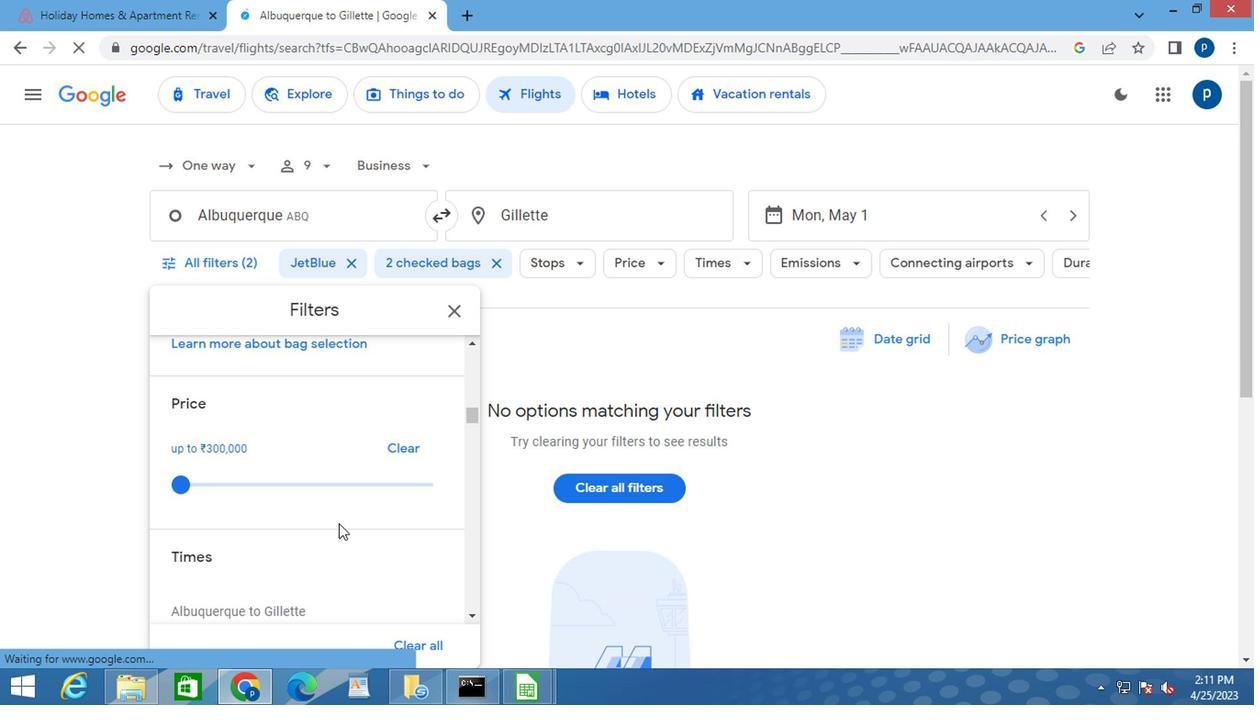 
Action: Mouse scrolled (346, 518) with delta (0, -1)
Screenshot: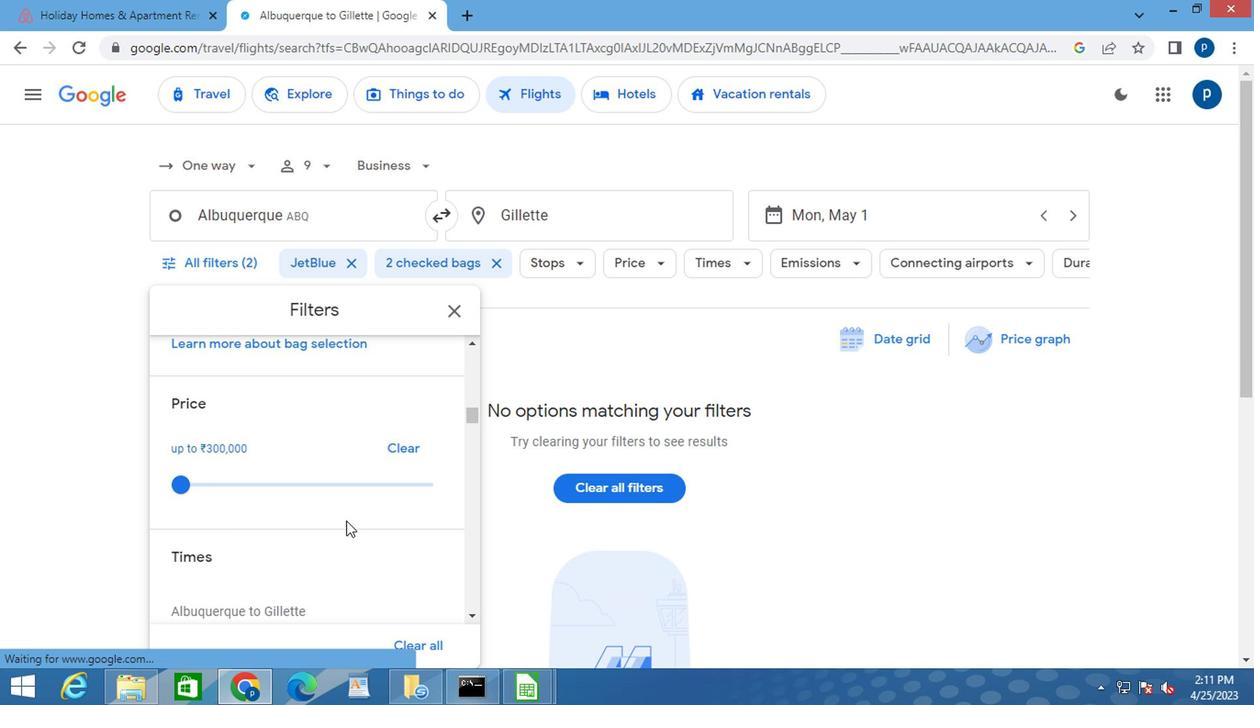 
Action: Mouse scrolled (346, 518) with delta (0, -1)
Screenshot: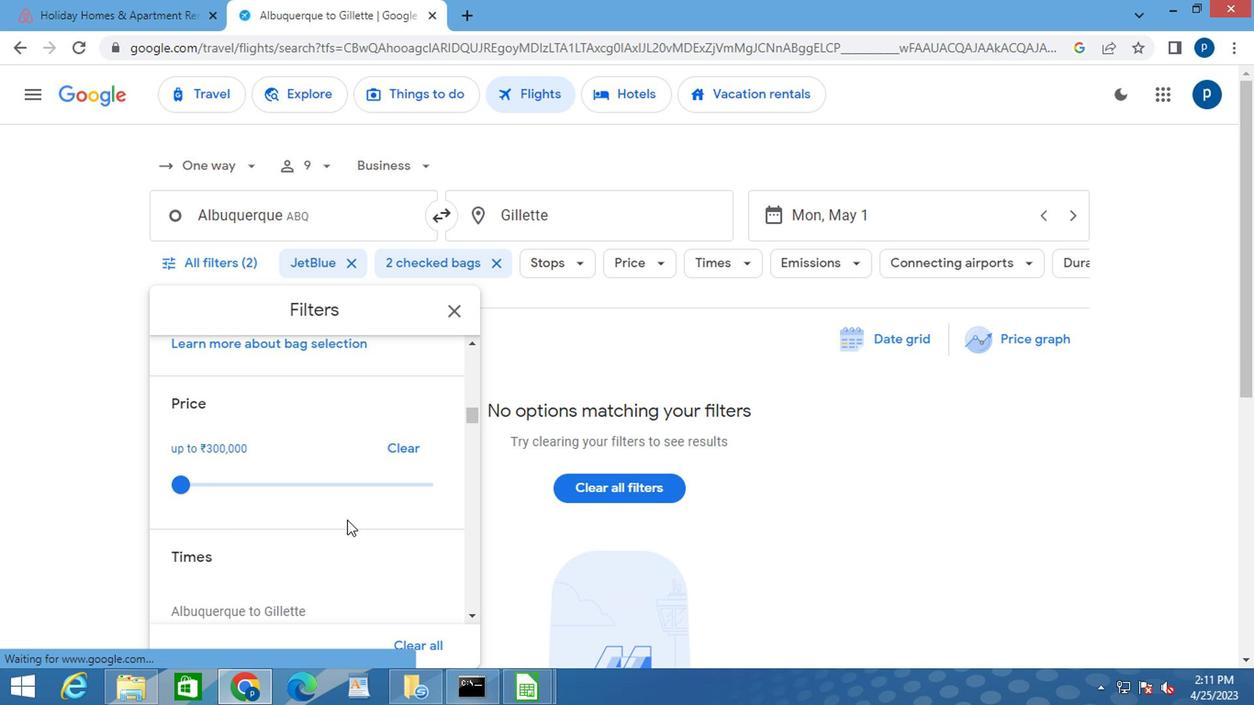 
Action: Mouse moved to (427, 507)
Screenshot: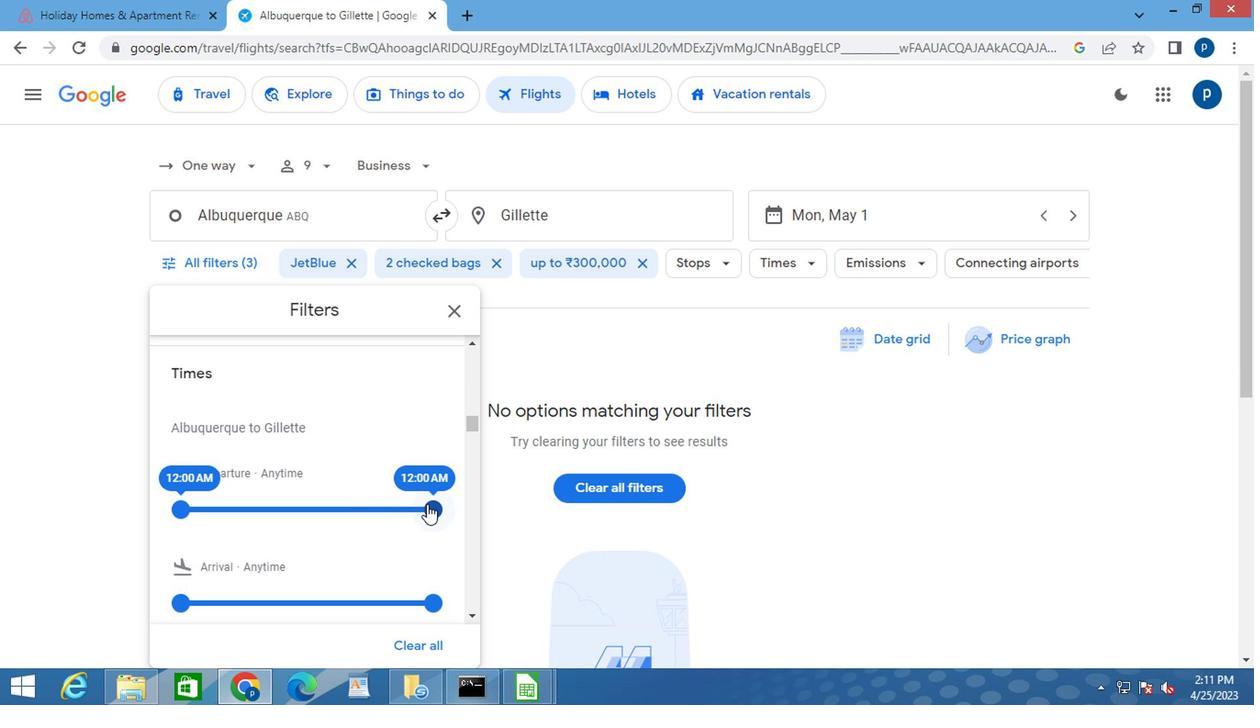 
Action: Mouse pressed left at (427, 507)
Screenshot: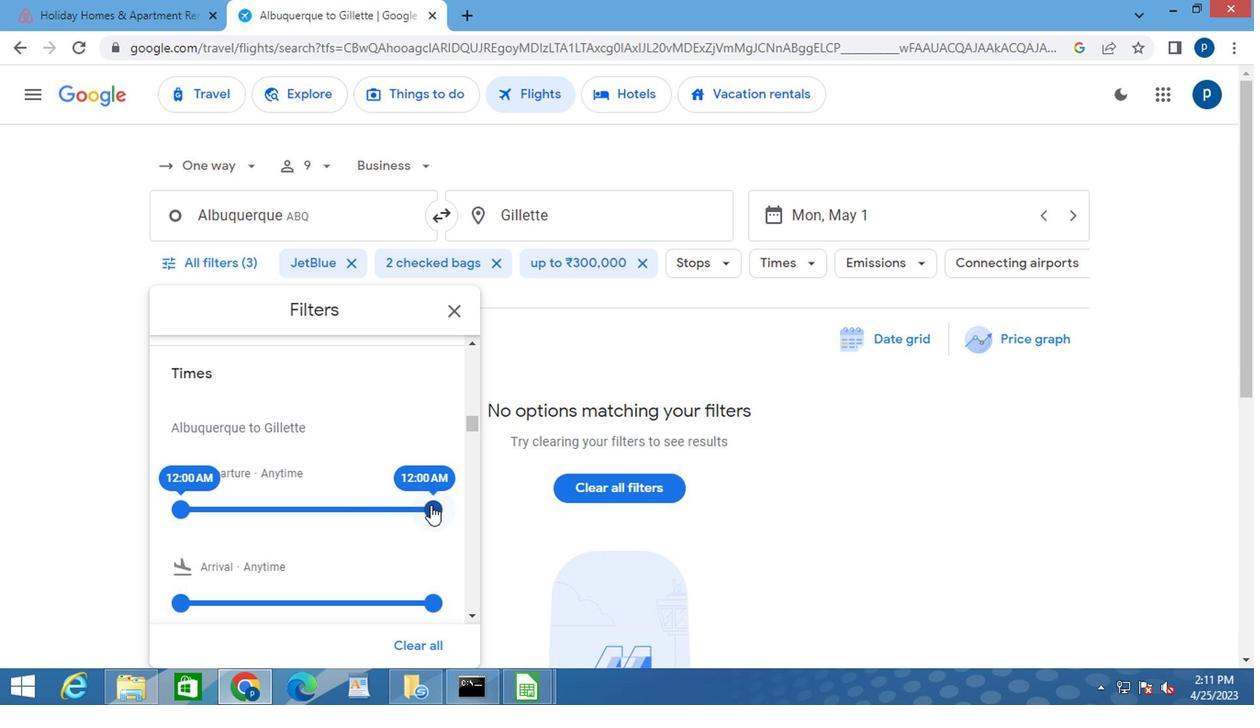 
Action: Mouse moved to (172, 508)
Screenshot: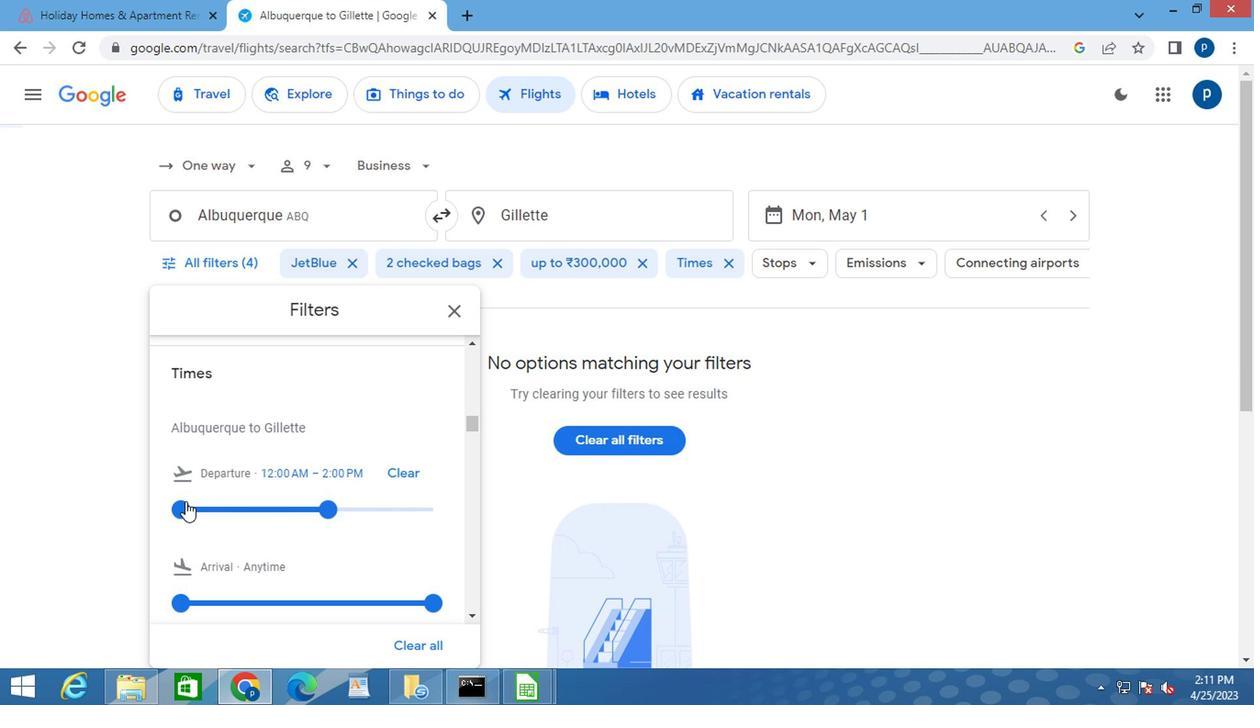 
Action: Mouse pressed left at (172, 508)
Screenshot: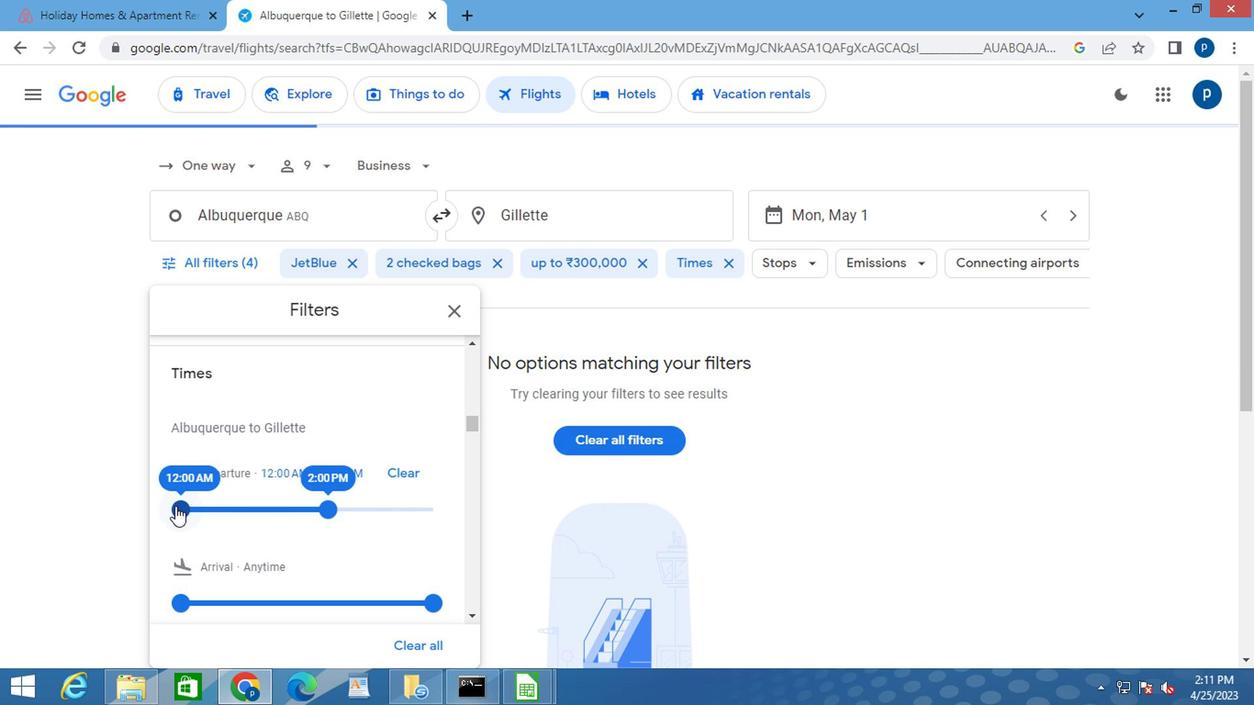 
Action: Mouse moved to (448, 316)
Screenshot: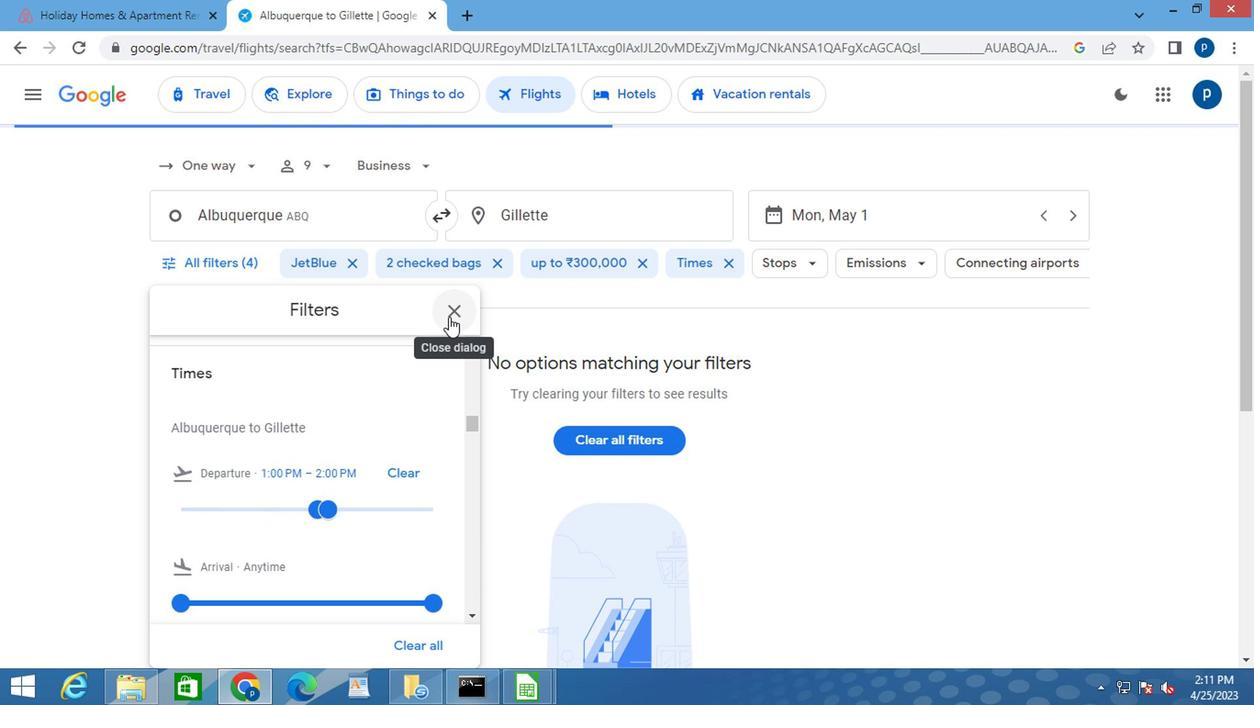 
Action: Mouse pressed left at (448, 316)
Screenshot: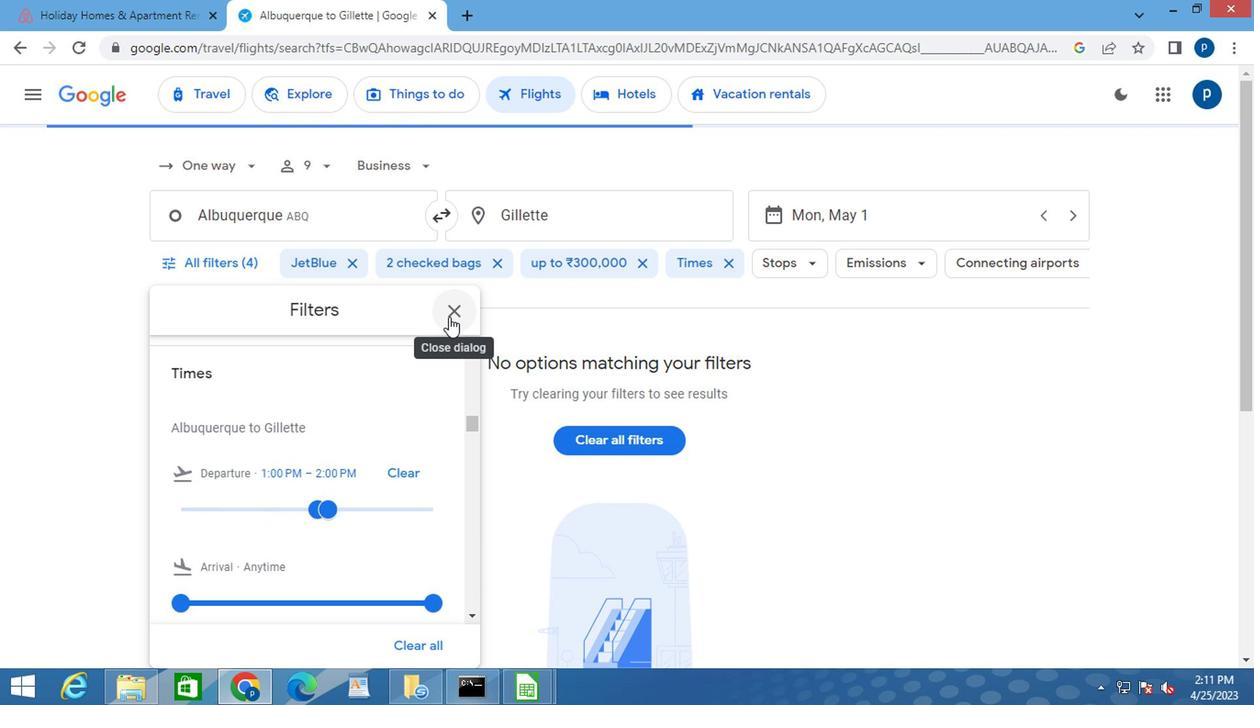 
Action: Mouse moved to (448, 314)
Screenshot: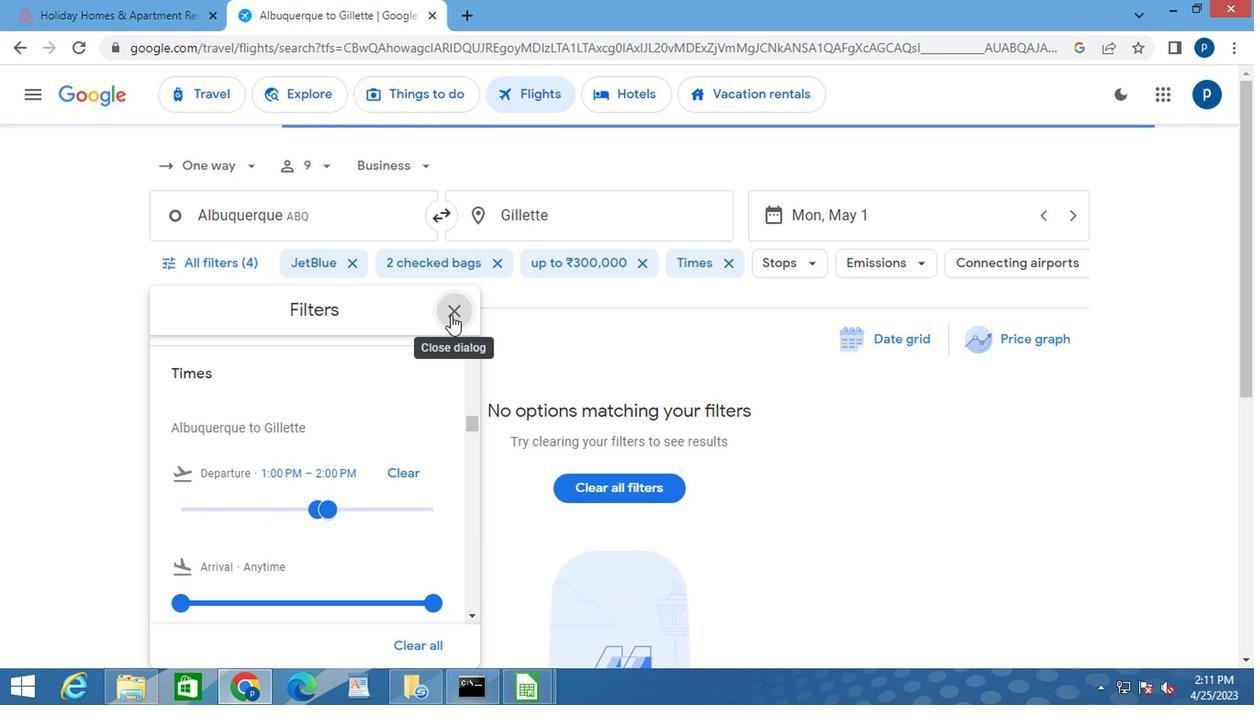 
